 Task: Look for space in Ladwa, India from 10th July, 2023 to 15th July, 2023 for 7 adults in price range Rs.10000 to Rs.15000. Place can be entire place or shared room with 4 bedrooms having 7 beds and 4 bathrooms. Property type can be house, flat, guest house. Amenities needed are: wifi, TV, free parkinig on premises, gym, breakfast. Booking option can be shelf check-in. Required host language is English.
Action: Mouse pressed left at (543, 118)
Screenshot: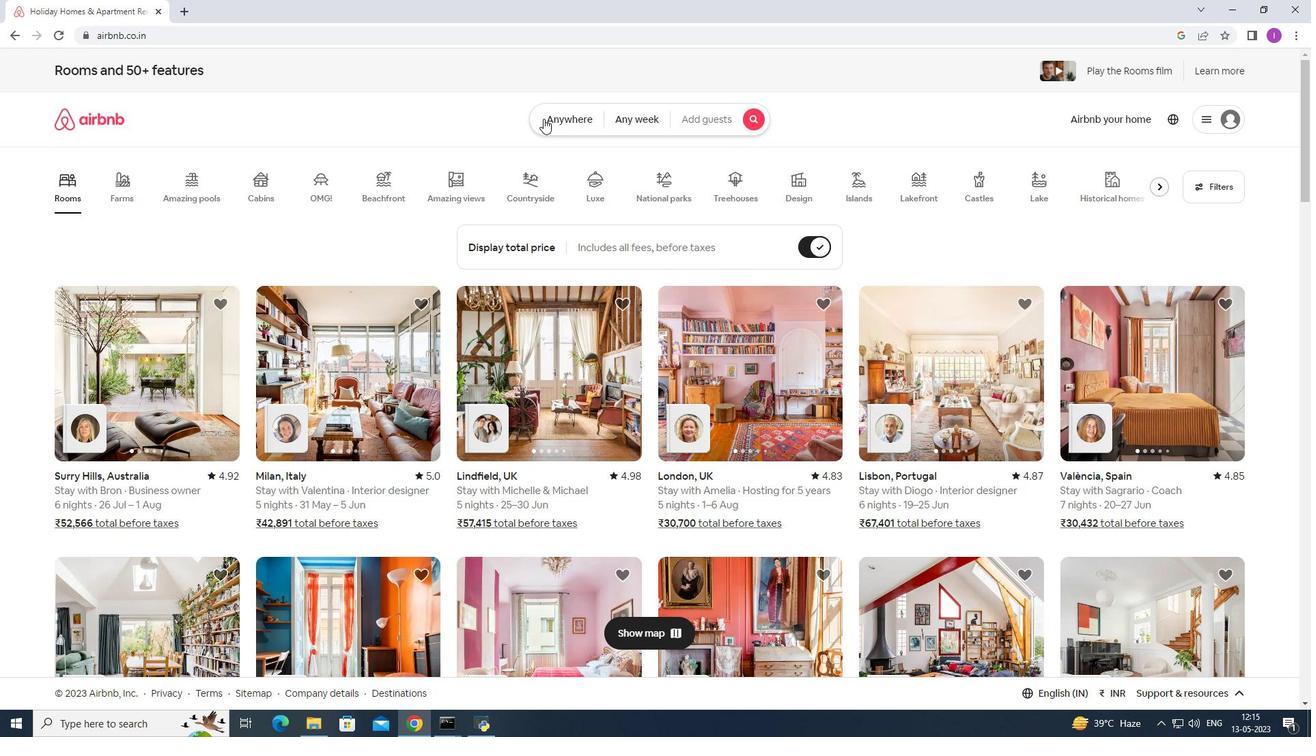 
Action: Mouse moved to (421, 174)
Screenshot: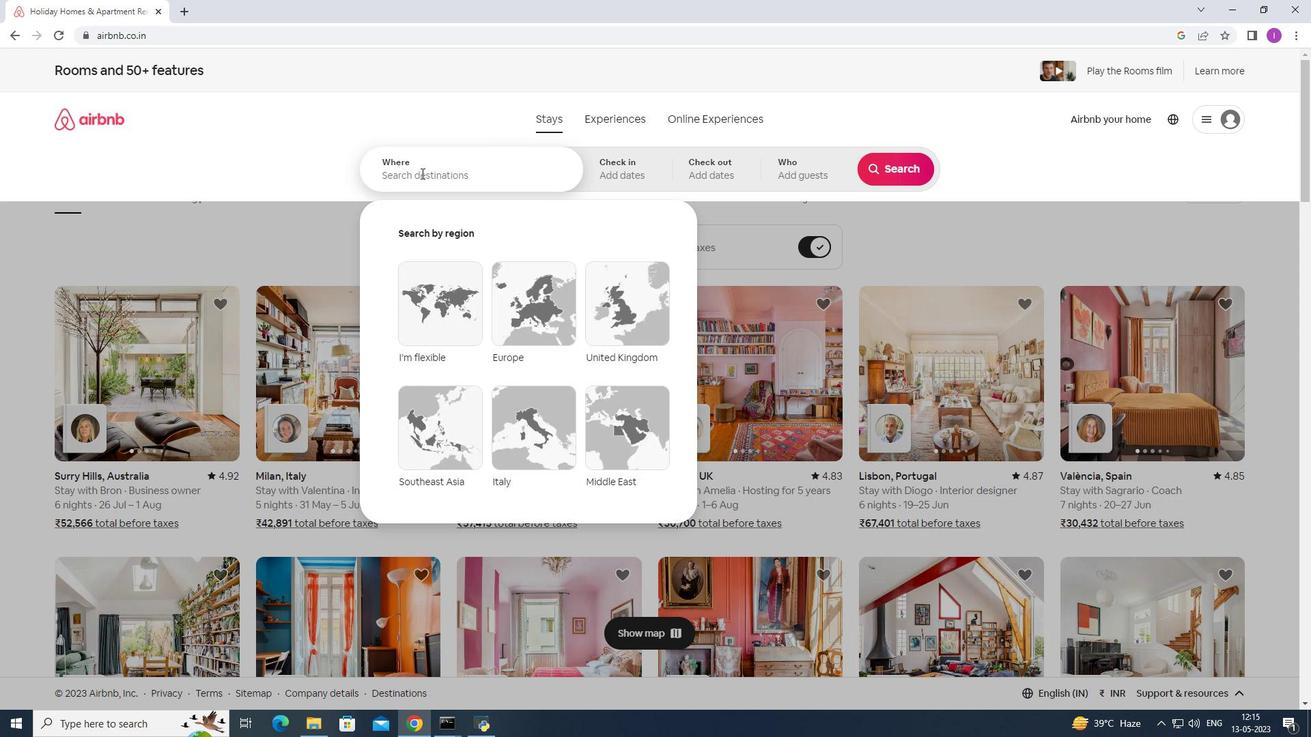 
Action: Mouse pressed left at (421, 174)
Screenshot: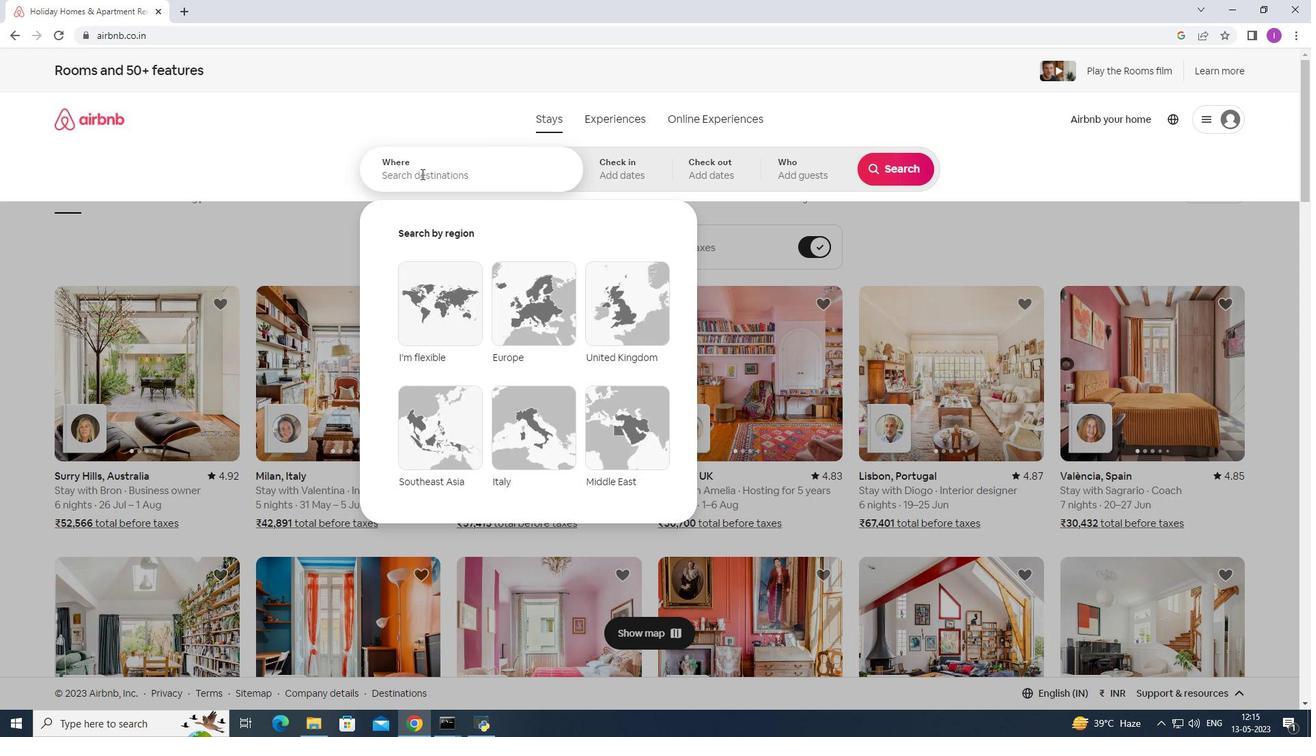 
Action: Mouse pressed left at (421, 174)
Screenshot: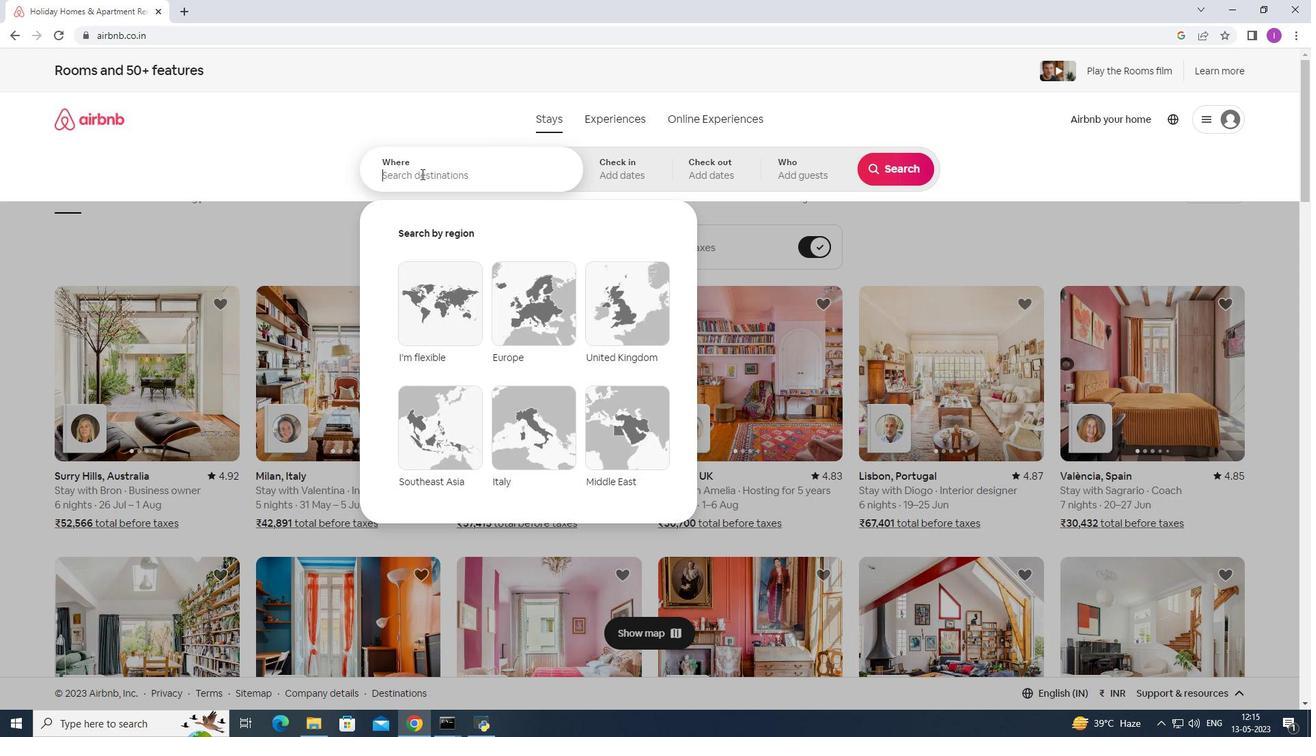 
Action: Key pressed <Key.shift>Ladwa,<Key.shift>India
Screenshot: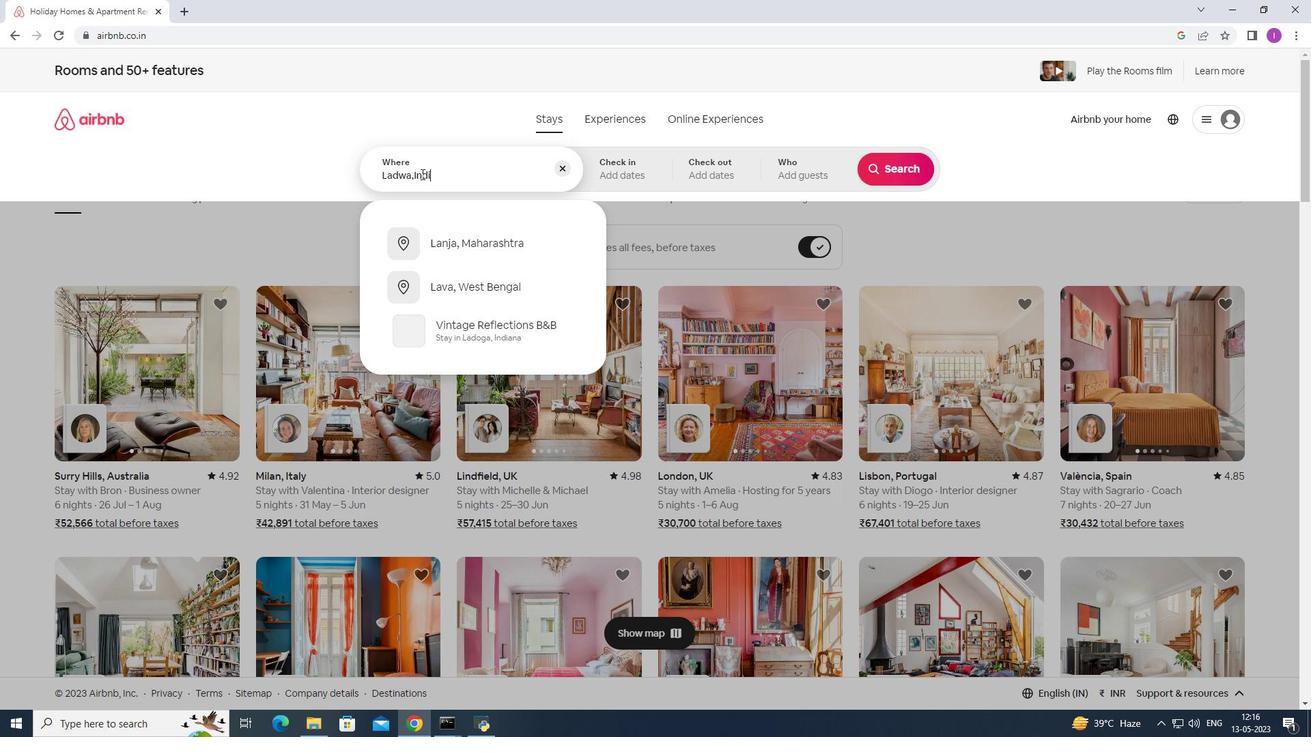 
Action: Mouse moved to (609, 170)
Screenshot: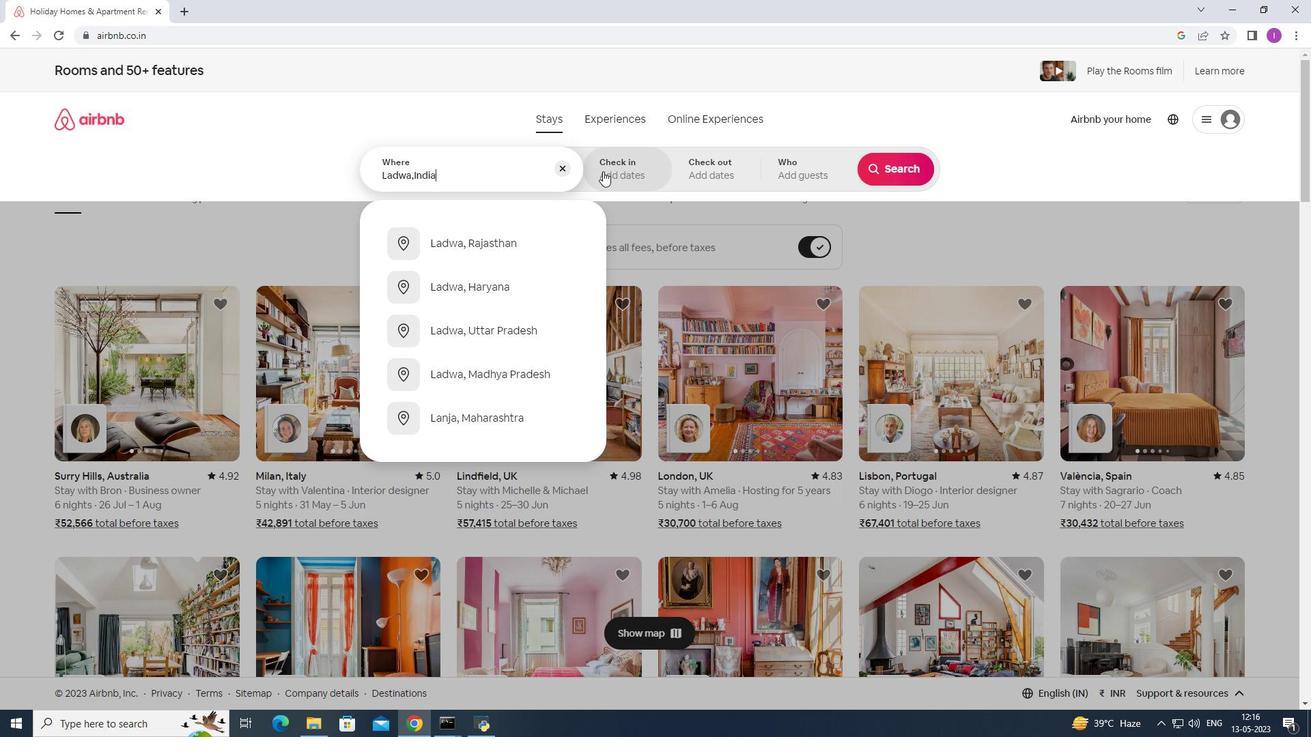 
Action: Mouse pressed left at (609, 170)
Screenshot: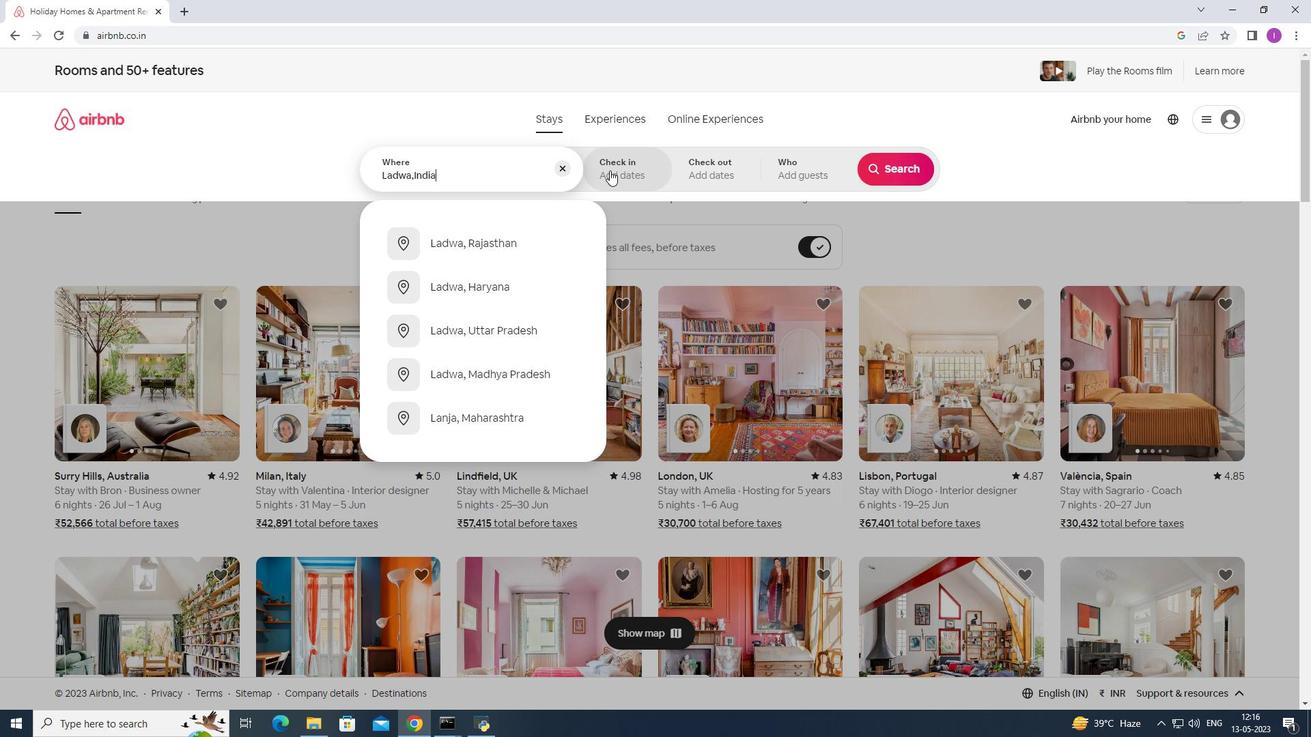 
Action: Mouse moved to (890, 280)
Screenshot: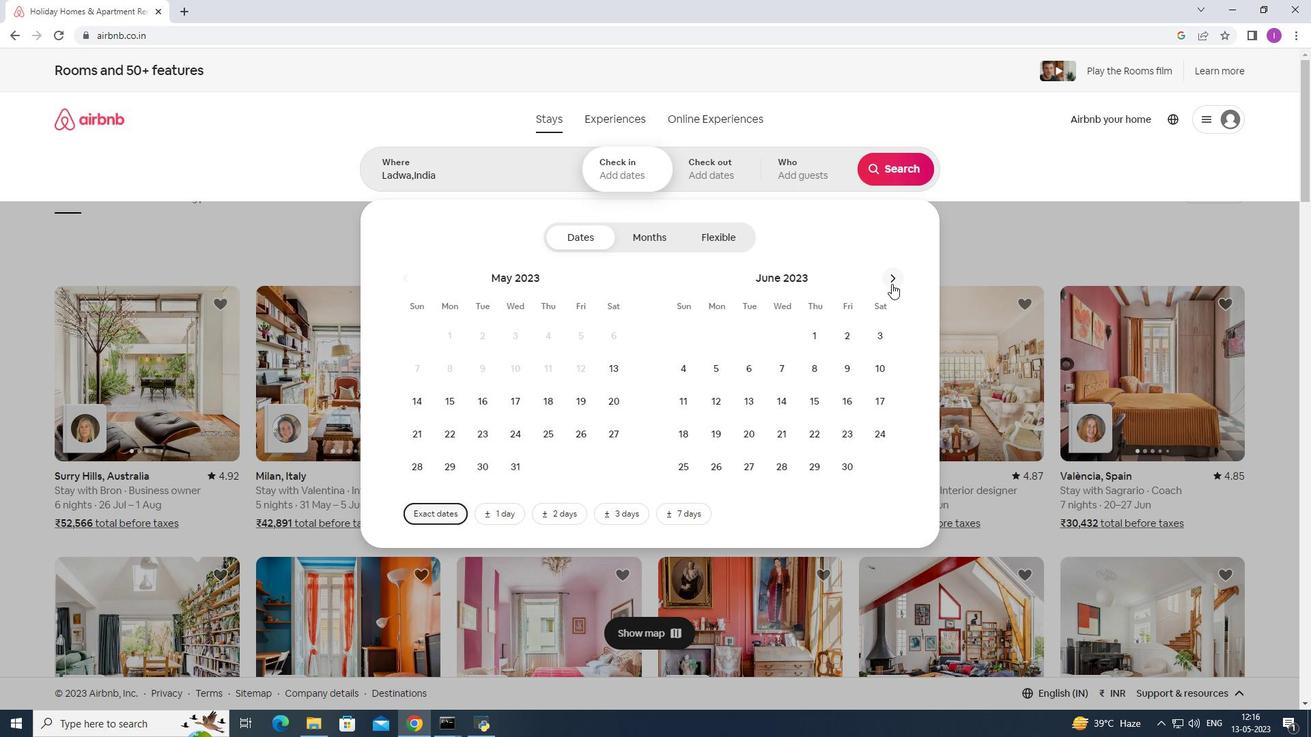 
Action: Mouse pressed left at (890, 280)
Screenshot: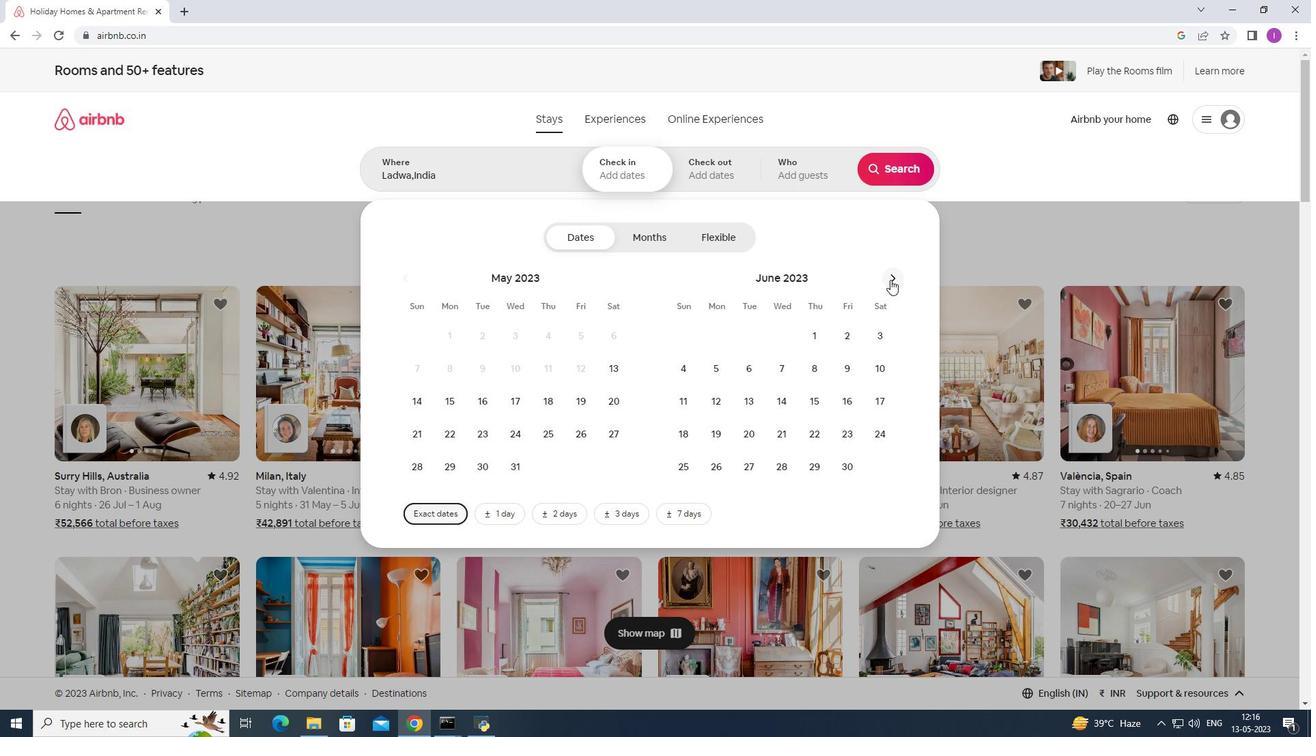 
Action: Mouse moved to (717, 402)
Screenshot: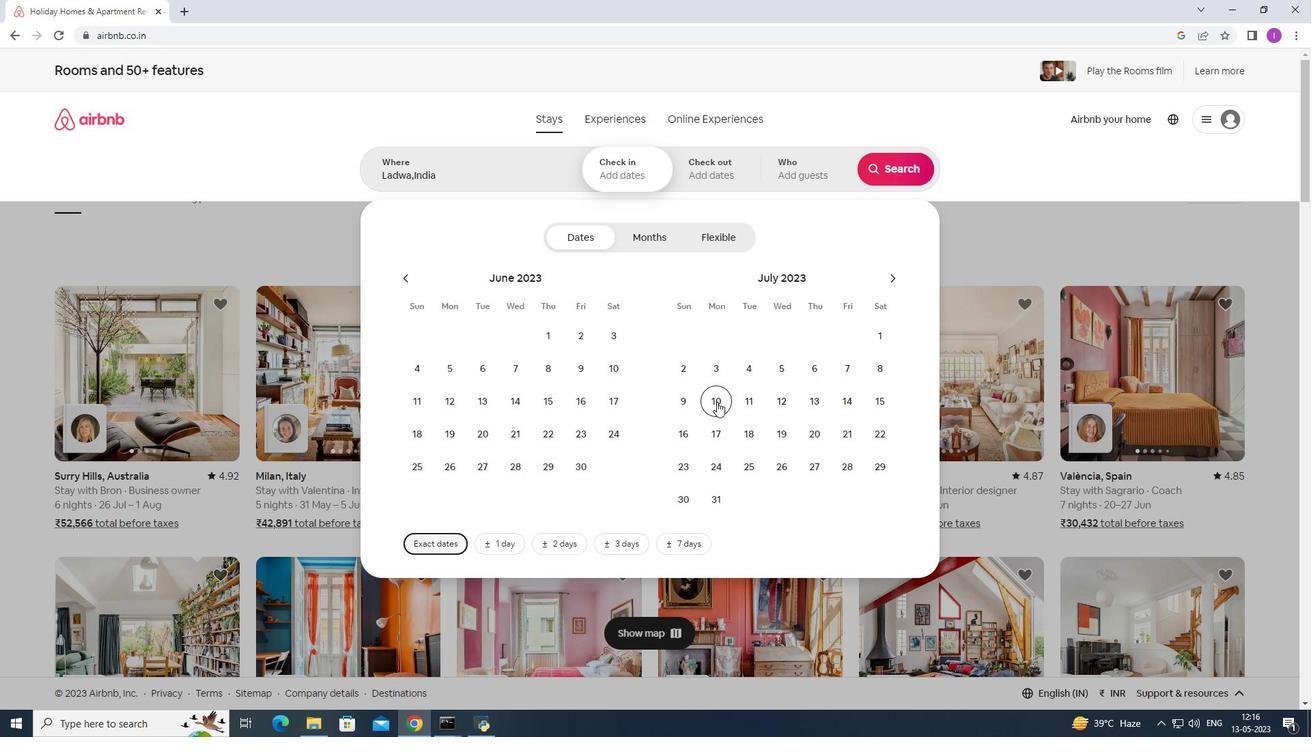 
Action: Mouse pressed left at (717, 402)
Screenshot: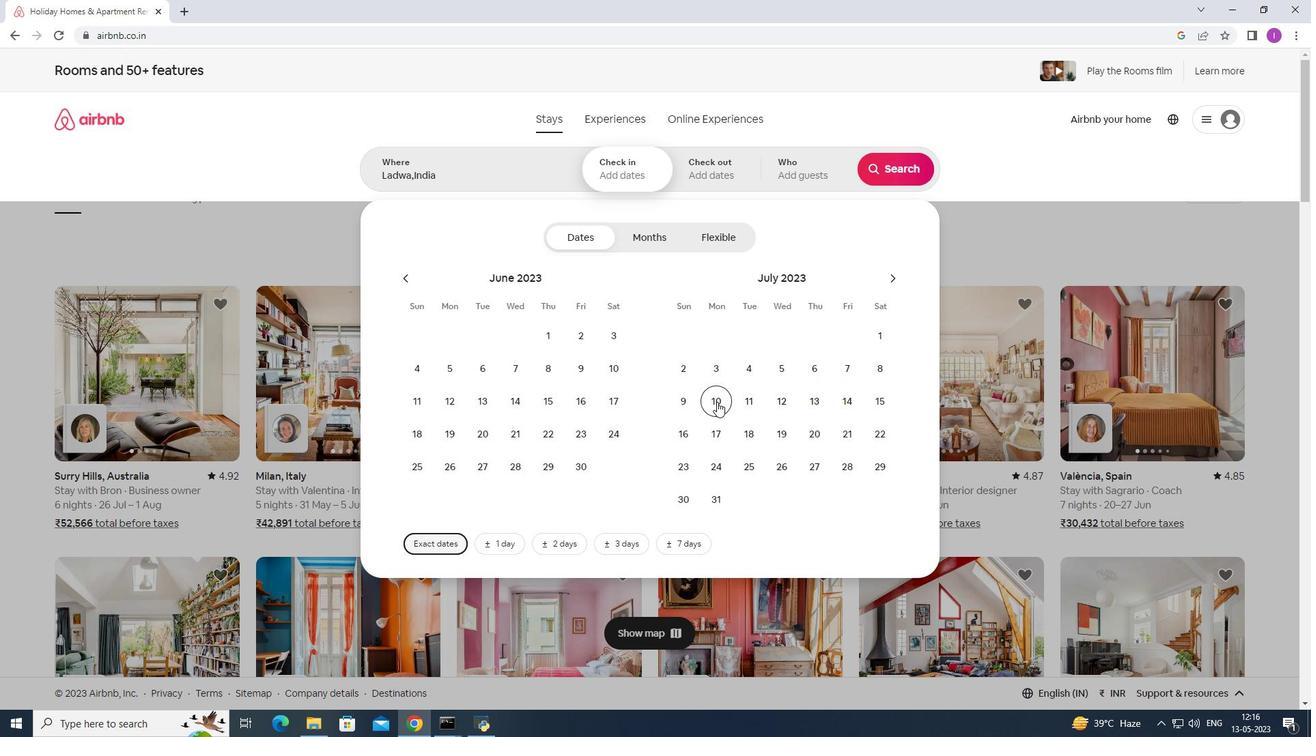 
Action: Mouse moved to (877, 394)
Screenshot: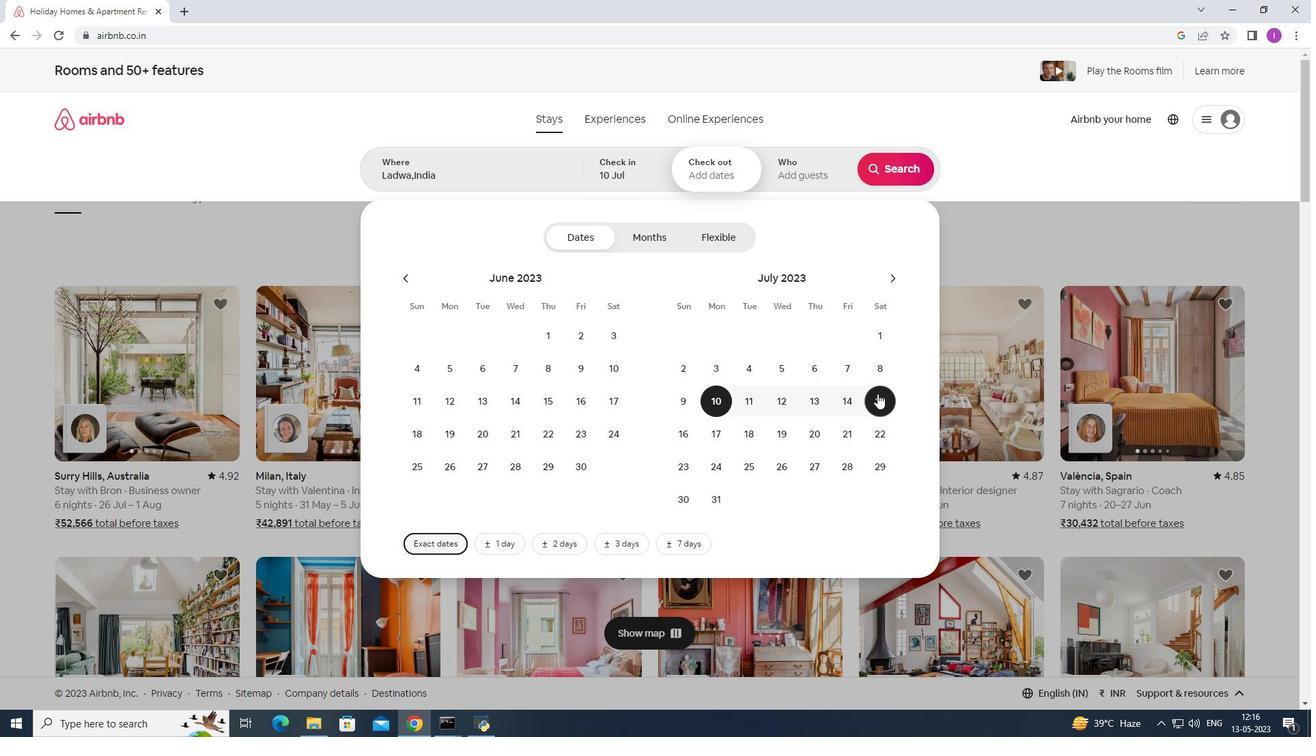 
Action: Mouse pressed left at (877, 394)
Screenshot: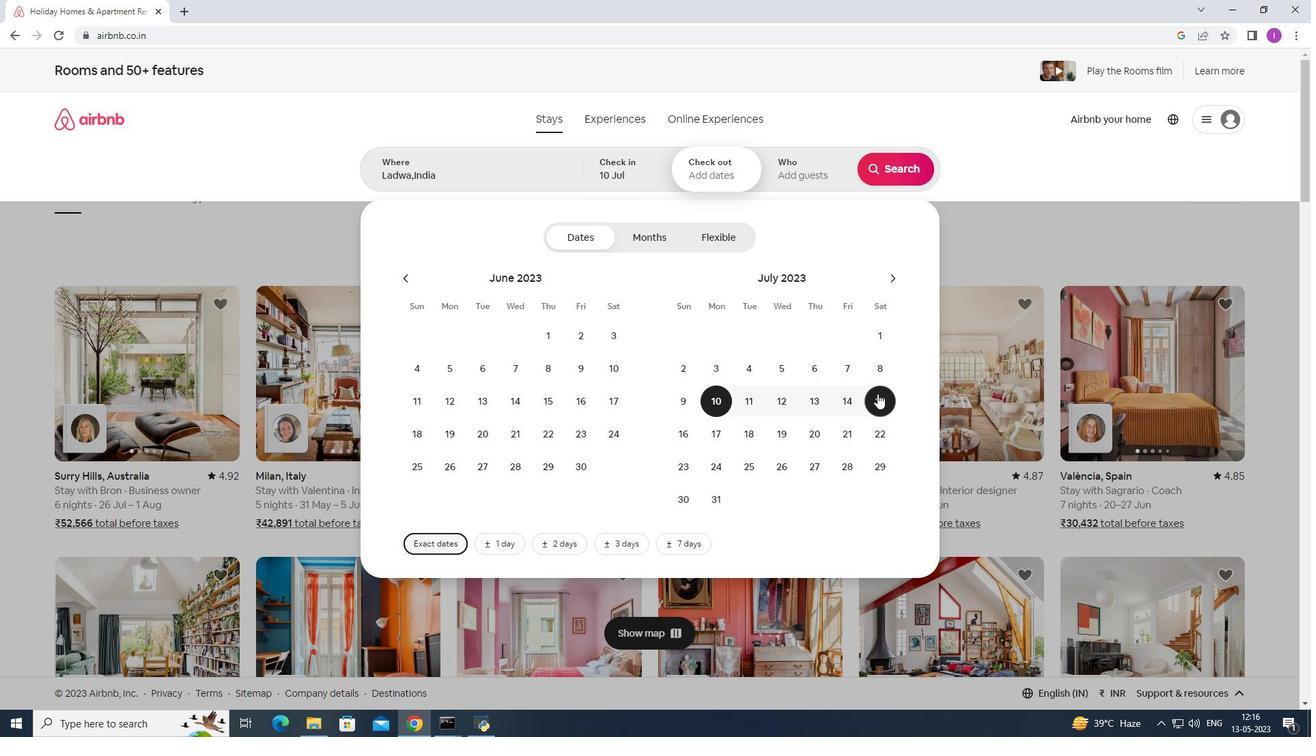 
Action: Mouse moved to (829, 172)
Screenshot: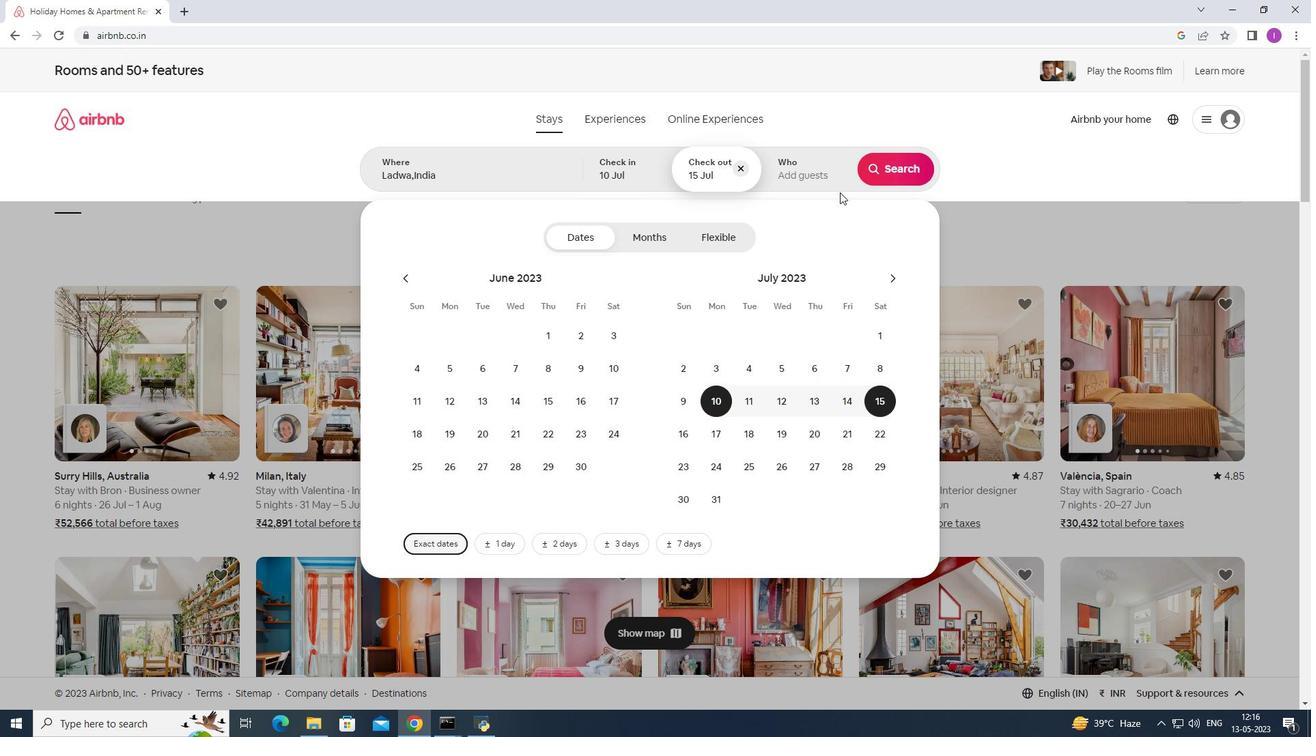 
Action: Mouse pressed left at (829, 172)
Screenshot: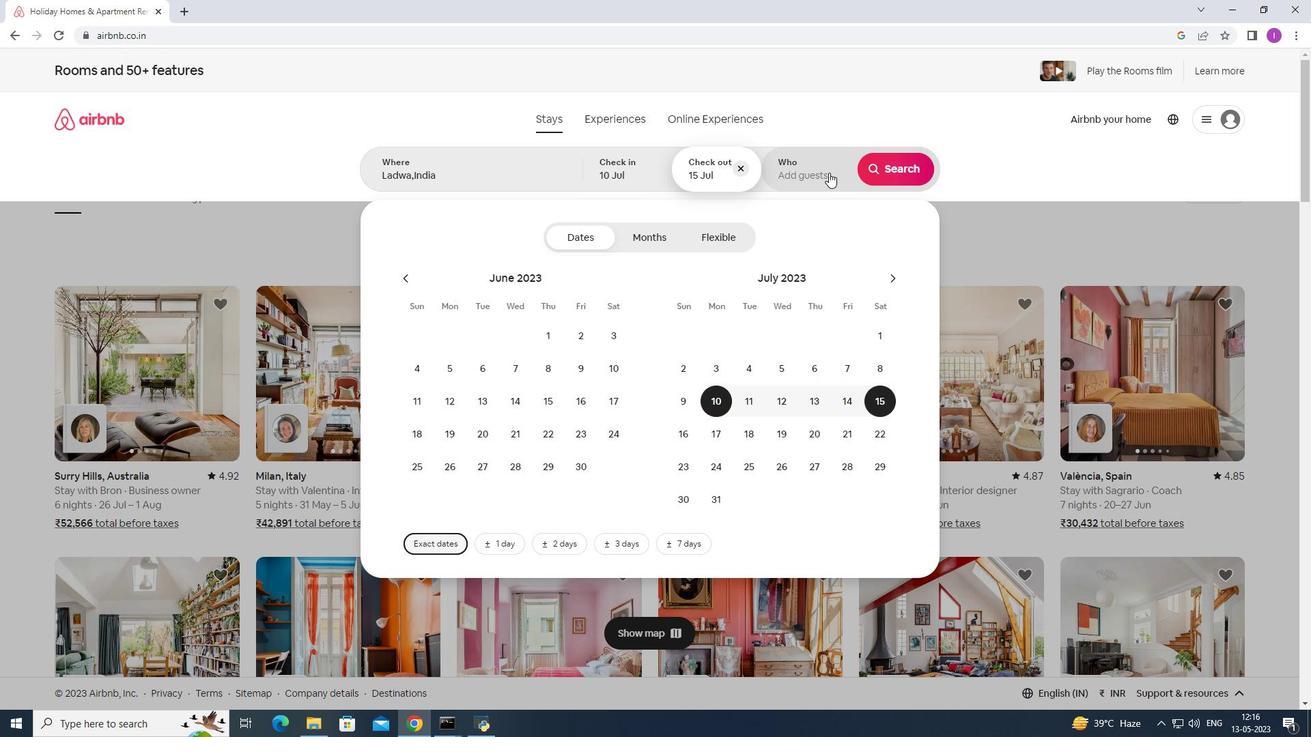 
Action: Mouse moved to (900, 243)
Screenshot: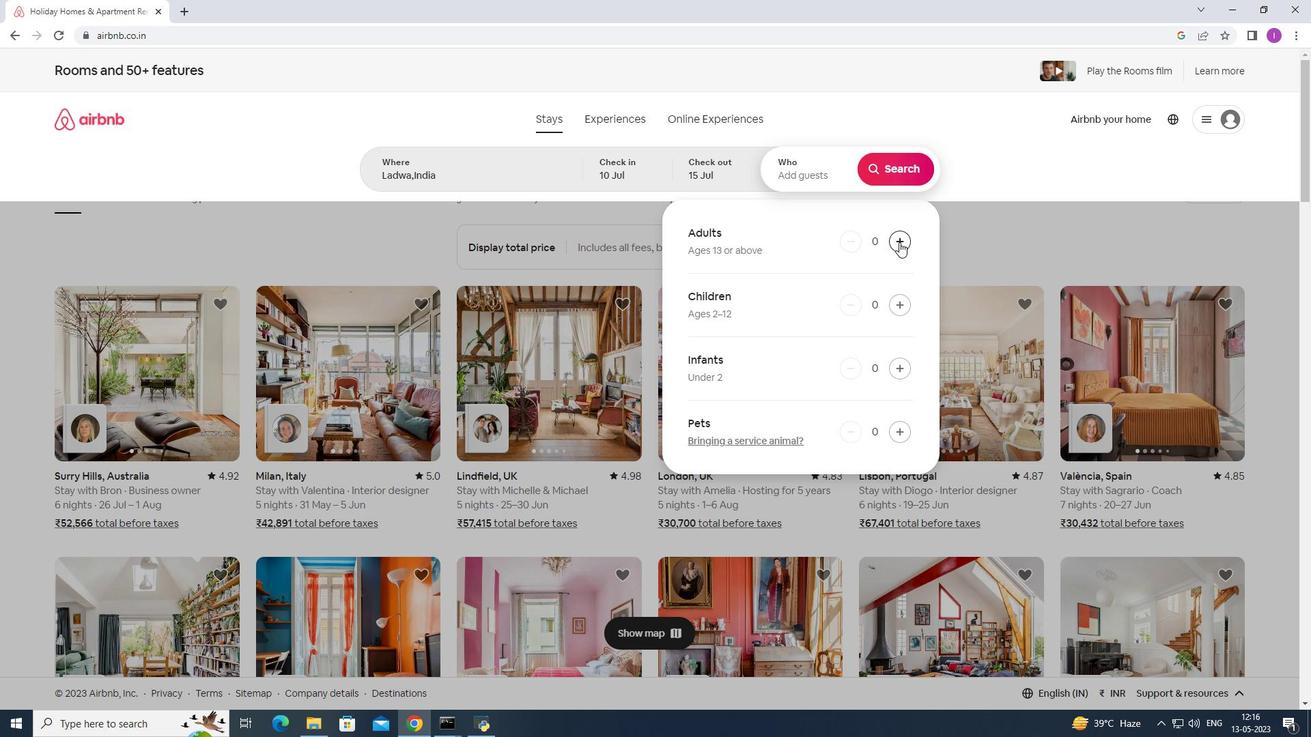 
Action: Mouse pressed left at (900, 243)
Screenshot: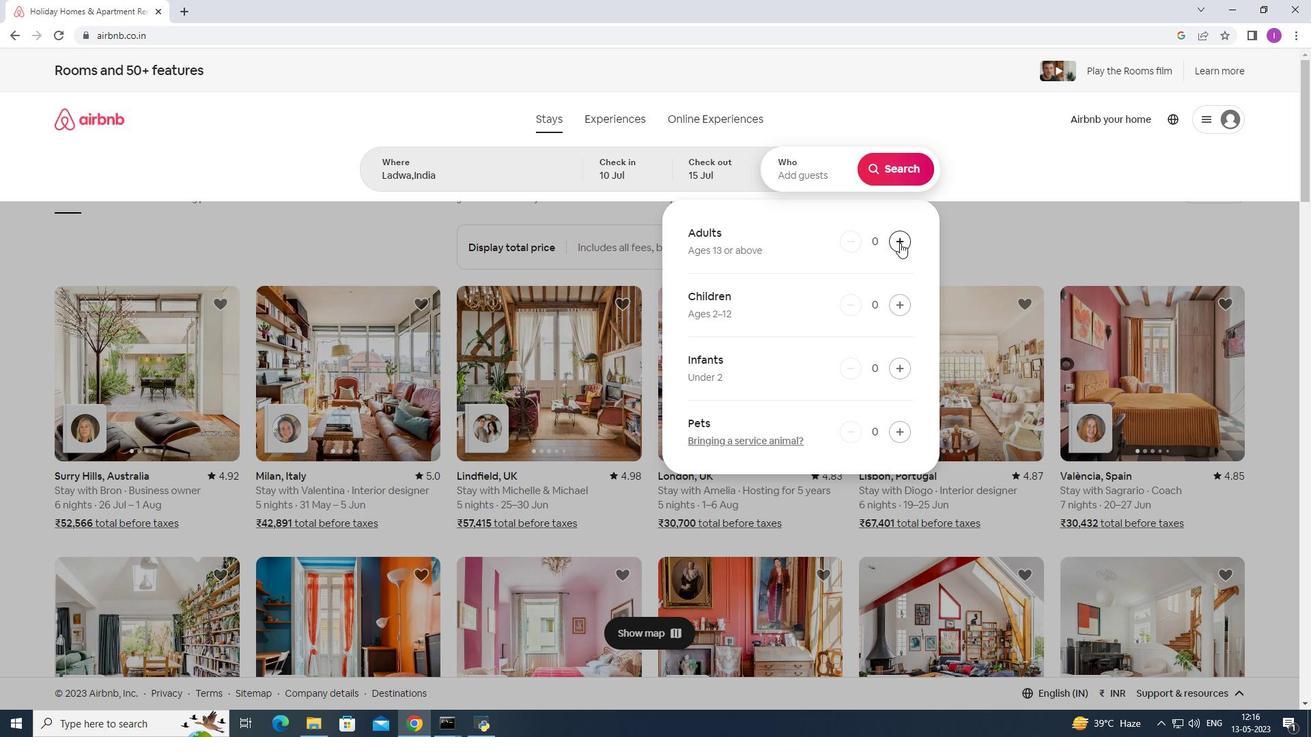 
Action: Mouse moved to (900, 243)
Screenshot: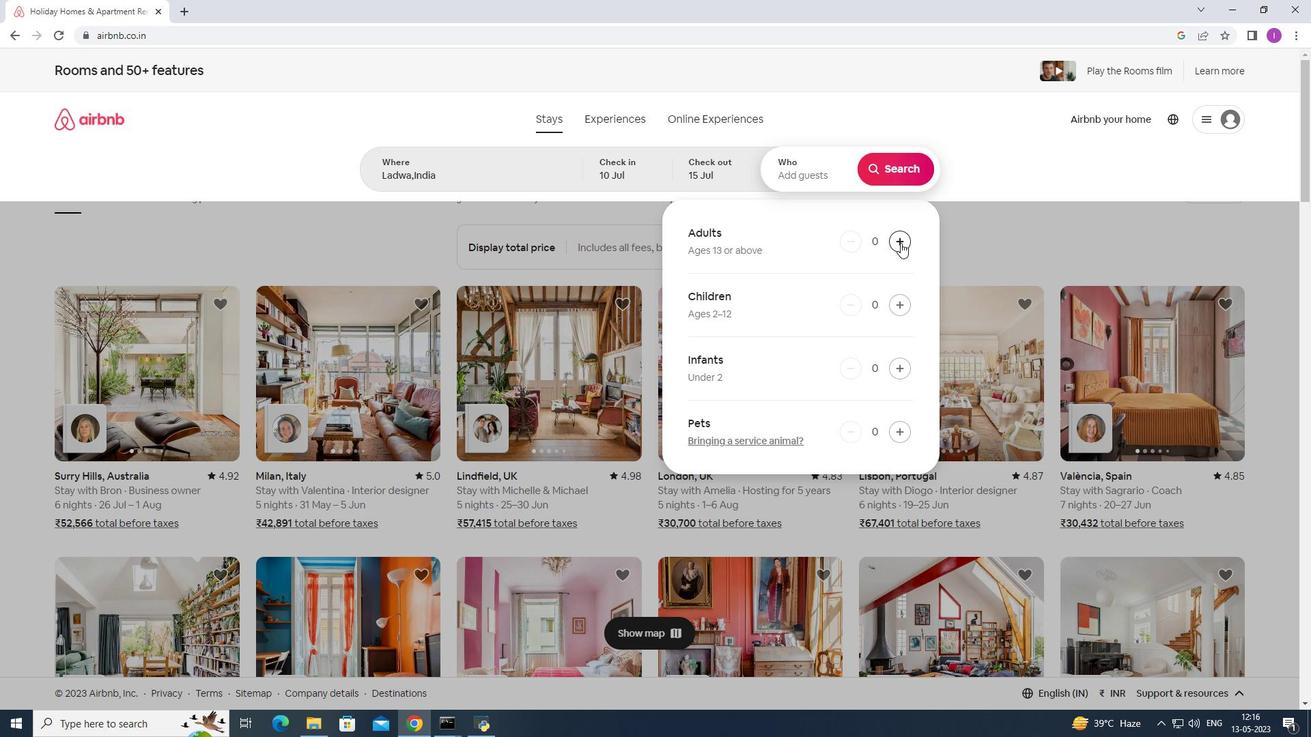 
Action: Mouse pressed left at (900, 243)
Screenshot: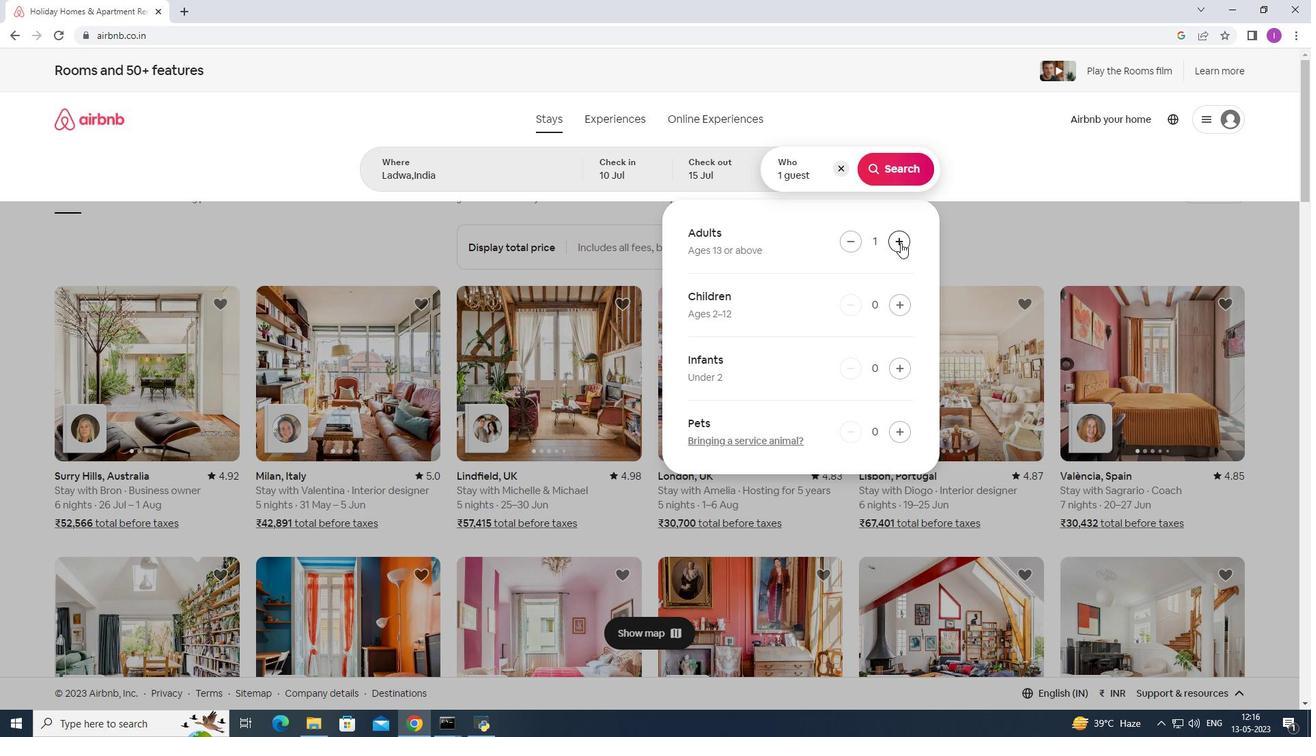 
Action: Mouse pressed left at (900, 243)
Screenshot: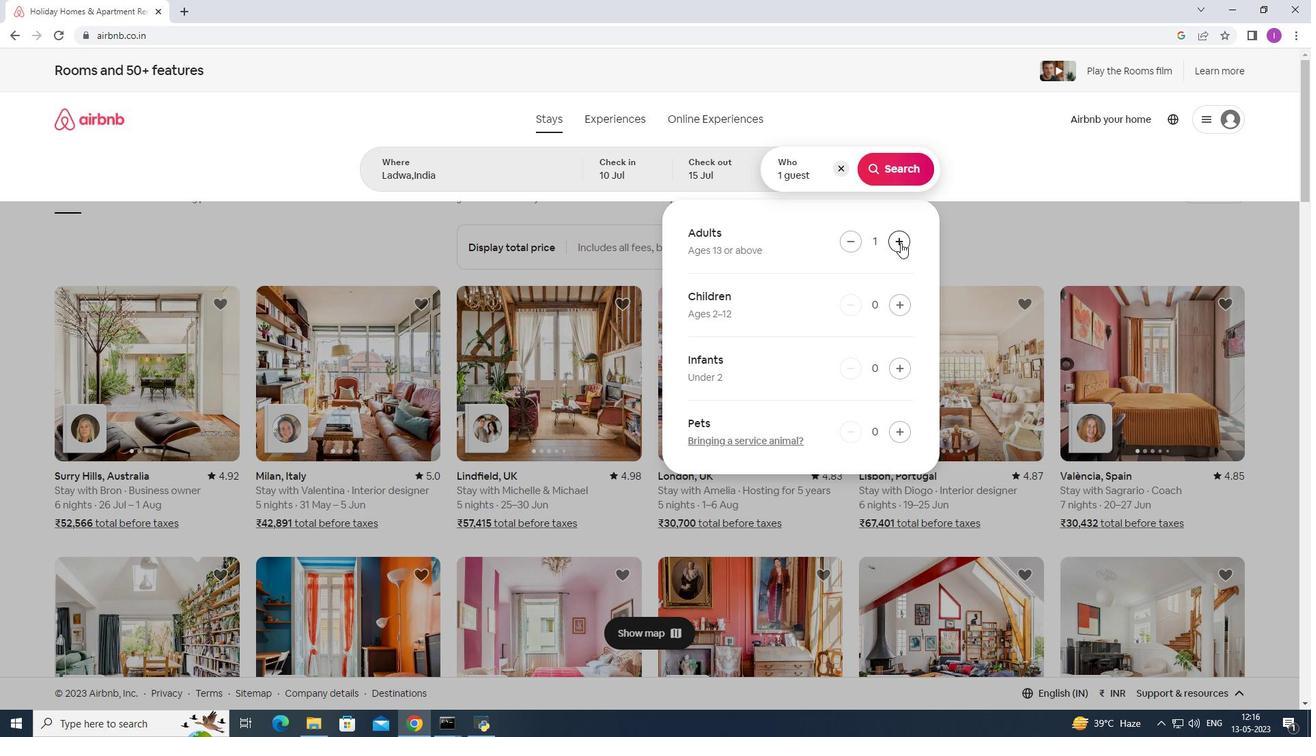 
Action: Mouse moved to (901, 243)
Screenshot: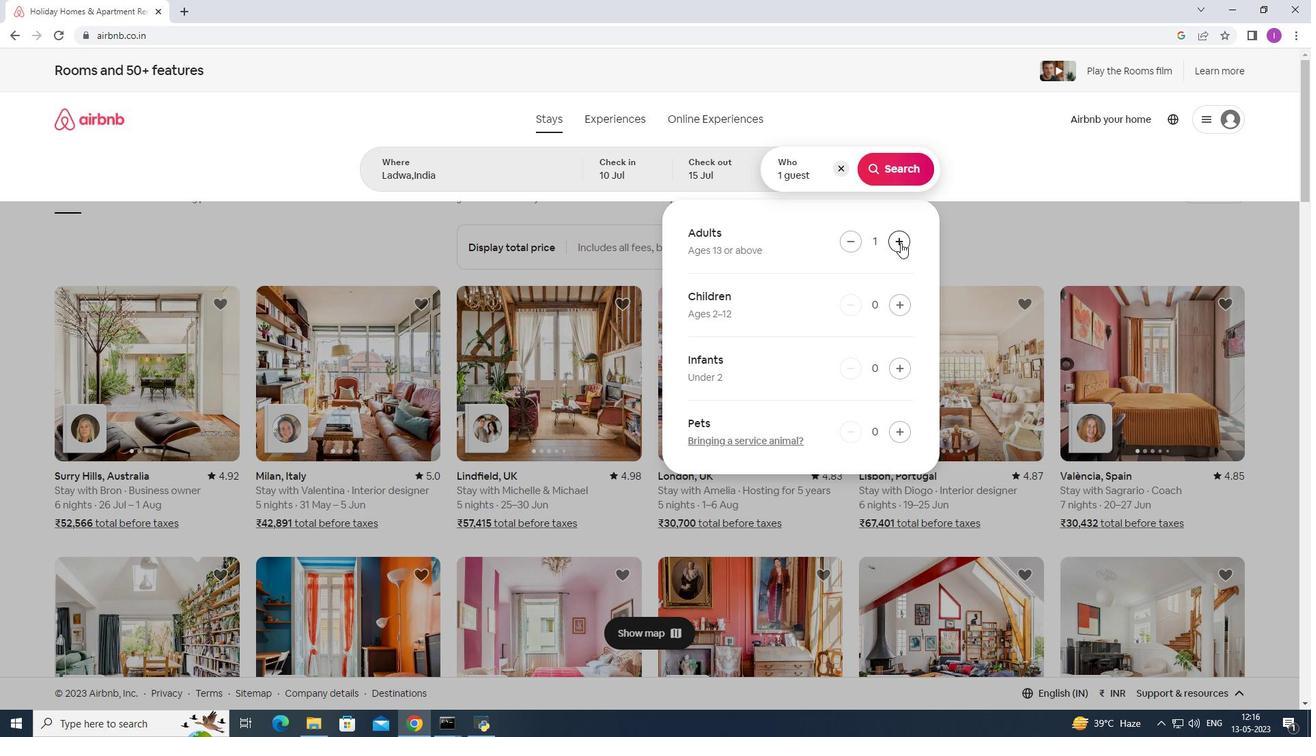 
Action: Mouse pressed left at (901, 243)
Screenshot: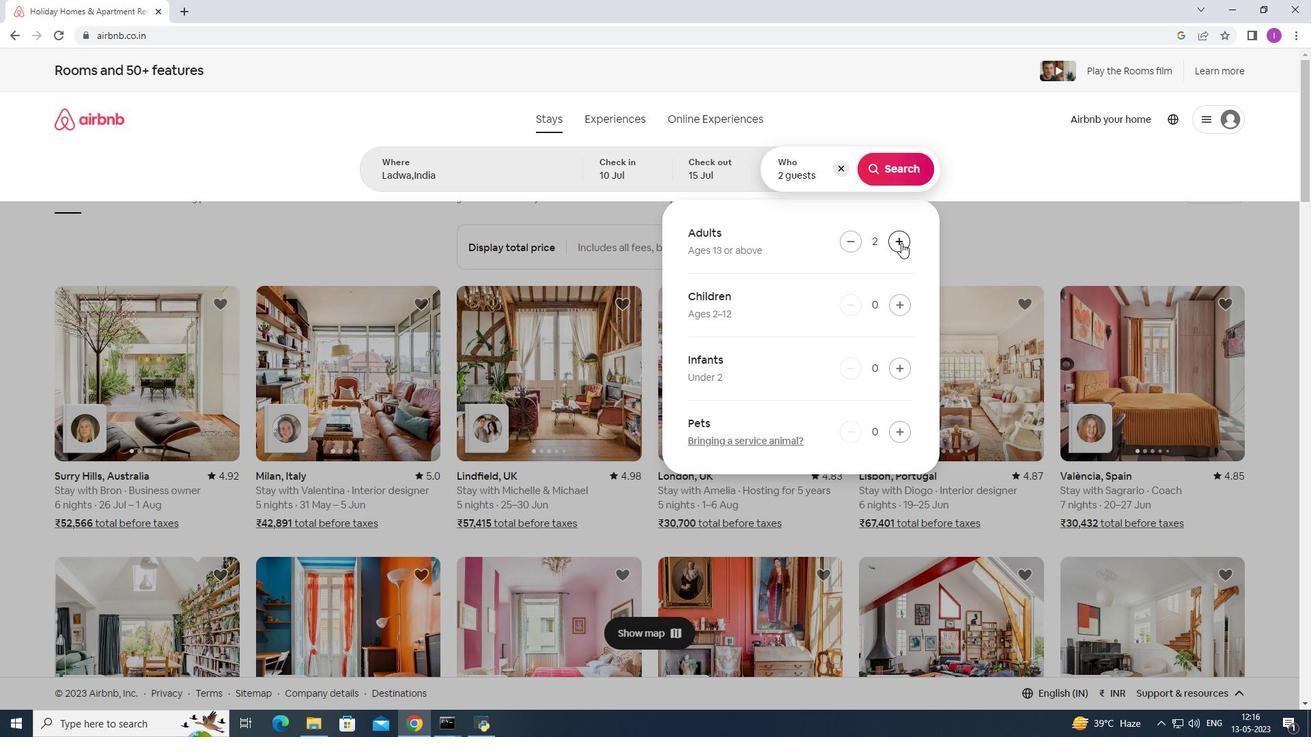 
Action: Mouse pressed left at (901, 243)
Screenshot: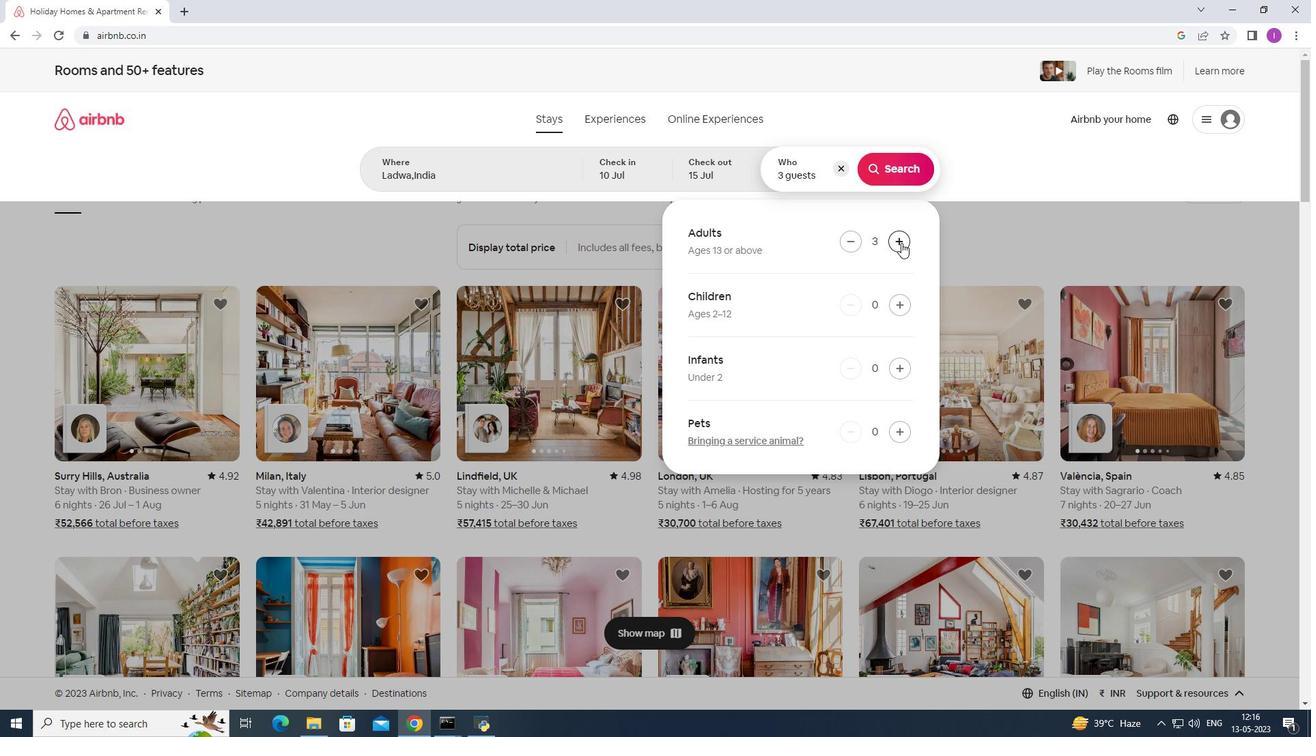 
Action: Mouse moved to (901, 243)
Screenshot: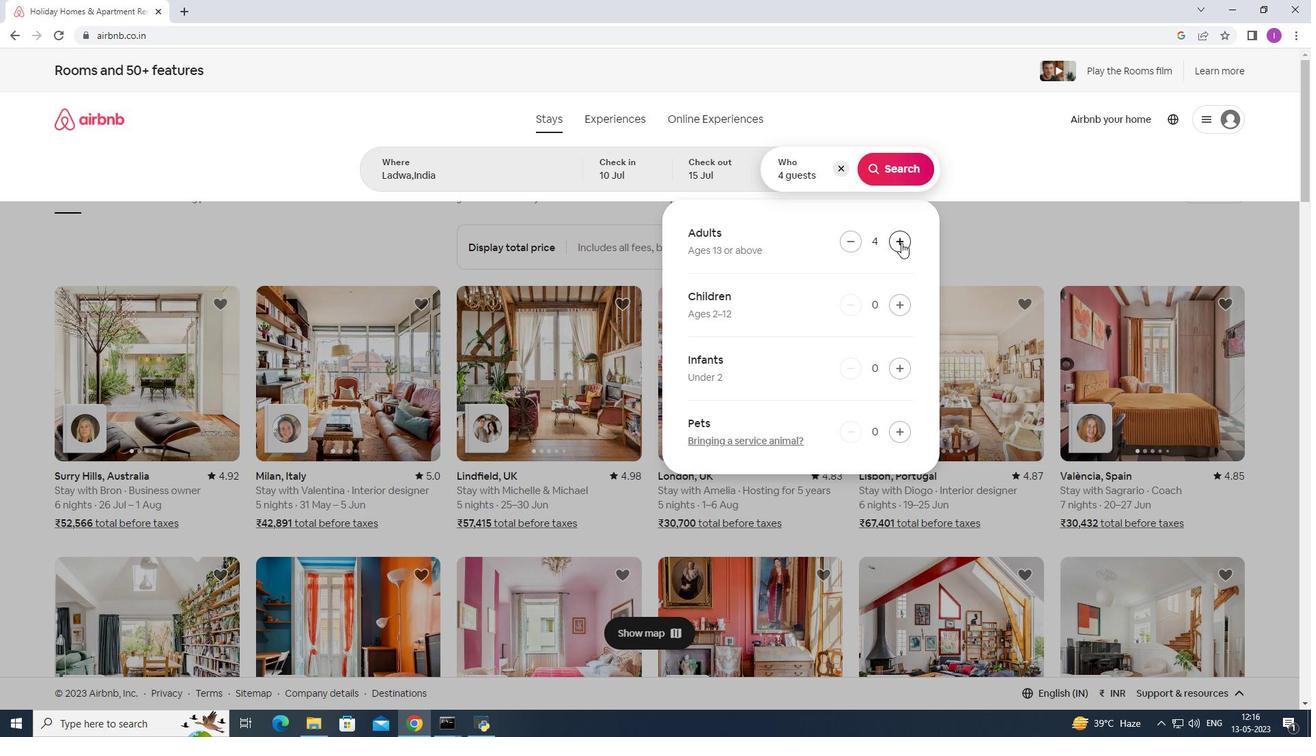 
Action: Mouse pressed left at (901, 243)
Screenshot: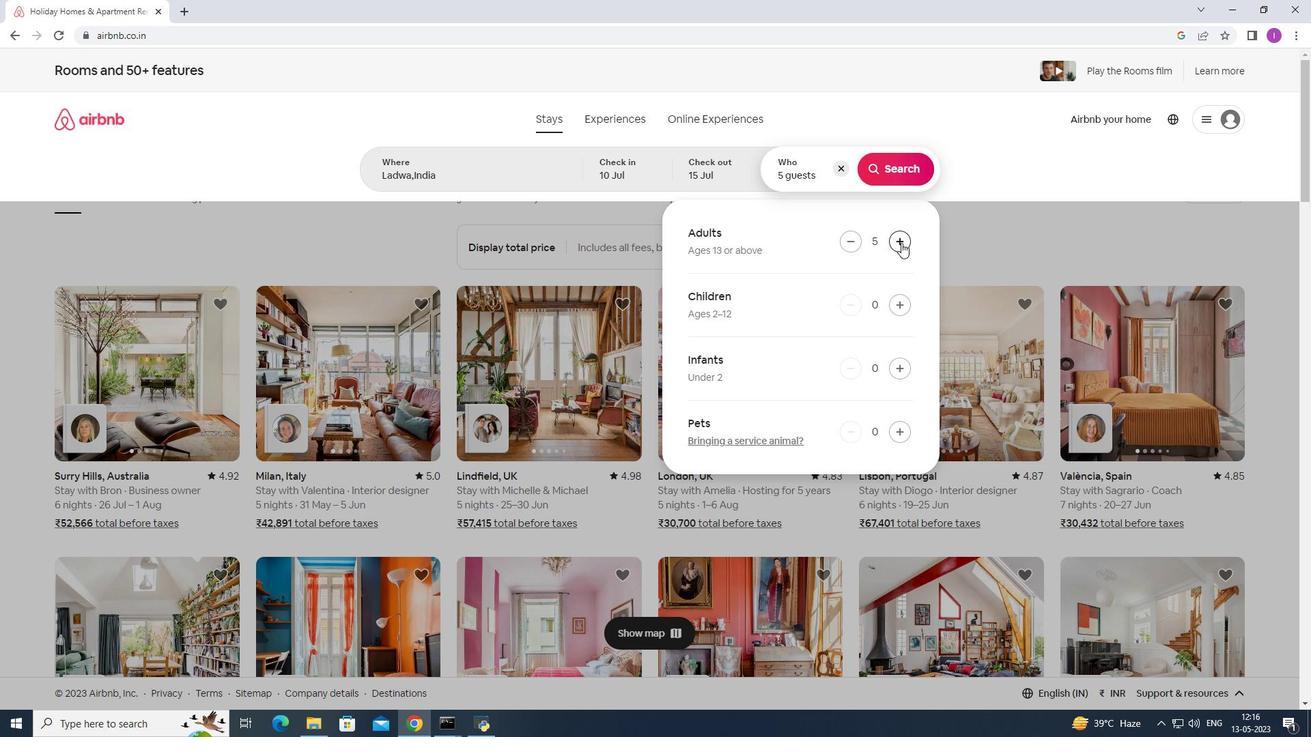 
Action: Mouse pressed left at (901, 243)
Screenshot: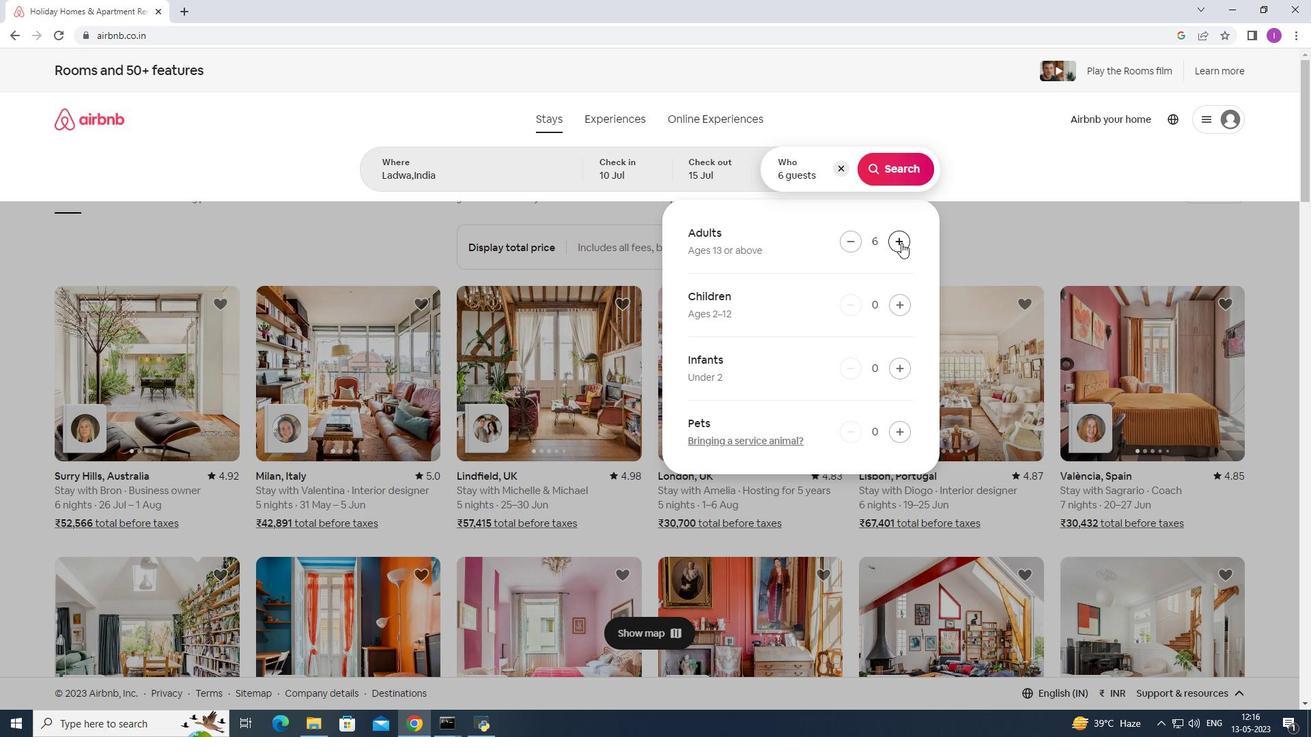 
Action: Mouse moved to (904, 160)
Screenshot: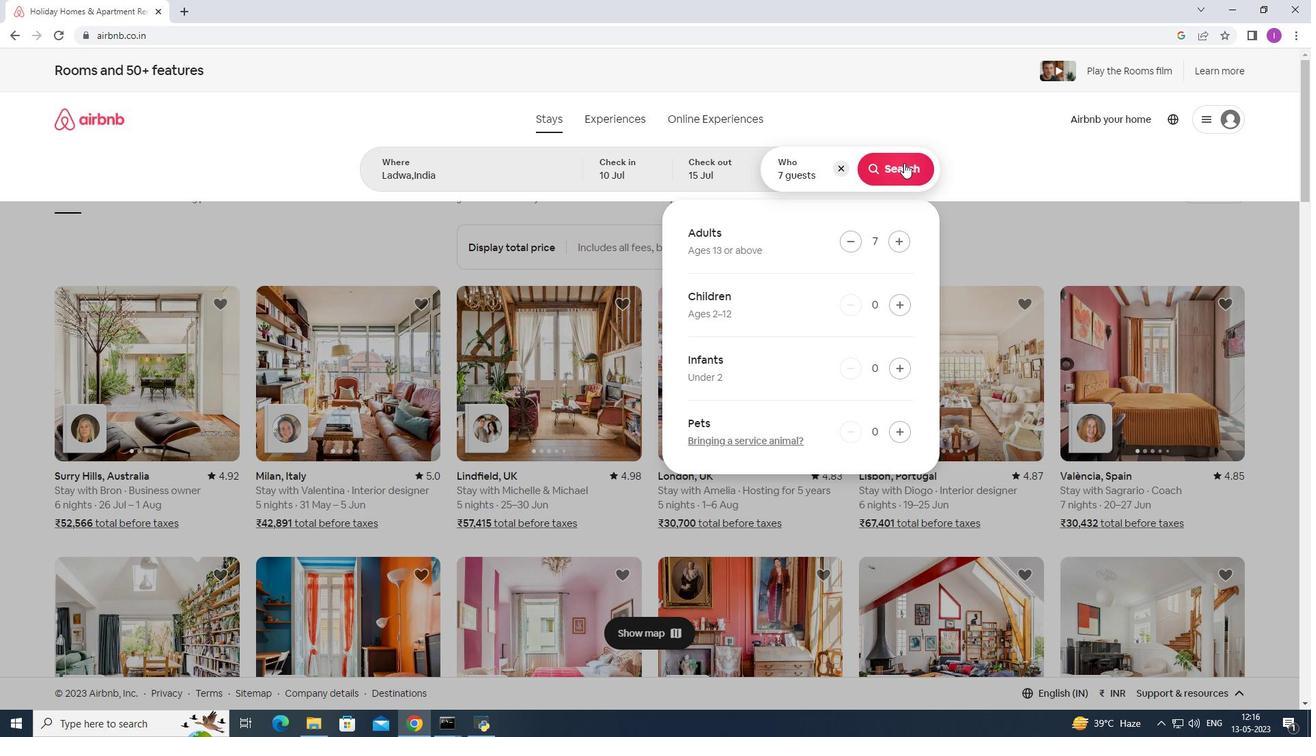 
Action: Mouse pressed left at (904, 160)
Screenshot: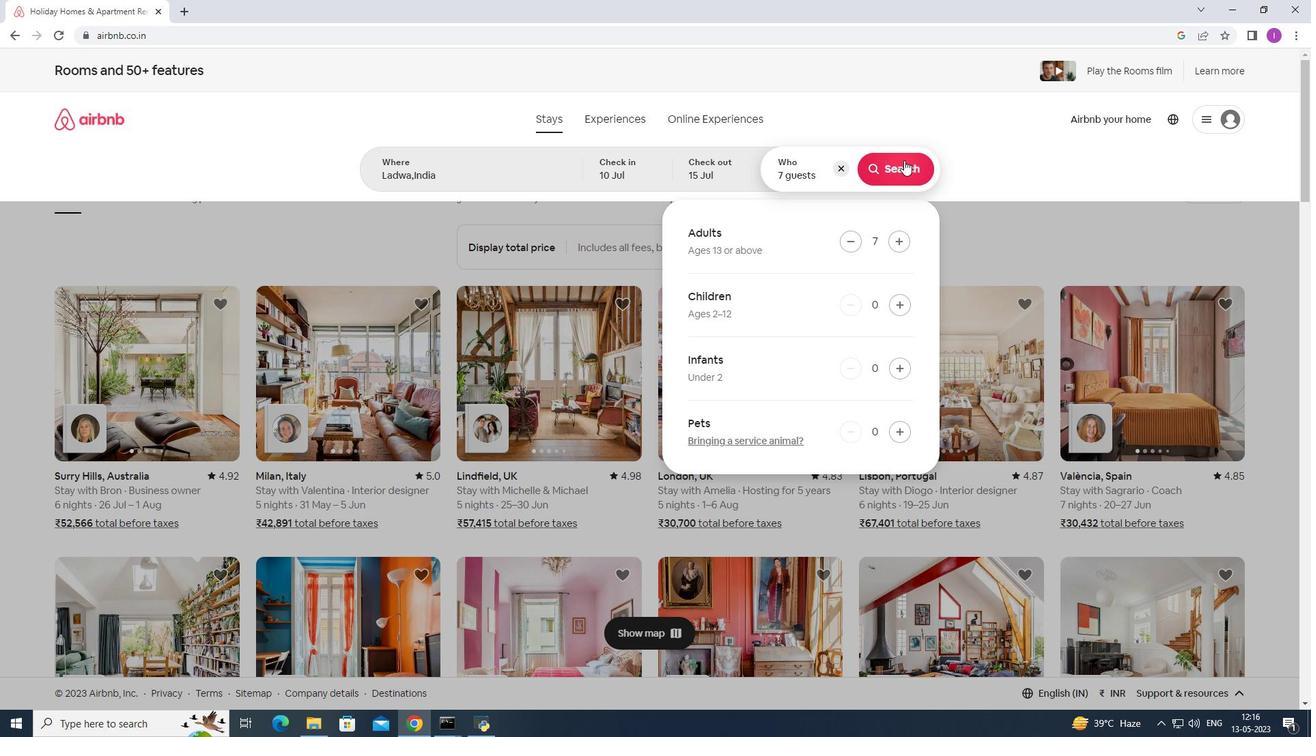 
Action: Mouse moved to (1269, 129)
Screenshot: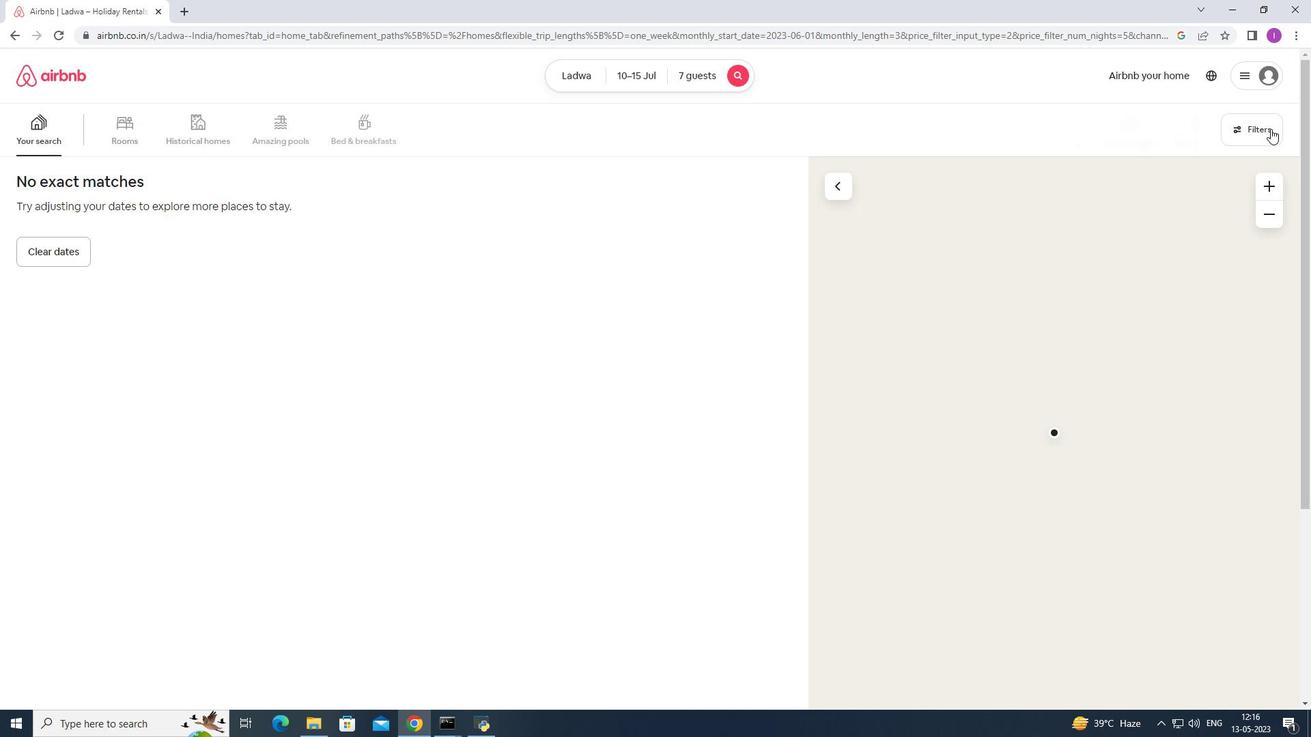 
Action: Mouse pressed left at (1269, 129)
Screenshot: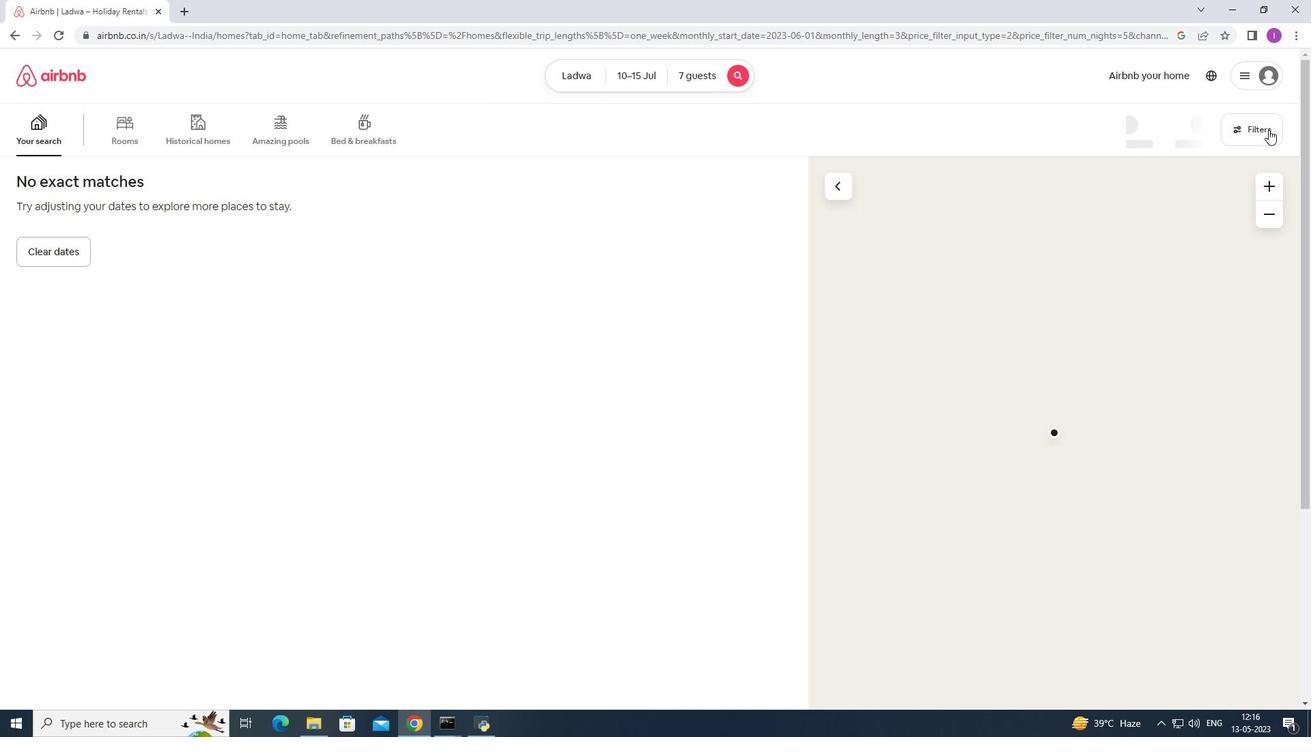 
Action: Mouse moved to (746, 466)
Screenshot: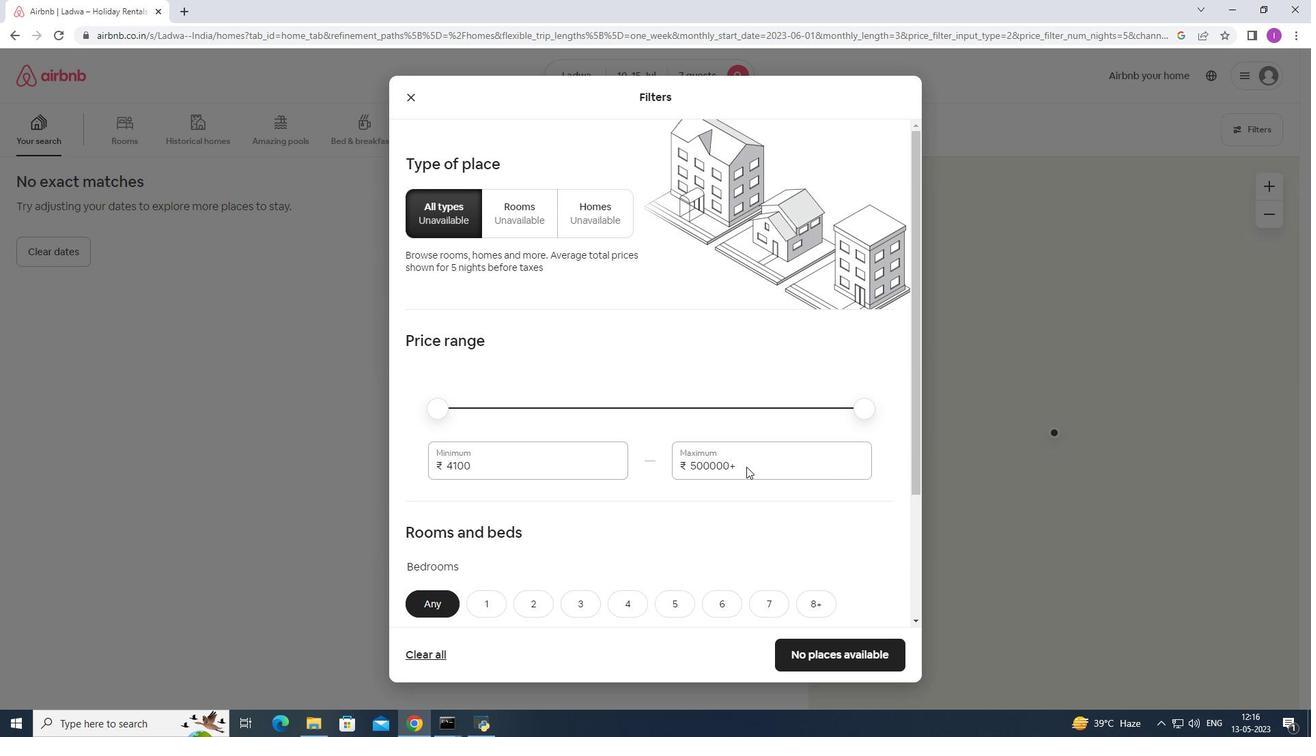 
Action: Mouse pressed left at (746, 466)
Screenshot: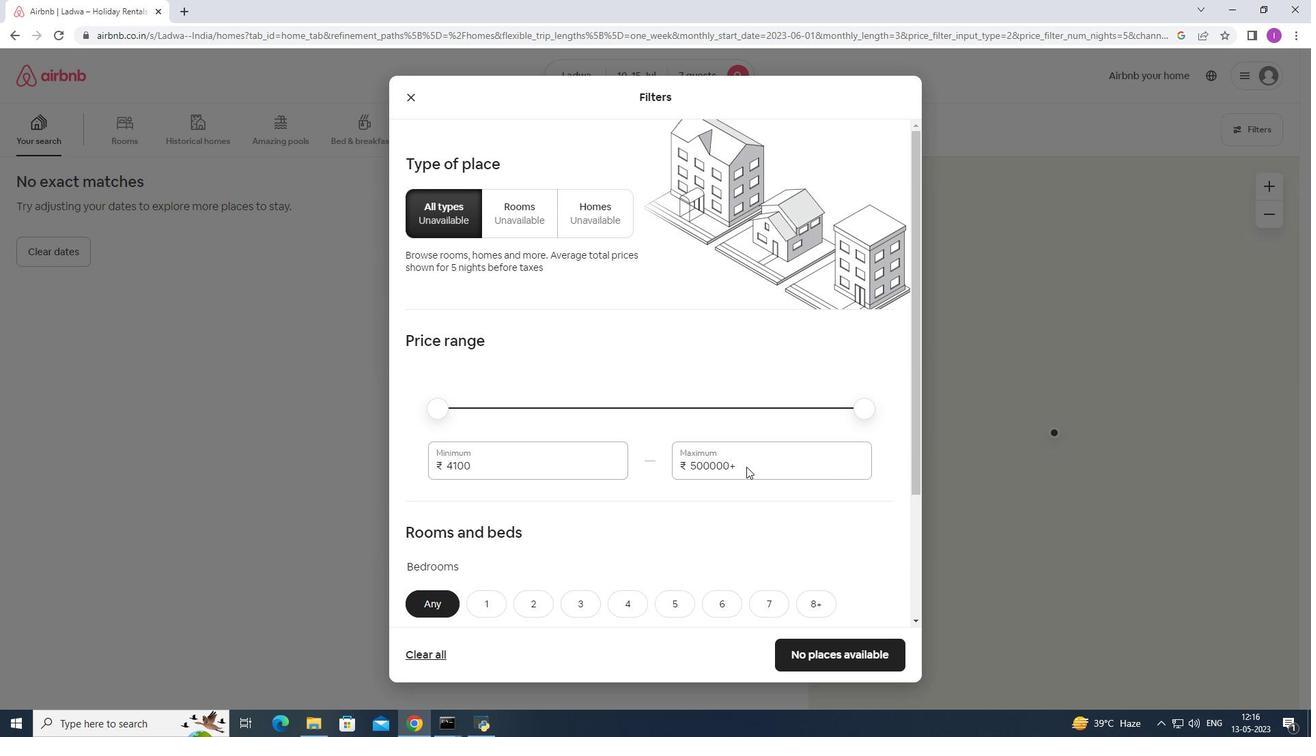 
Action: Mouse moved to (746, 465)
Screenshot: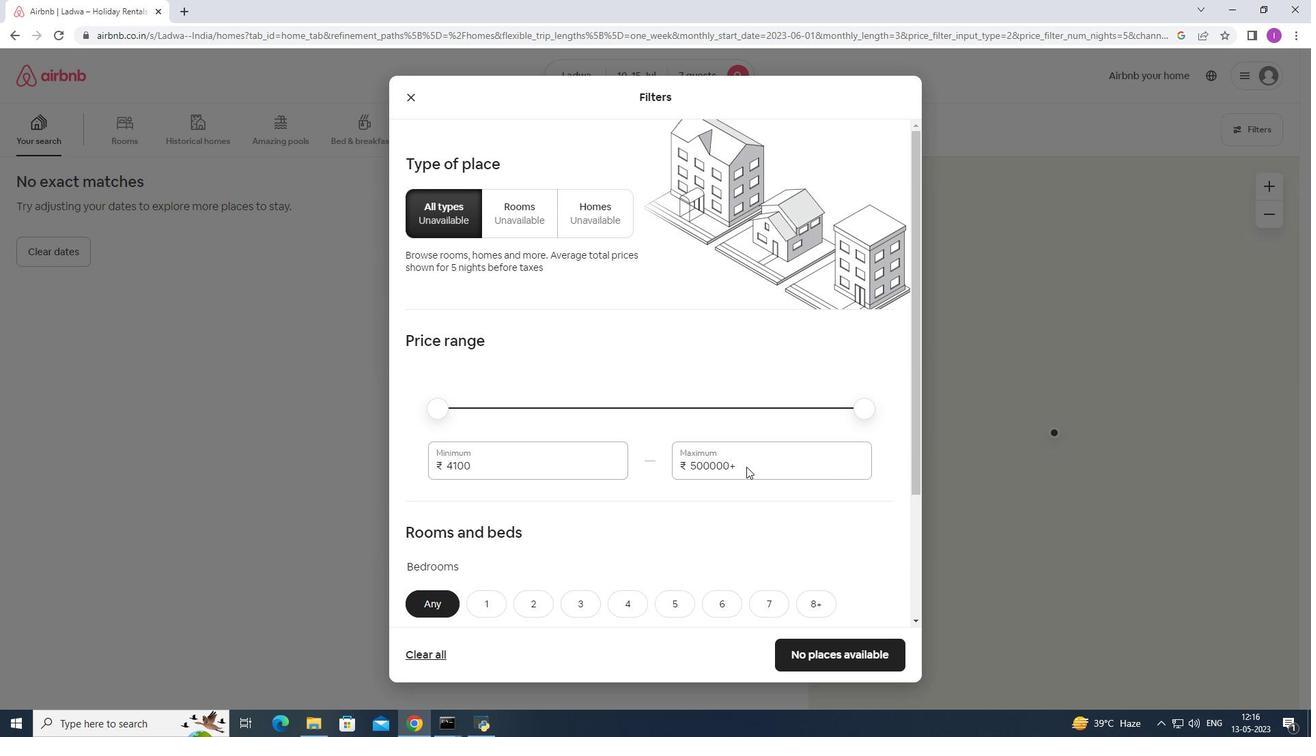 
Action: Mouse pressed left at (746, 465)
Screenshot: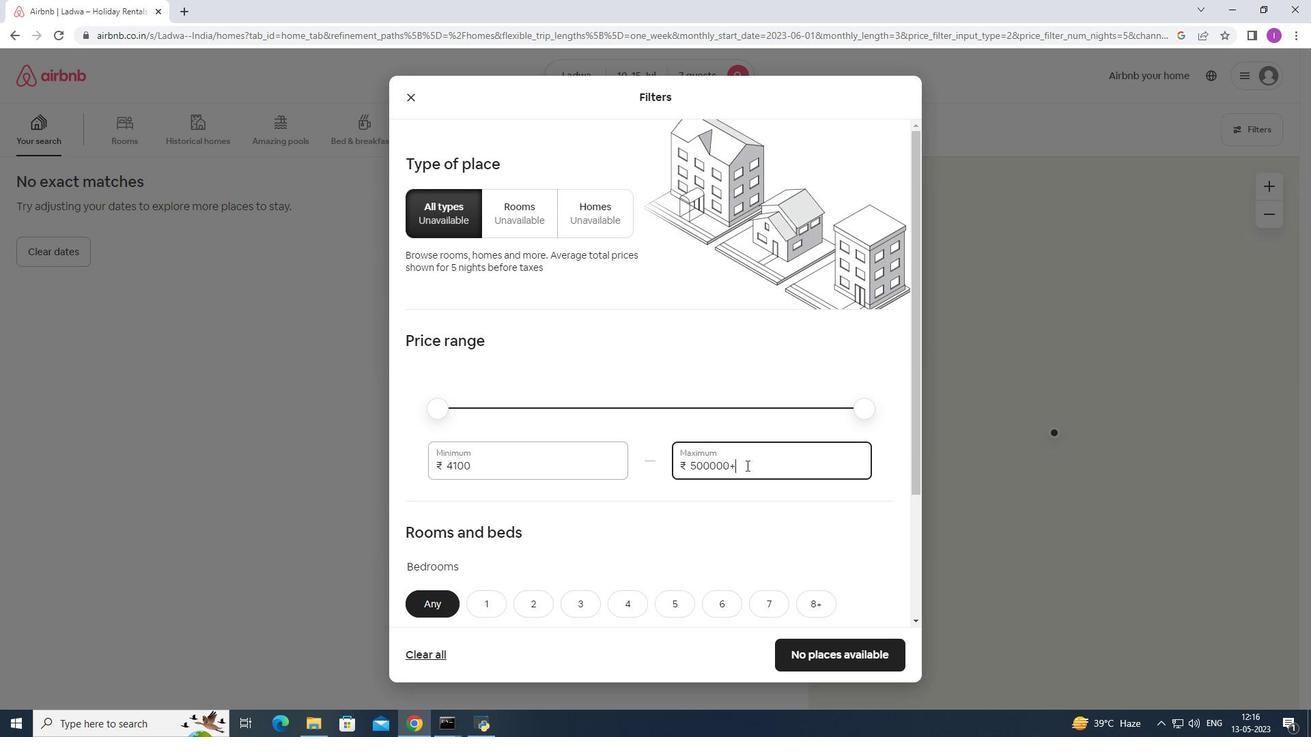 
Action: Mouse moved to (662, 478)
Screenshot: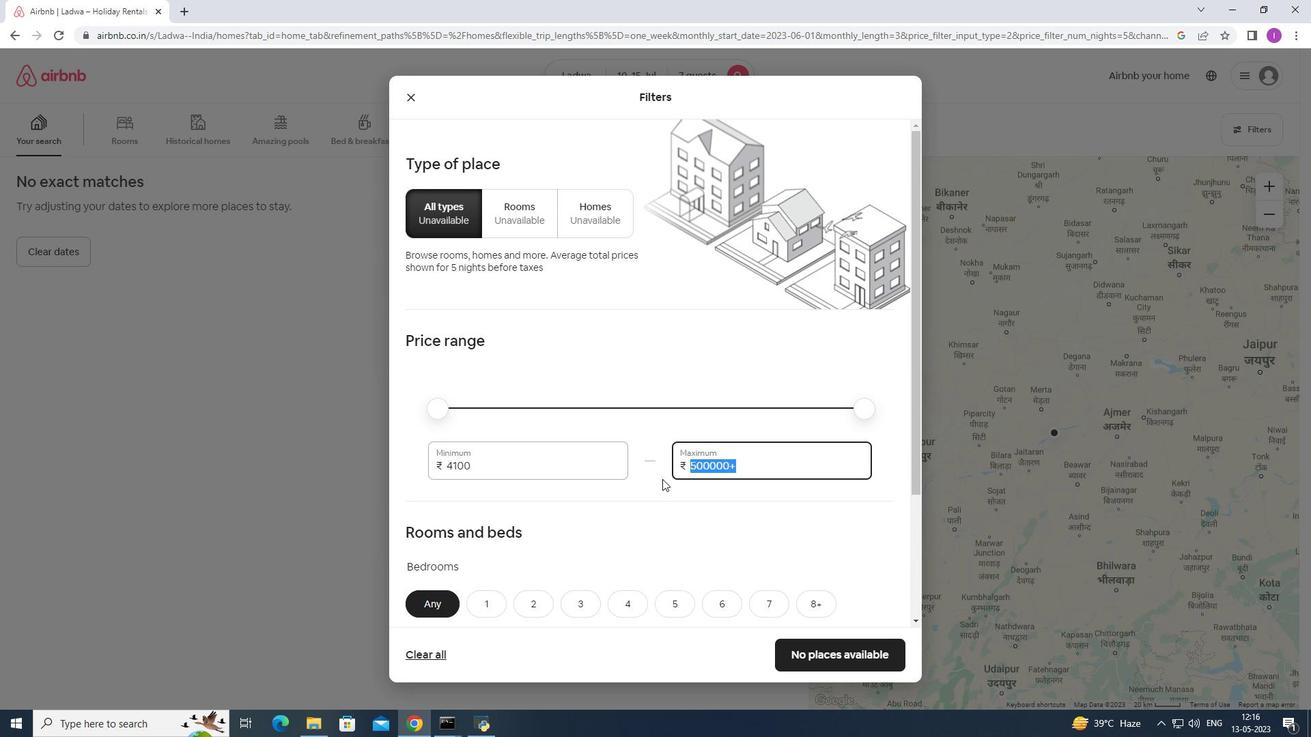 
Action: Key pressed 1
Screenshot: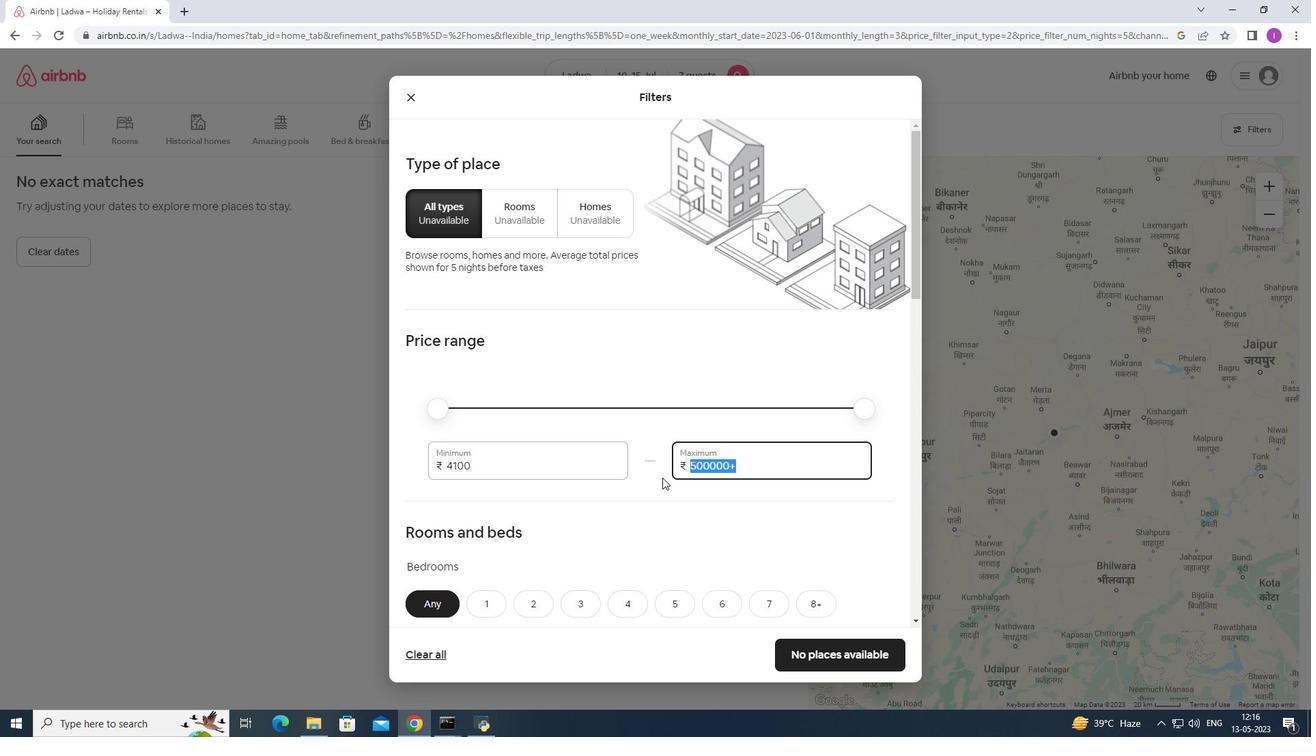 
Action: Mouse moved to (662, 476)
Screenshot: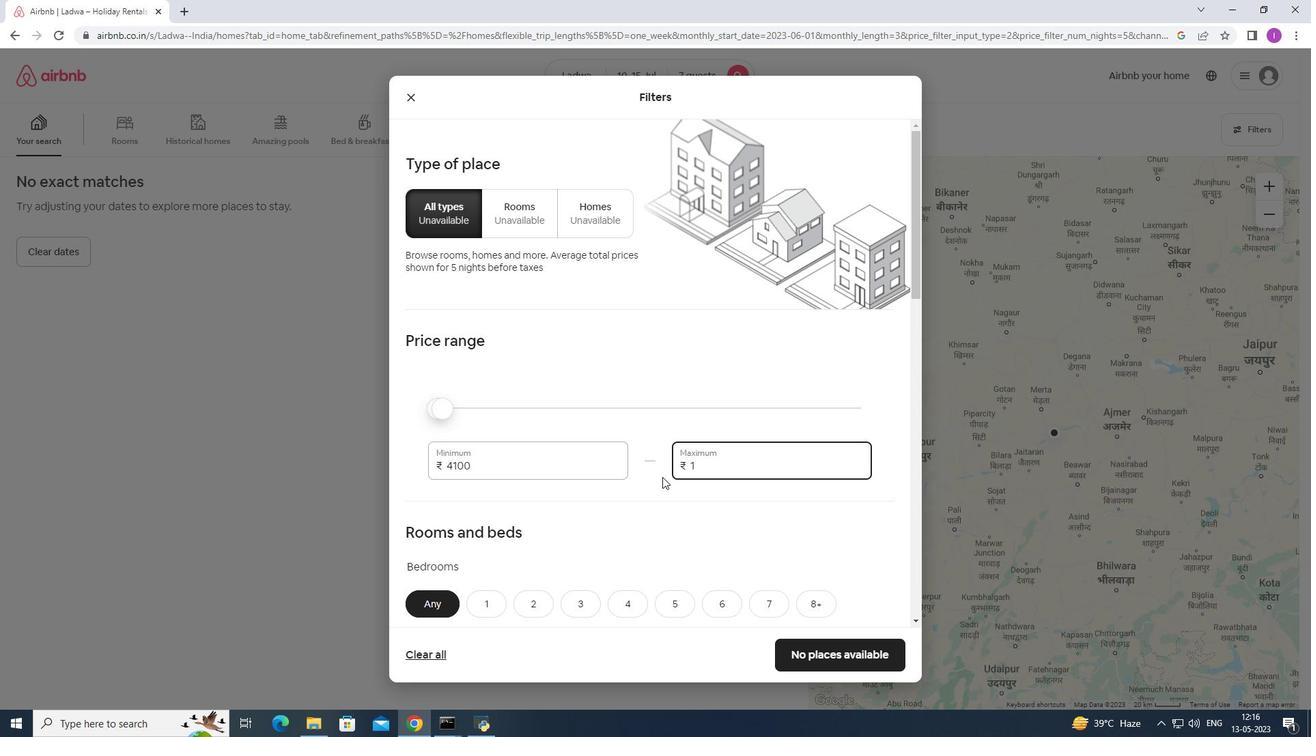 
Action: Key pressed 5000
Screenshot: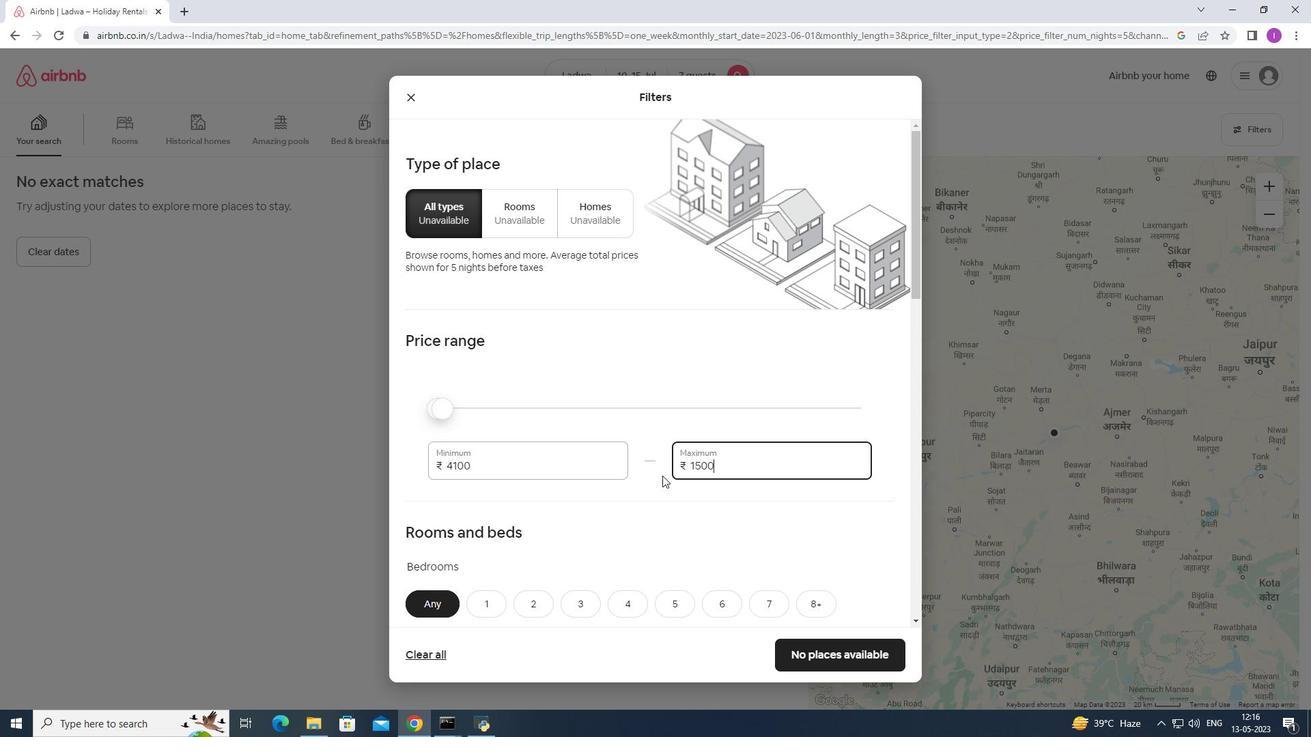 
Action: Mouse moved to (489, 472)
Screenshot: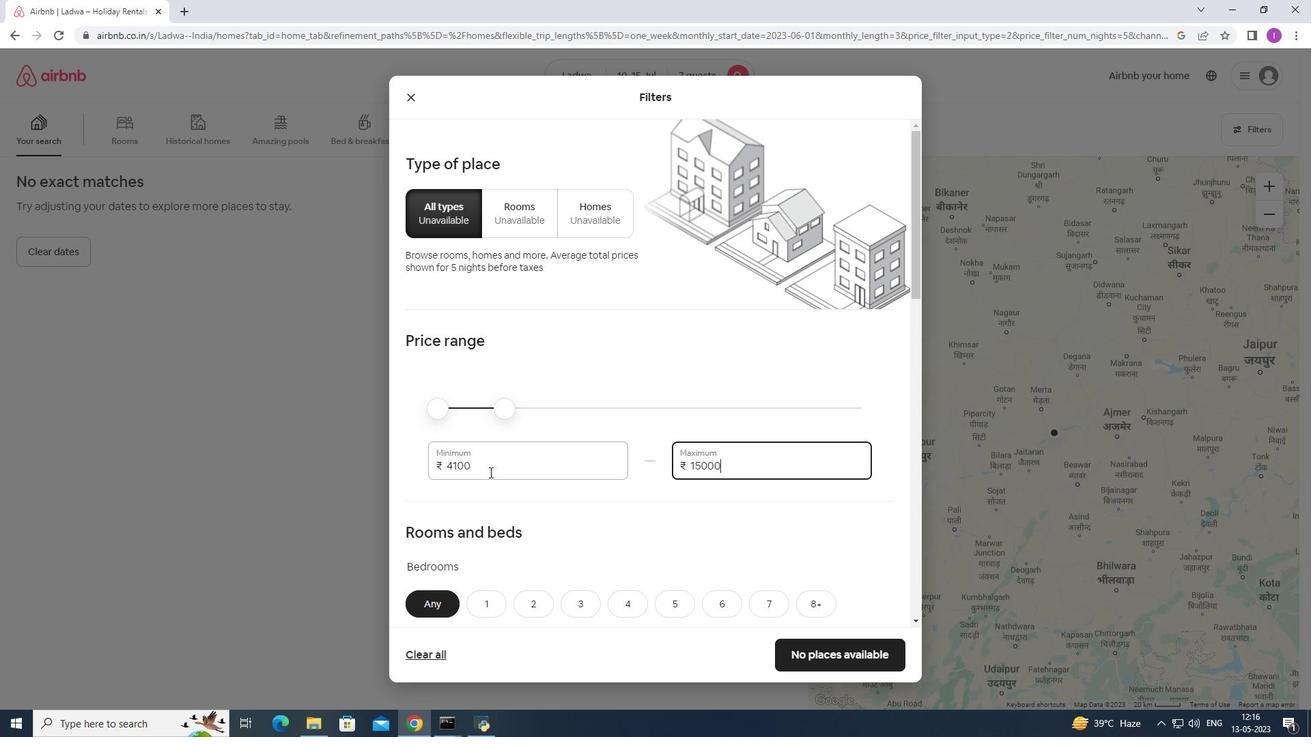 
Action: Mouse pressed left at (489, 472)
Screenshot: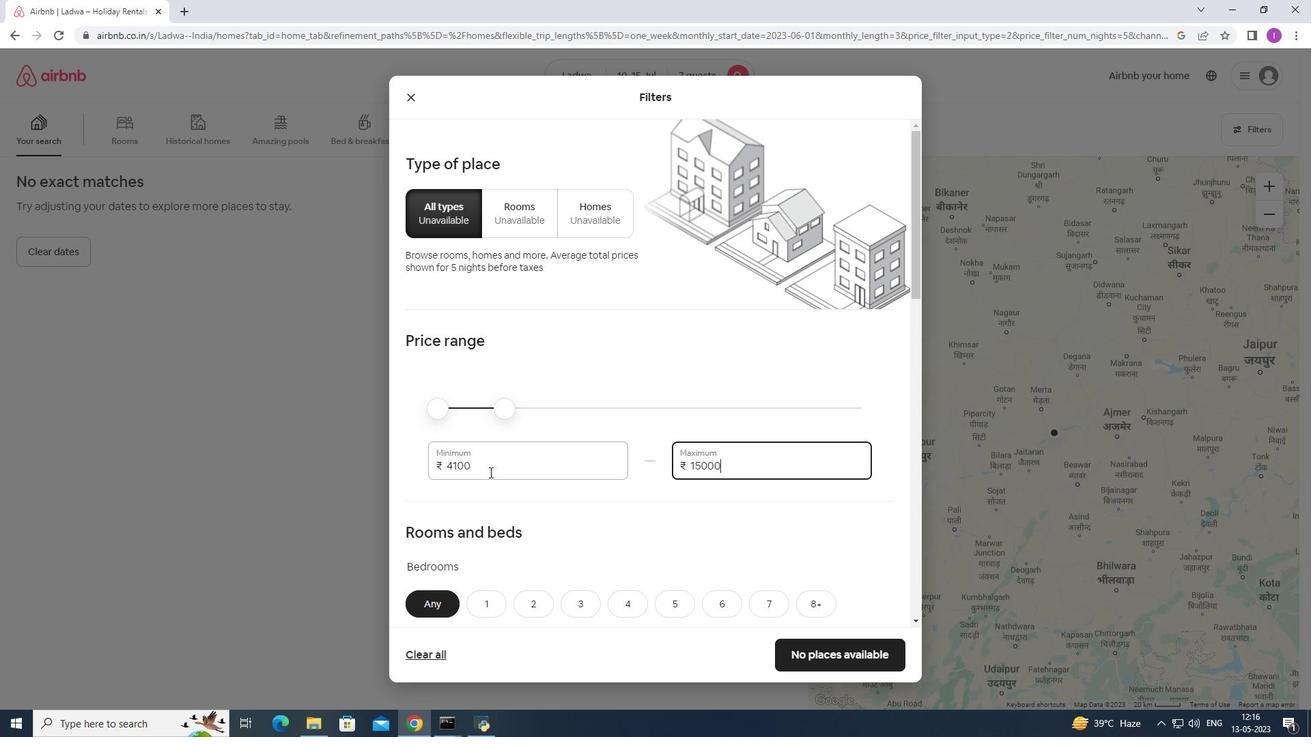 
Action: Mouse moved to (543, 452)
Screenshot: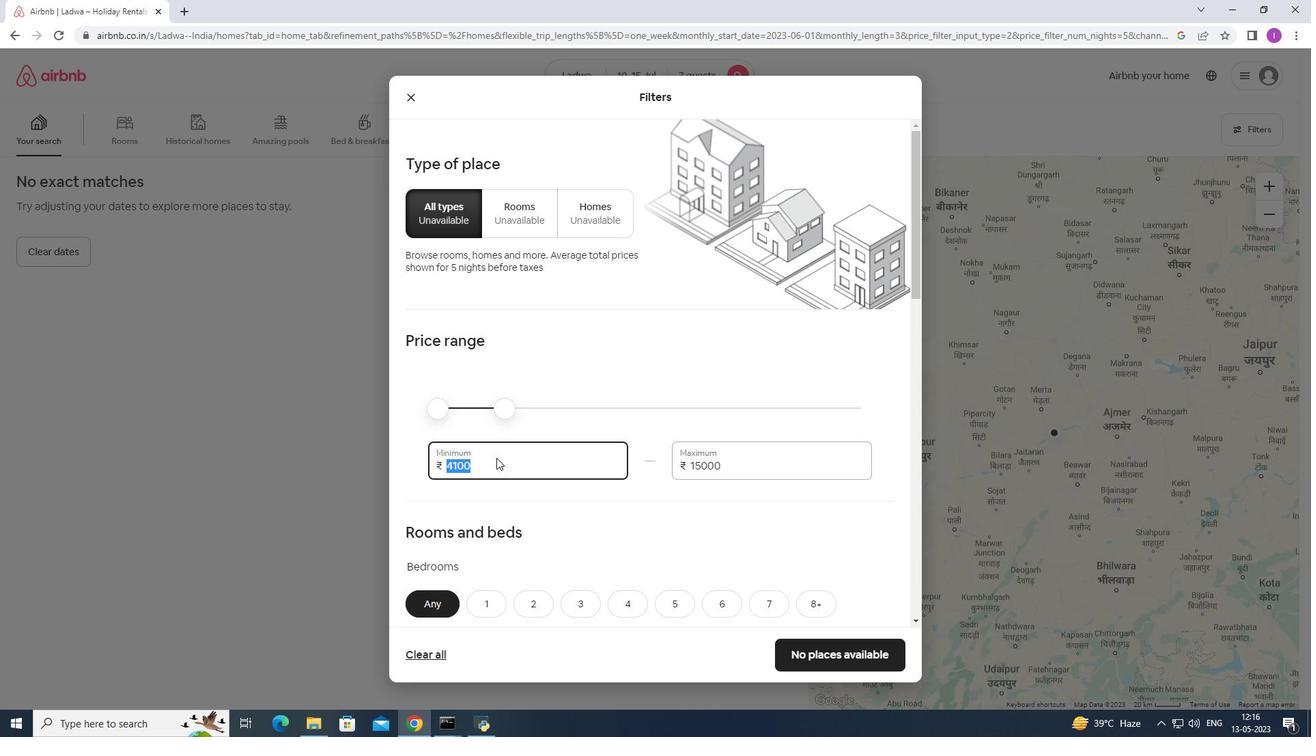 
Action: Key pressed 10
Screenshot: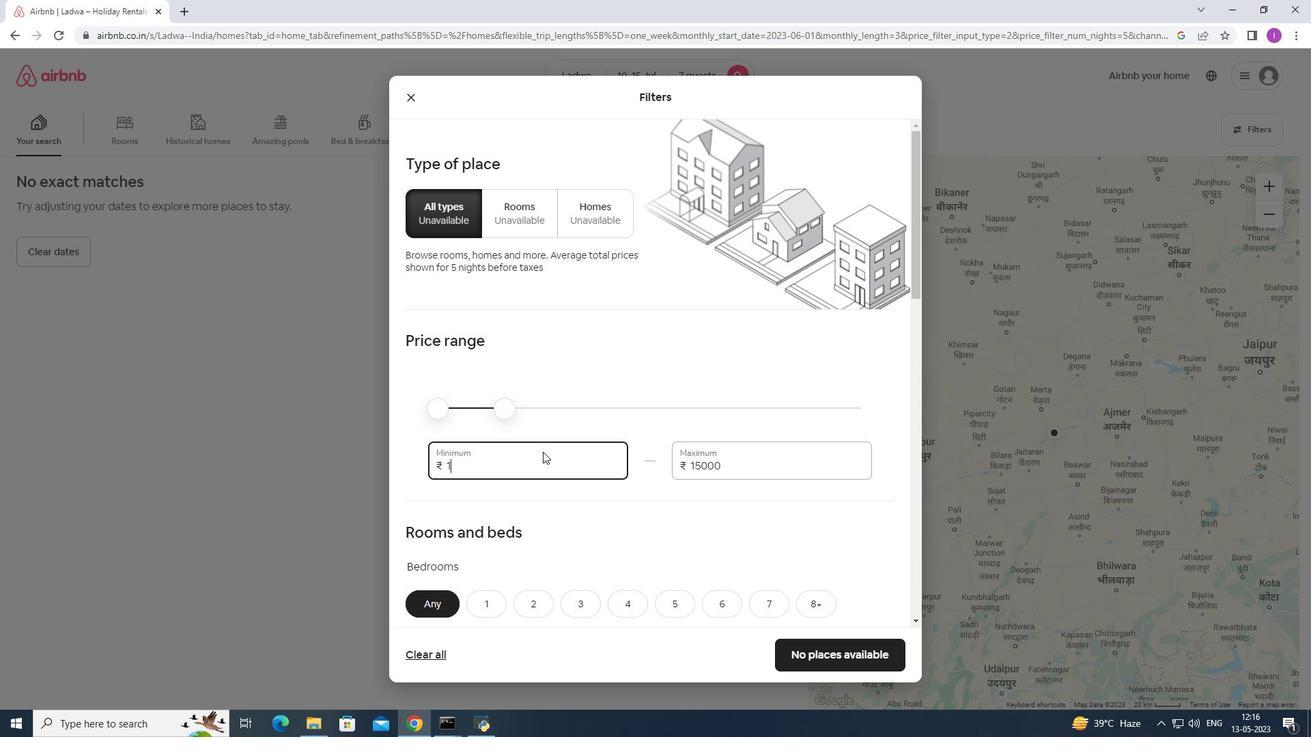 
Action: Mouse moved to (543, 451)
Screenshot: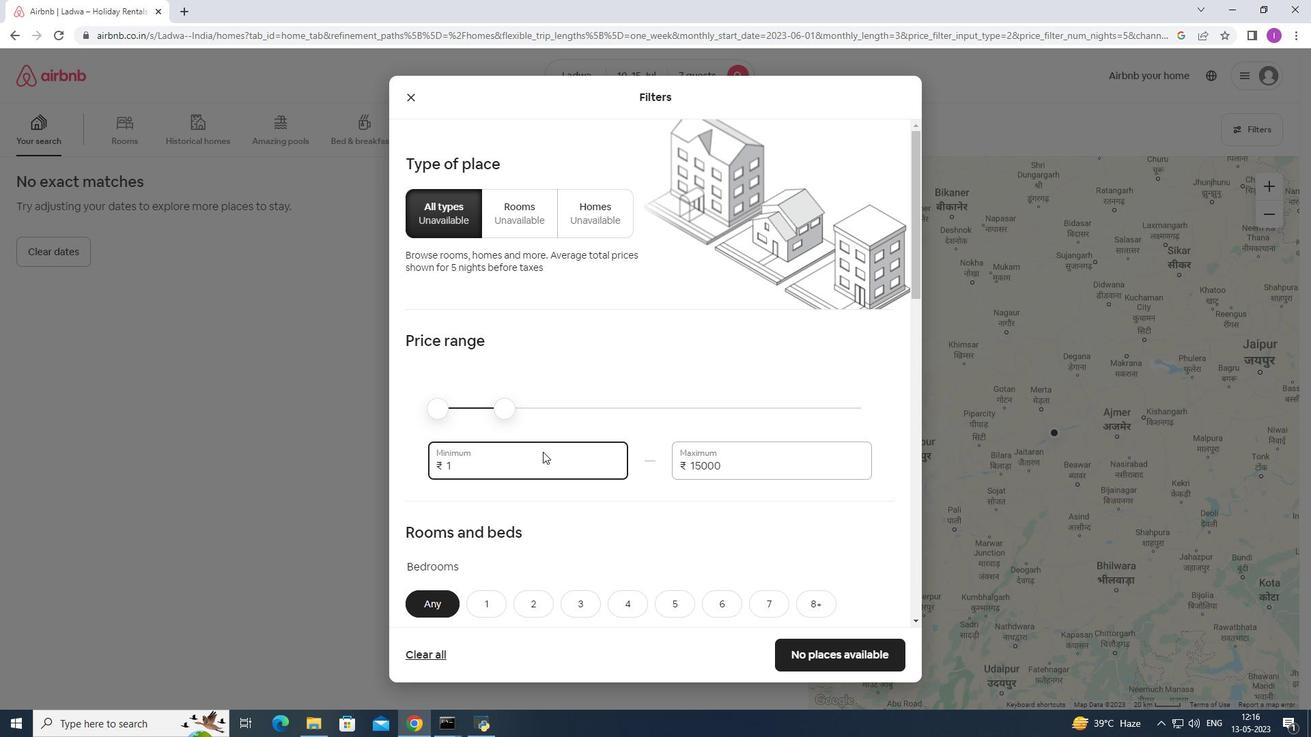 
Action: Key pressed 000
Screenshot: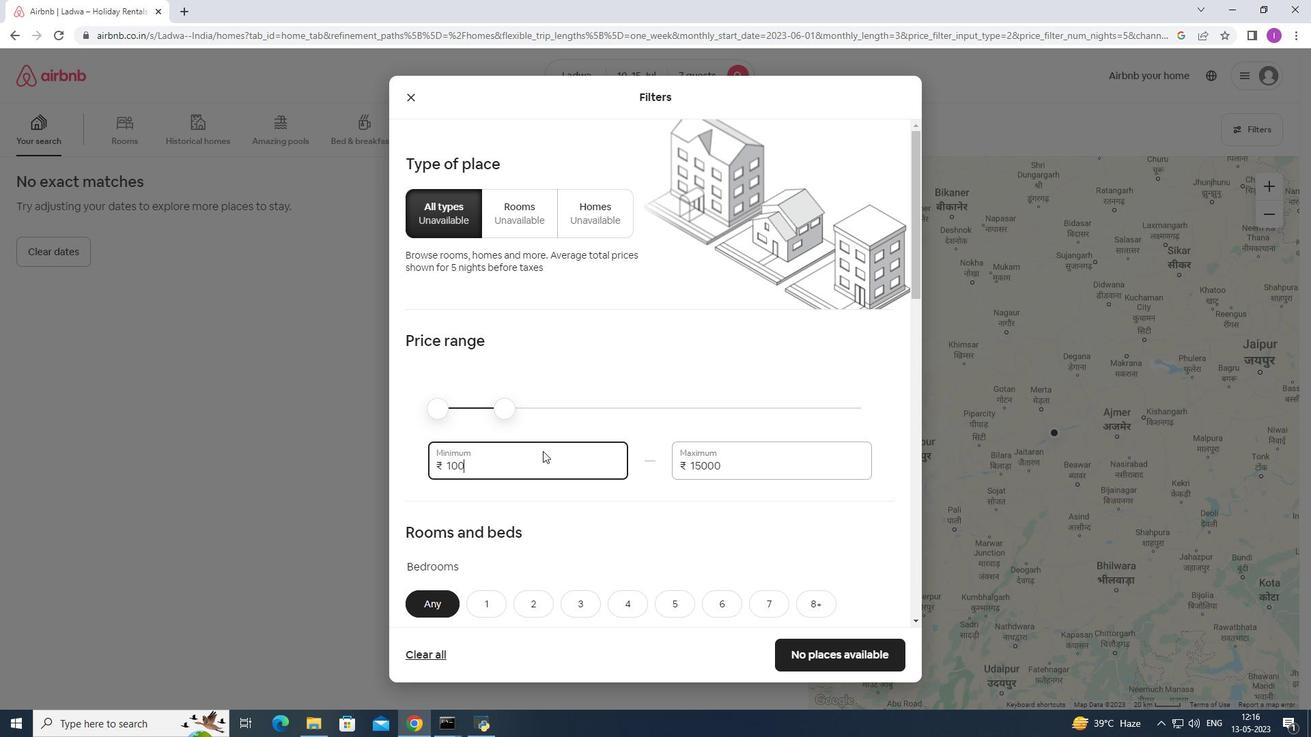 
Action: Mouse moved to (648, 451)
Screenshot: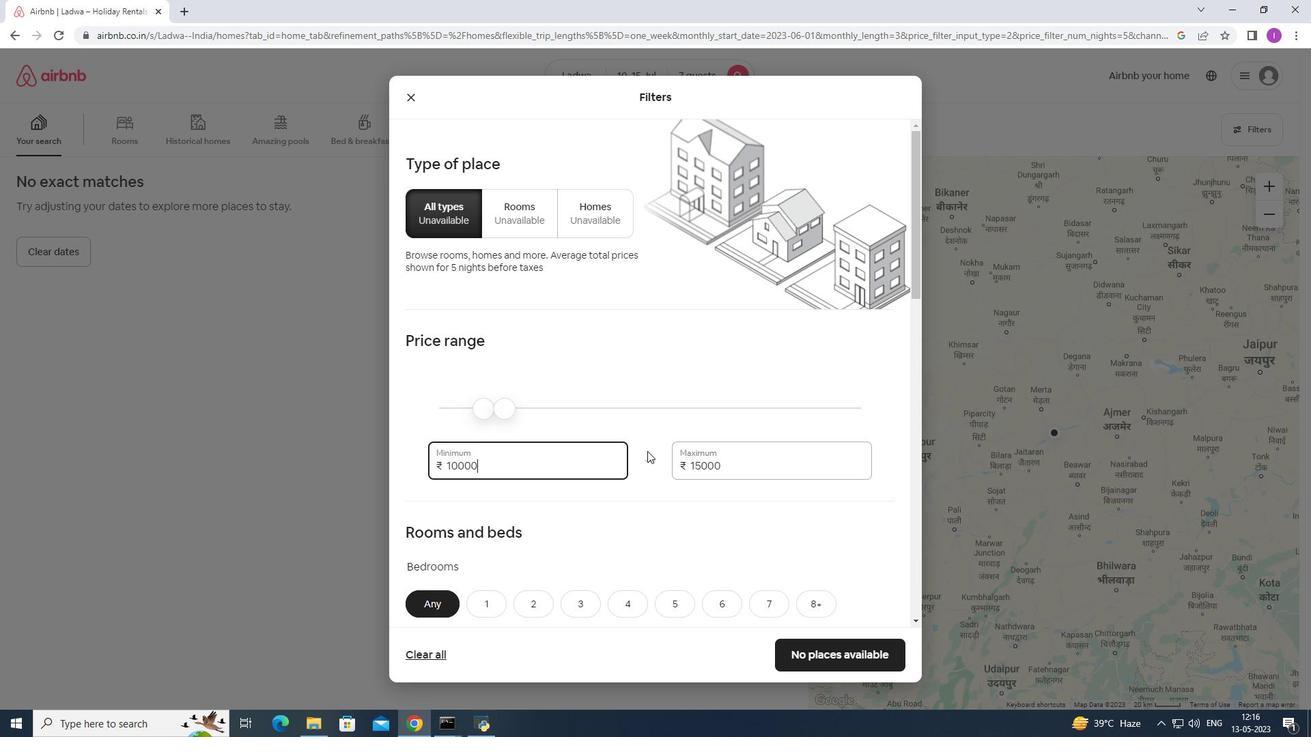 
Action: Mouse scrolled (648, 450) with delta (0, 0)
Screenshot: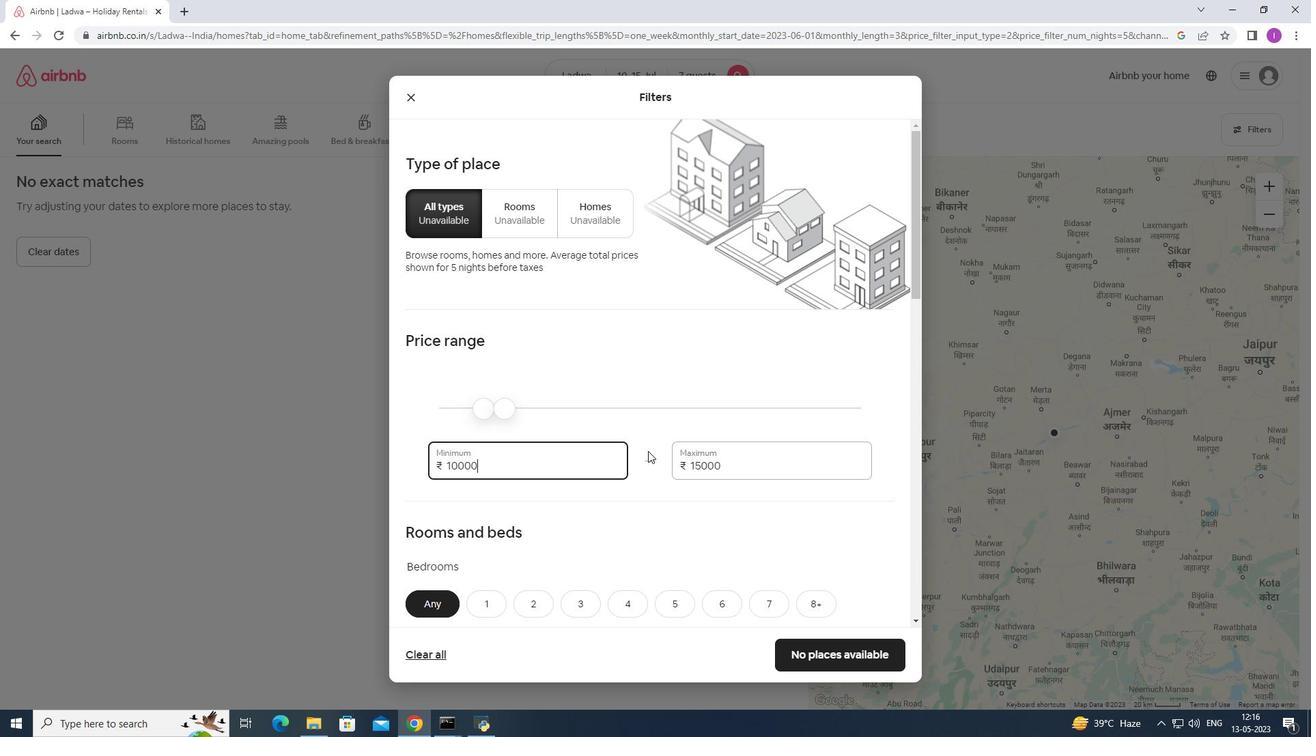 
Action: Mouse scrolled (648, 450) with delta (0, 0)
Screenshot: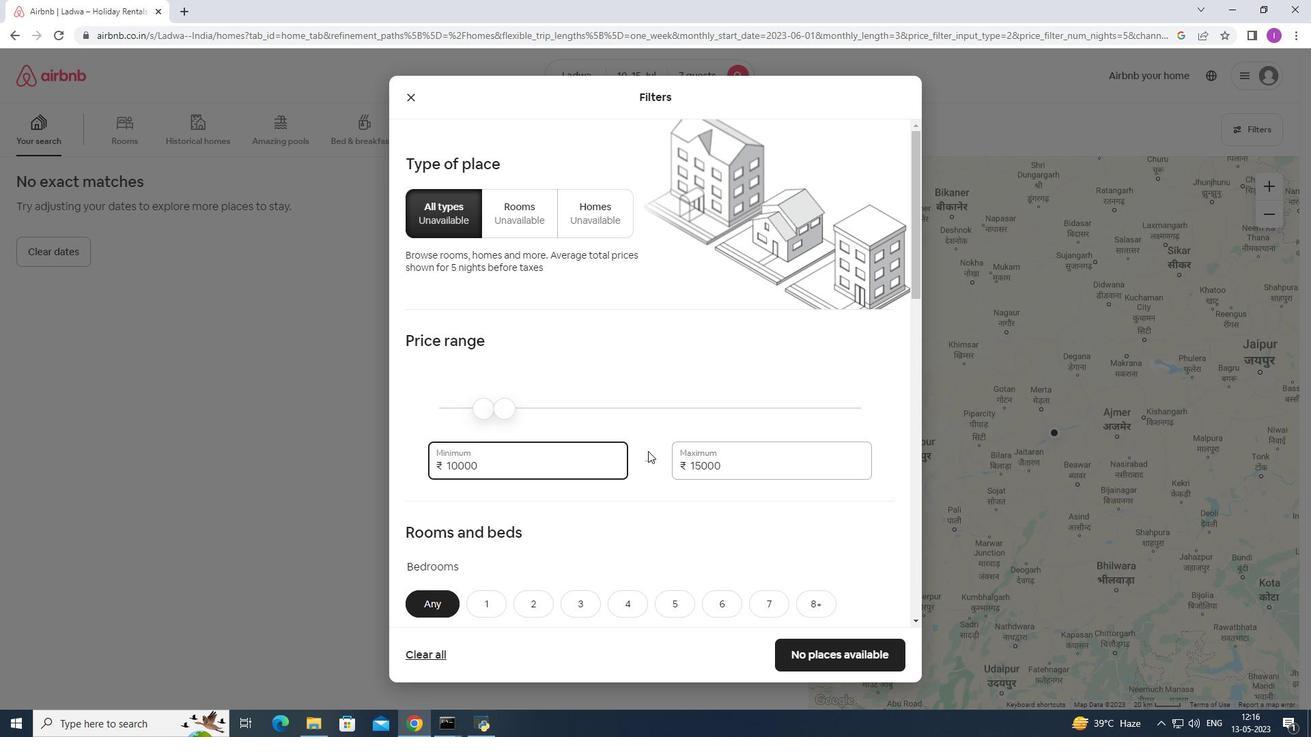 
Action: Mouse moved to (583, 471)
Screenshot: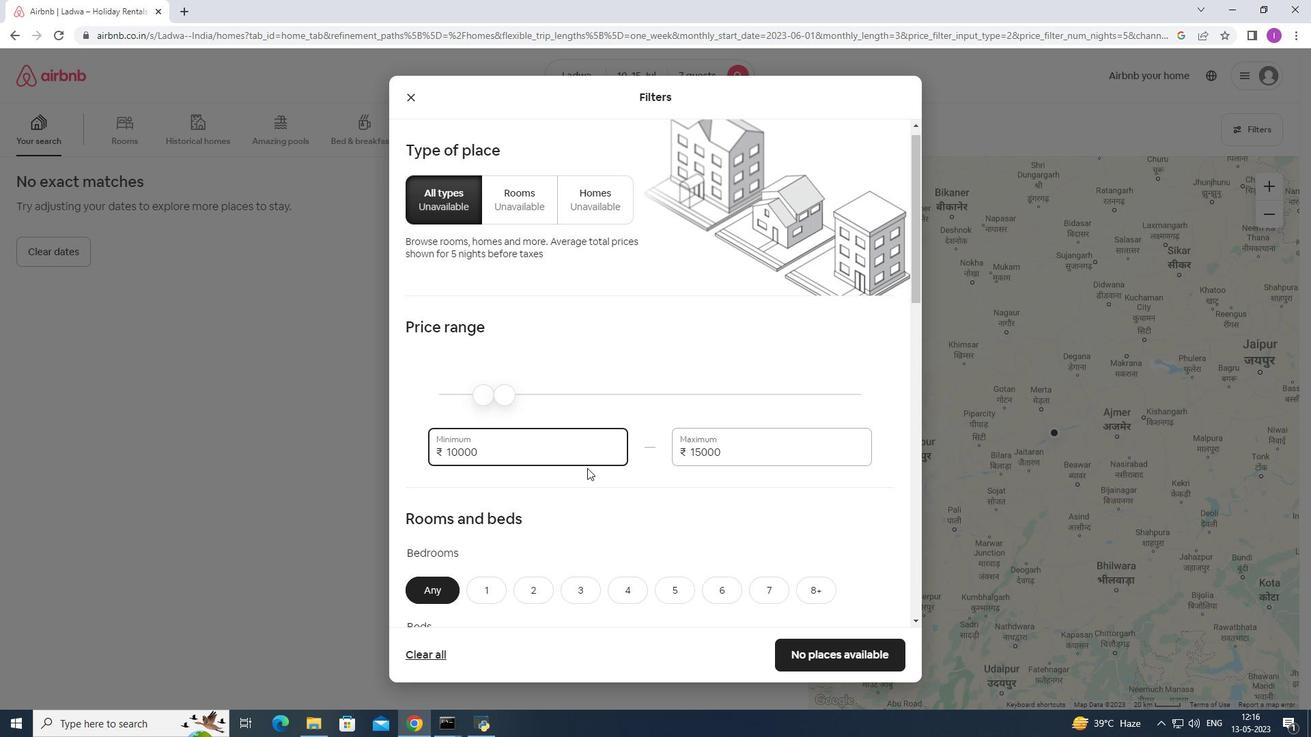 
Action: Mouse scrolled (583, 470) with delta (0, 0)
Screenshot: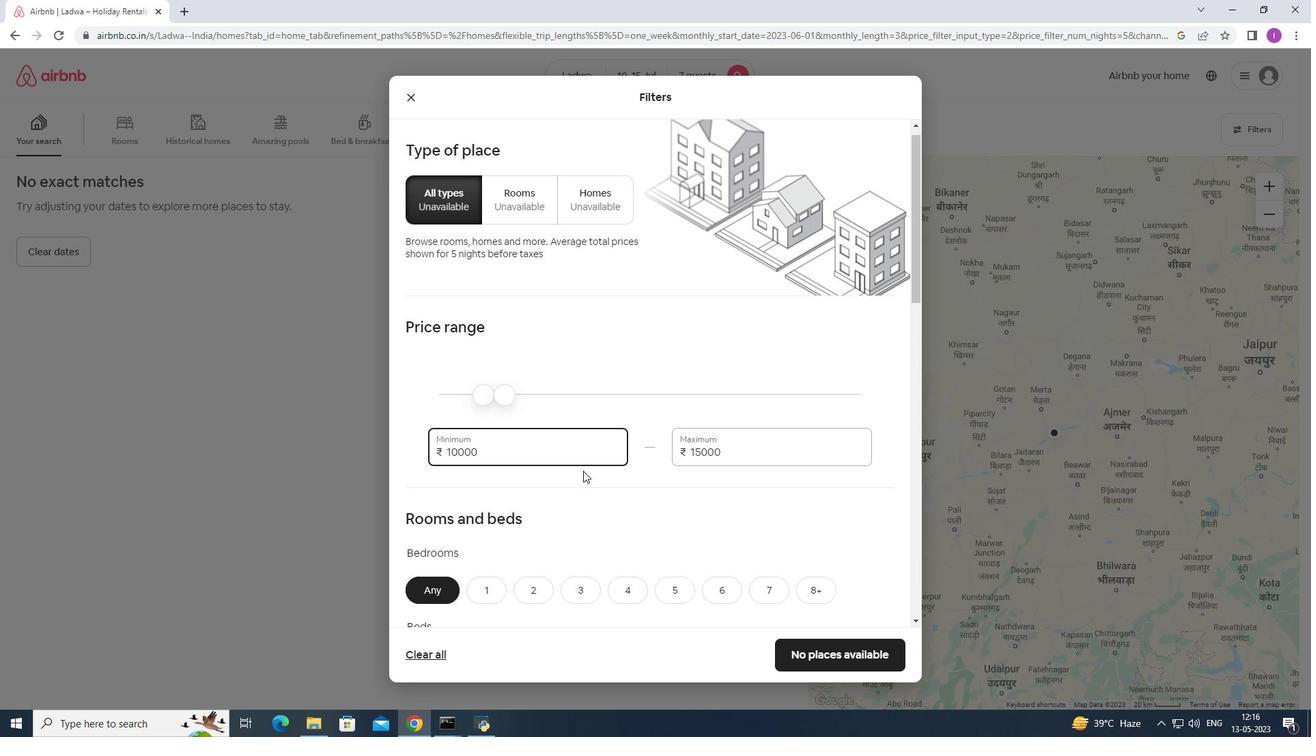 
Action: Mouse scrolled (583, 470) with delta (0, 0)
Screenshot: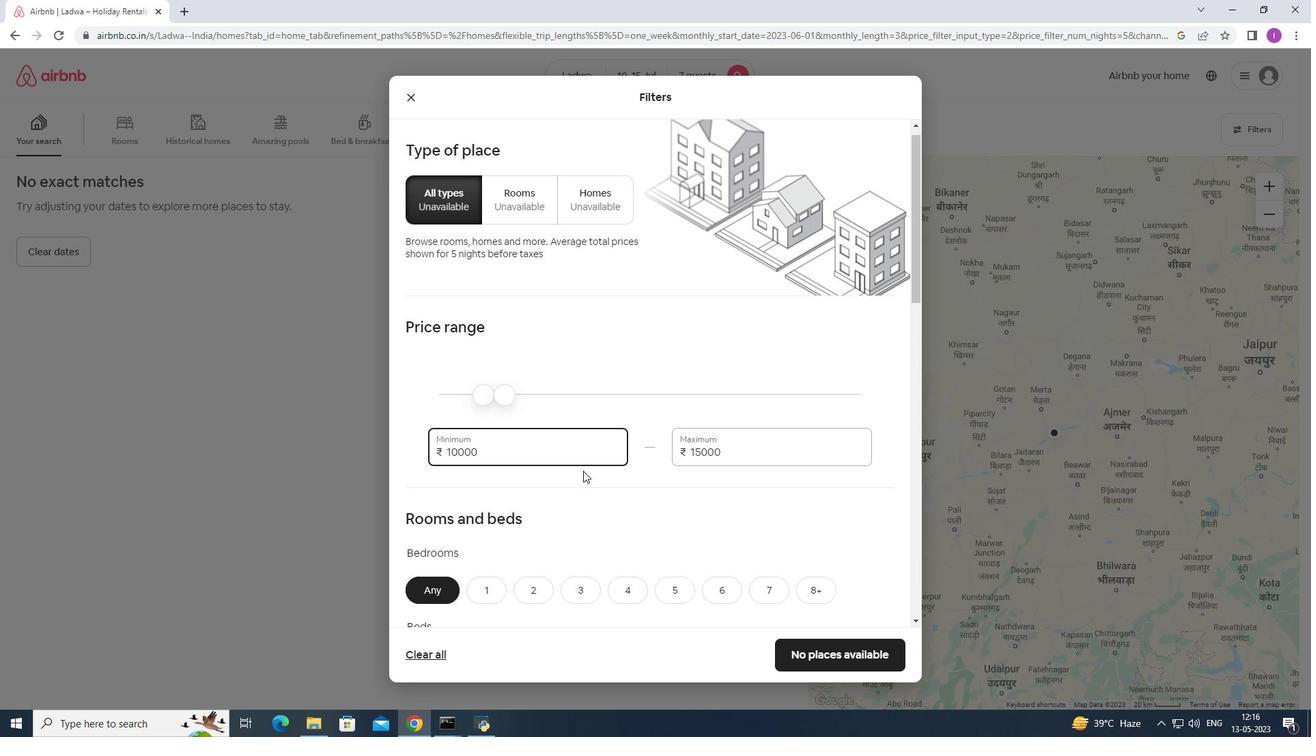 
Action: Mouse scrolled (583, 470) with delta (0, 0)
Screenshot: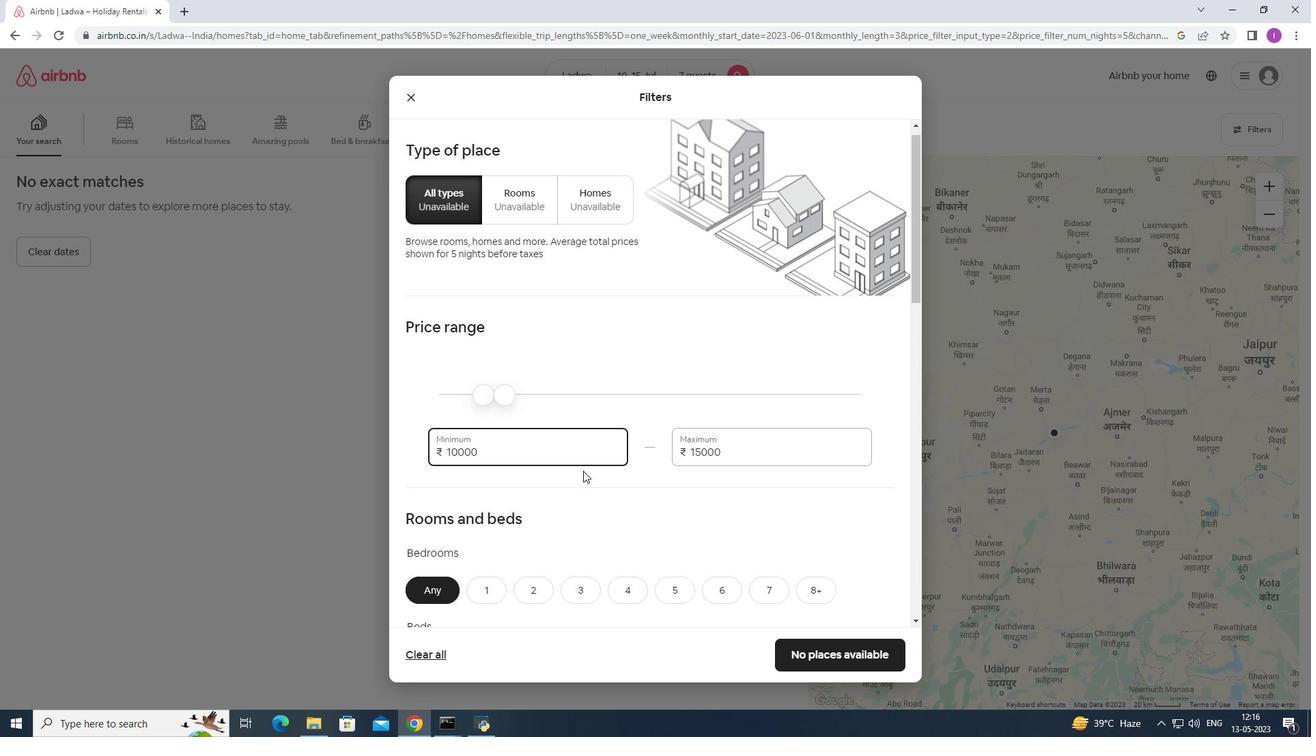 
Action: Mouse scrolled (583, 470) with delta (0, 0)
Screenshot: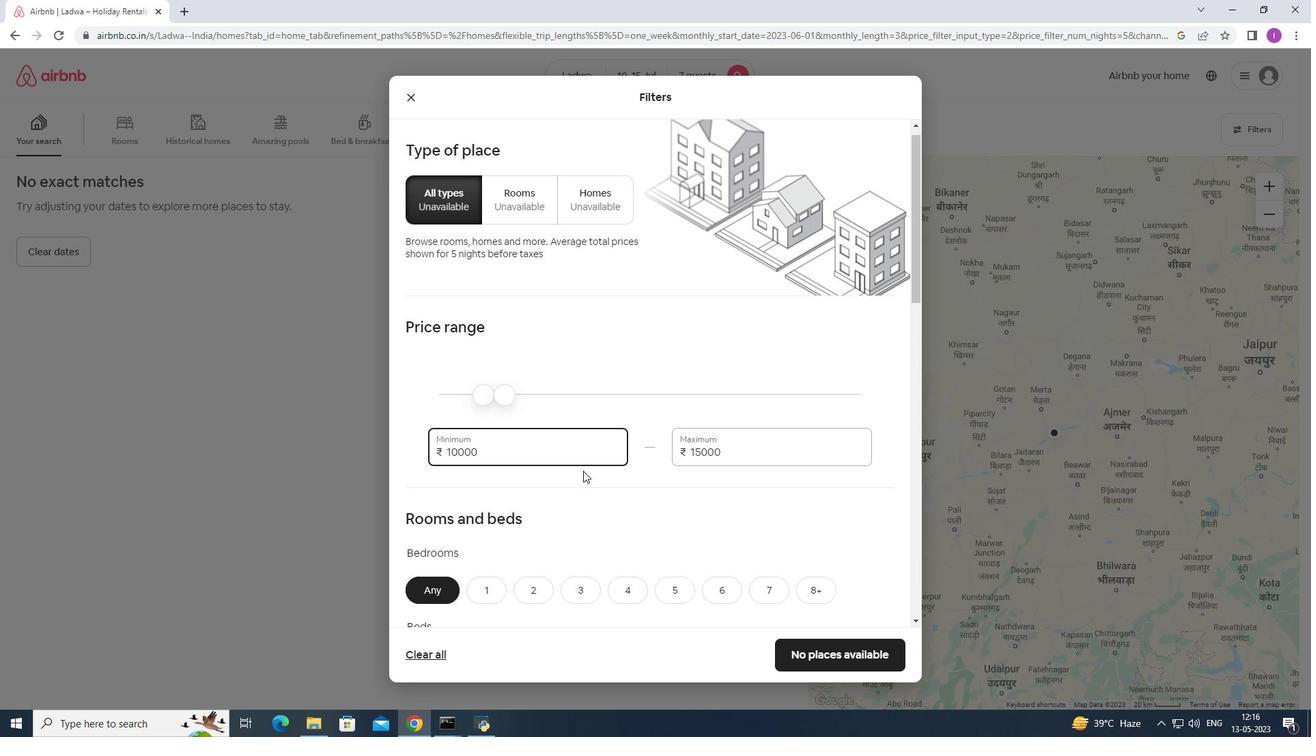
Action: Mouse scrolled (583, 470) with delta (0, 0)
Screenshot: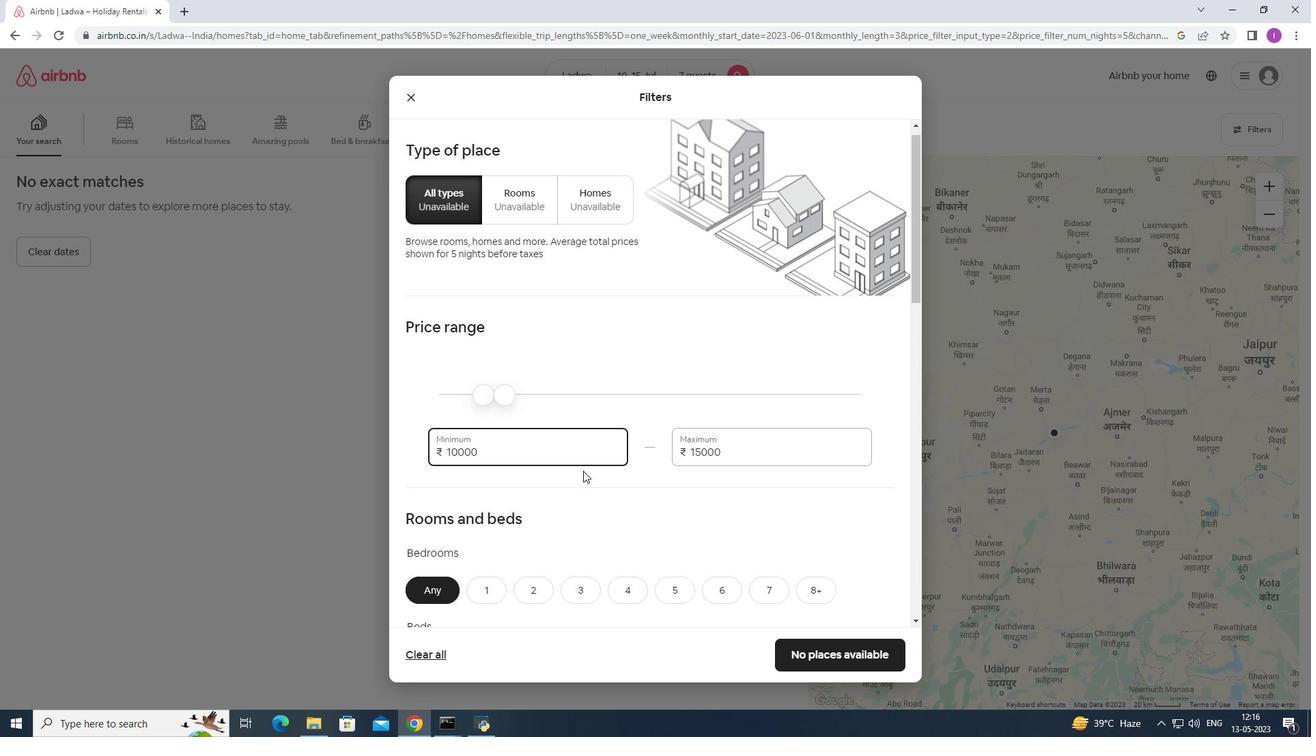 
Action: Mouse scrolled (583, 470) with delta (0, 0)
Screenshot: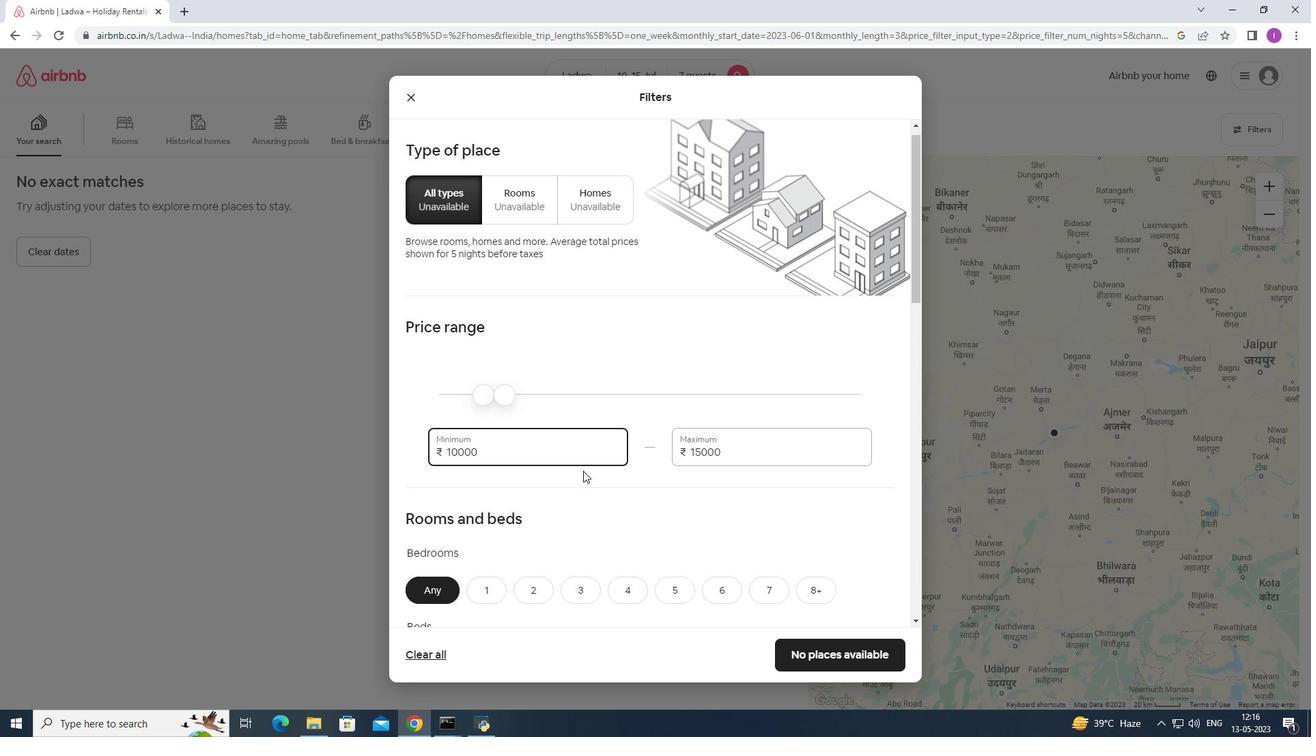 
Action: Mouse moved to (616, 467)
Screenshot: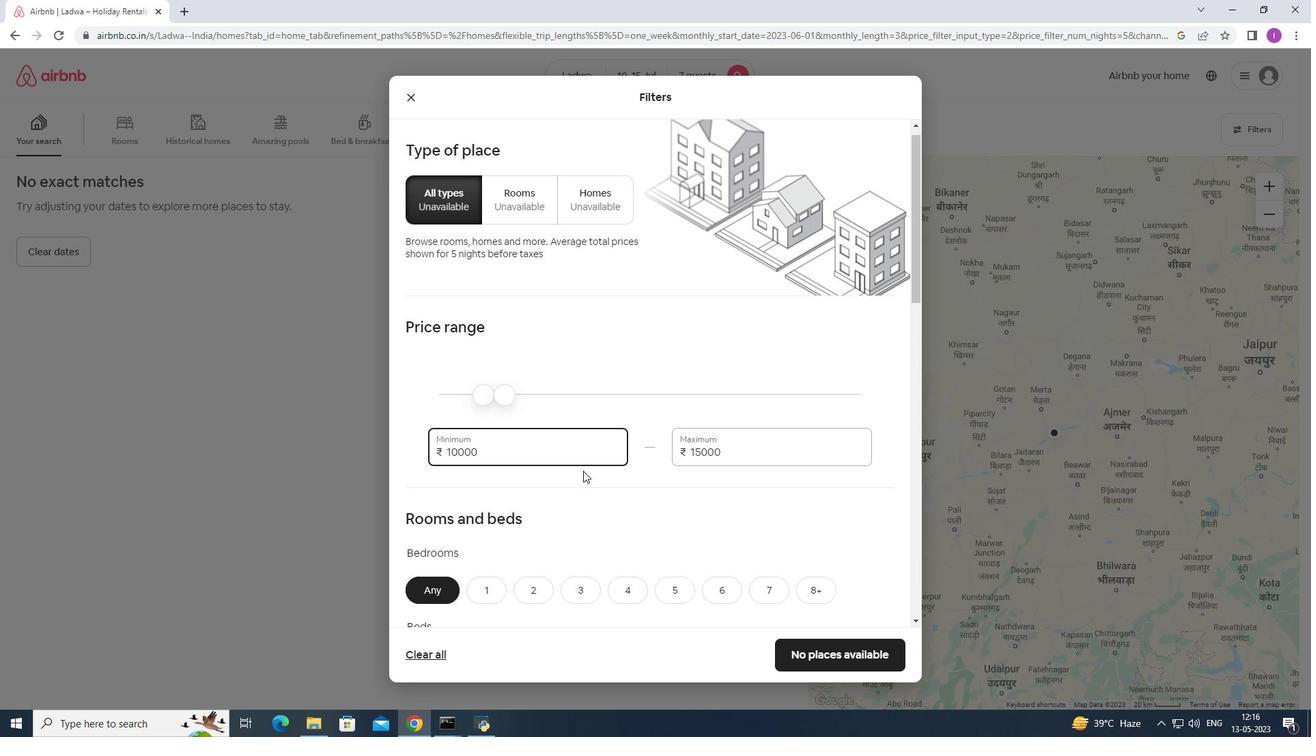 
Action: Mouse scrolled (616, 467) with delta (0, 0)
Screenshot: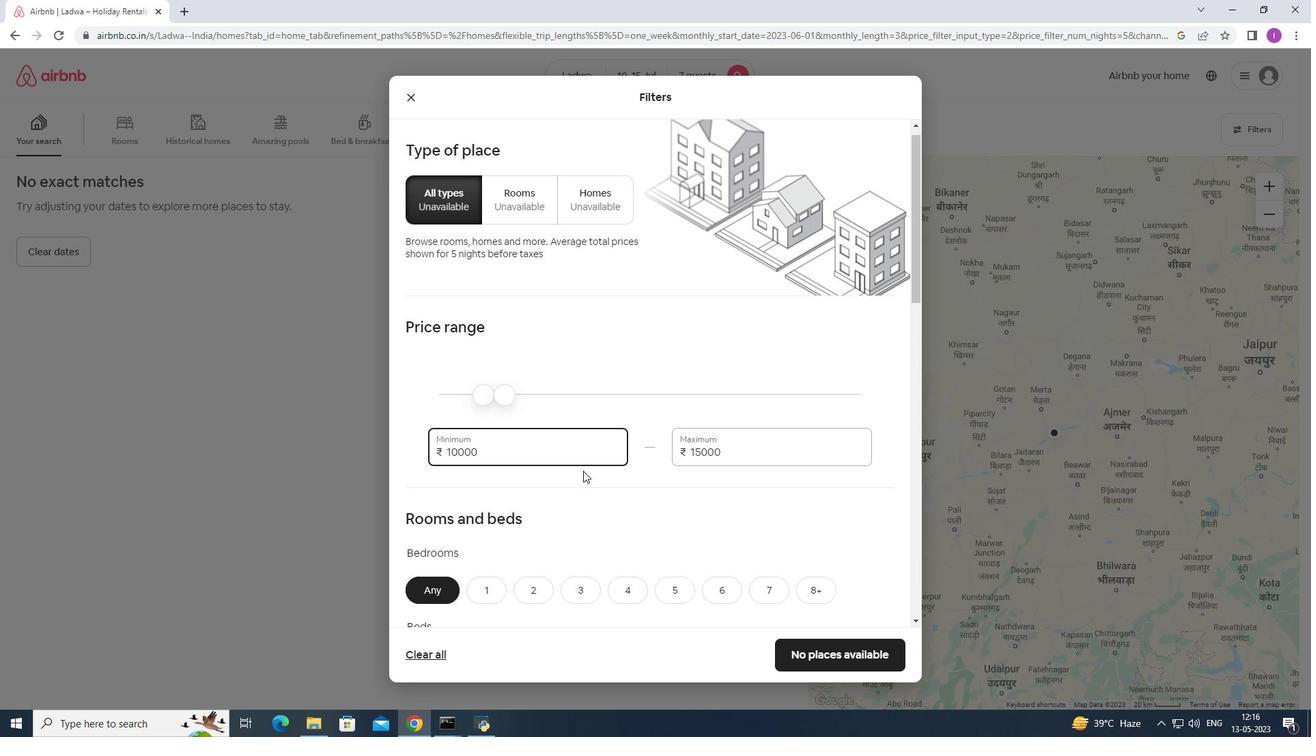 
Action: Mouse moved to (700, 384)
Screenshot: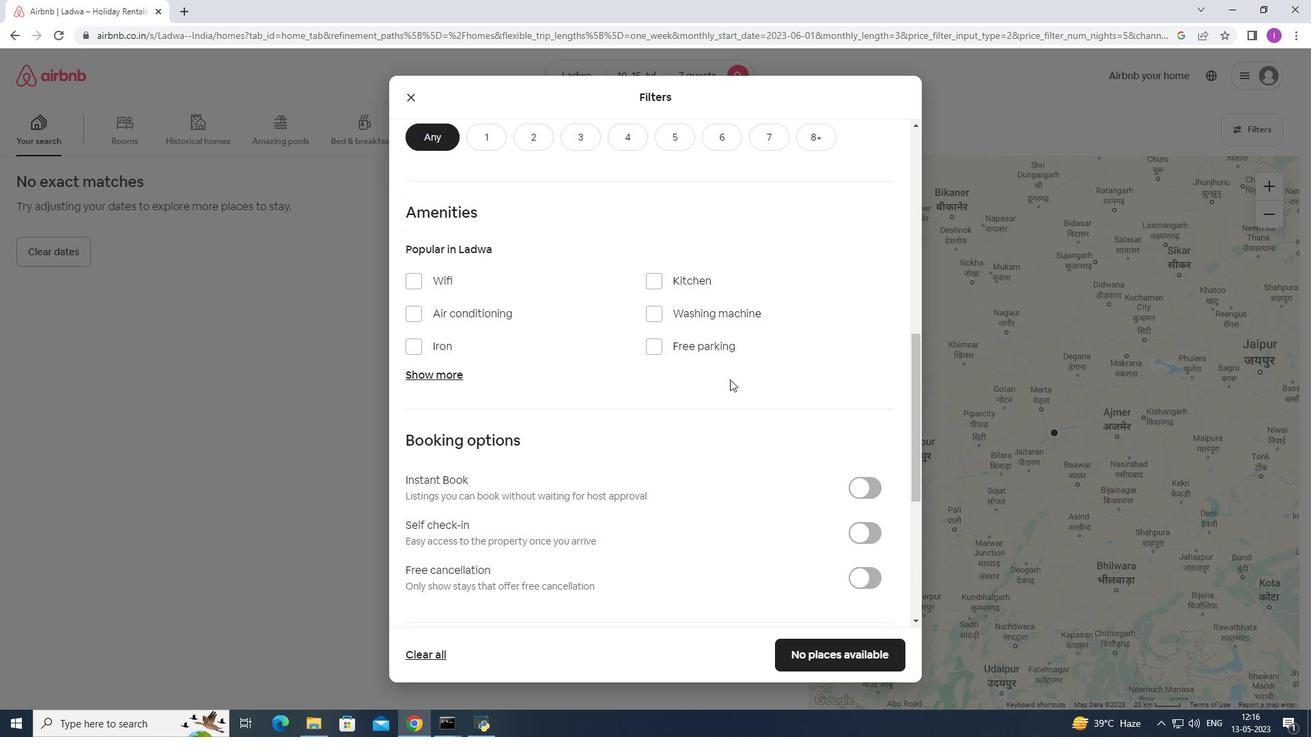 
Action: Mouse scrolled (700, 385) with delta (0, 0)
Screenshot: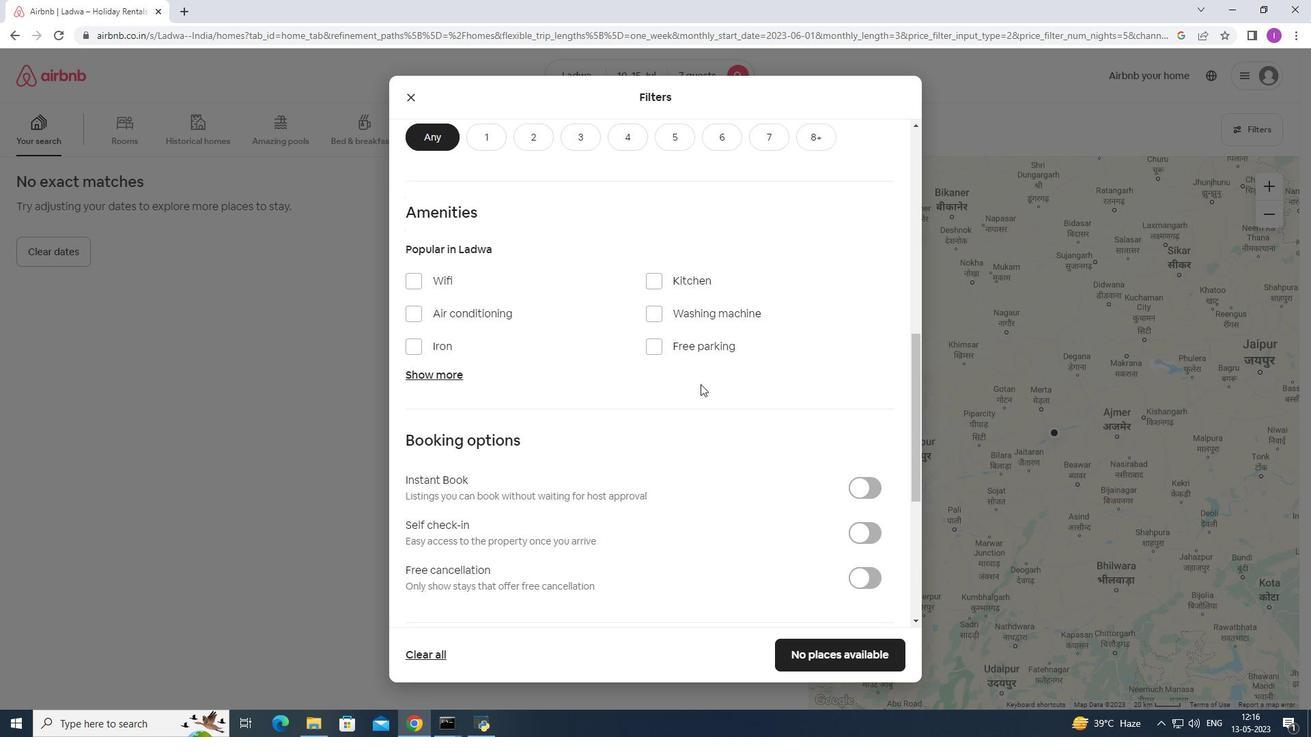 
Action: Mouse scrolled (700, 385) with delta (0, 0)
Screenshot: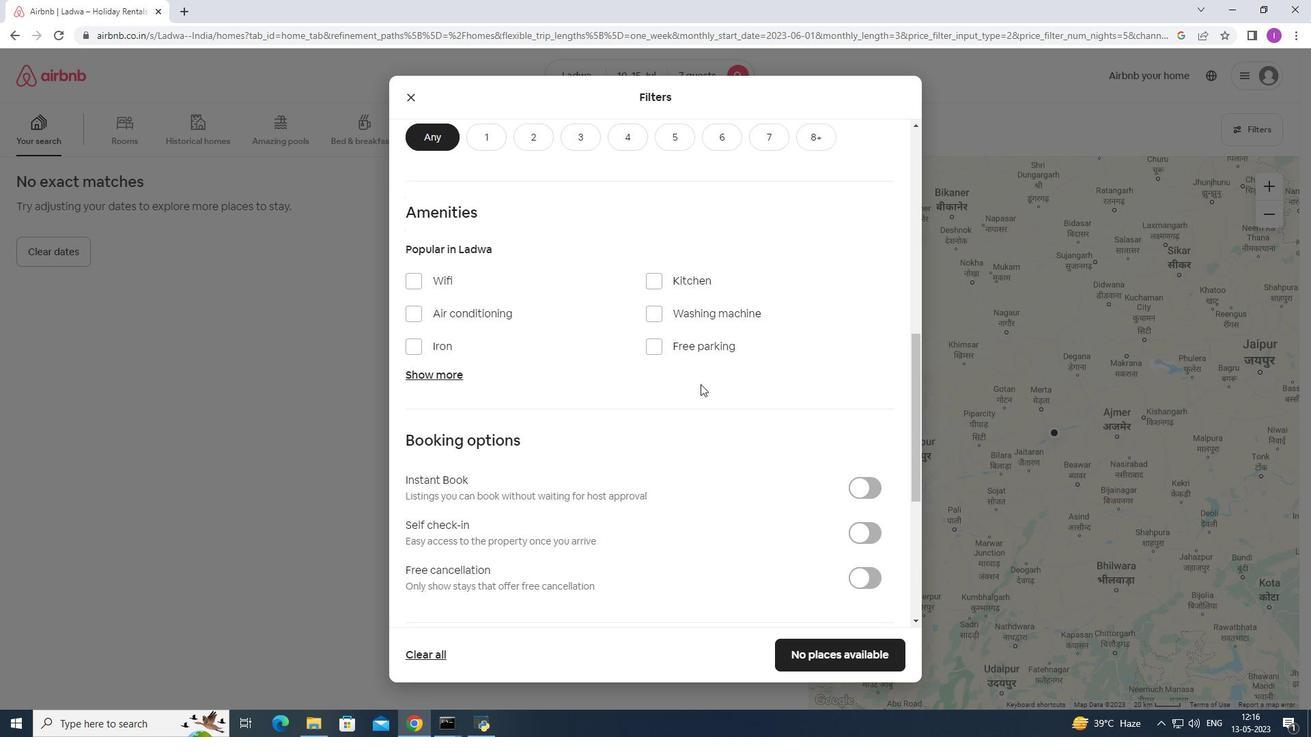 
Action: Mouse scrolled (700, 385) with delta (0, 0)
Screenshot: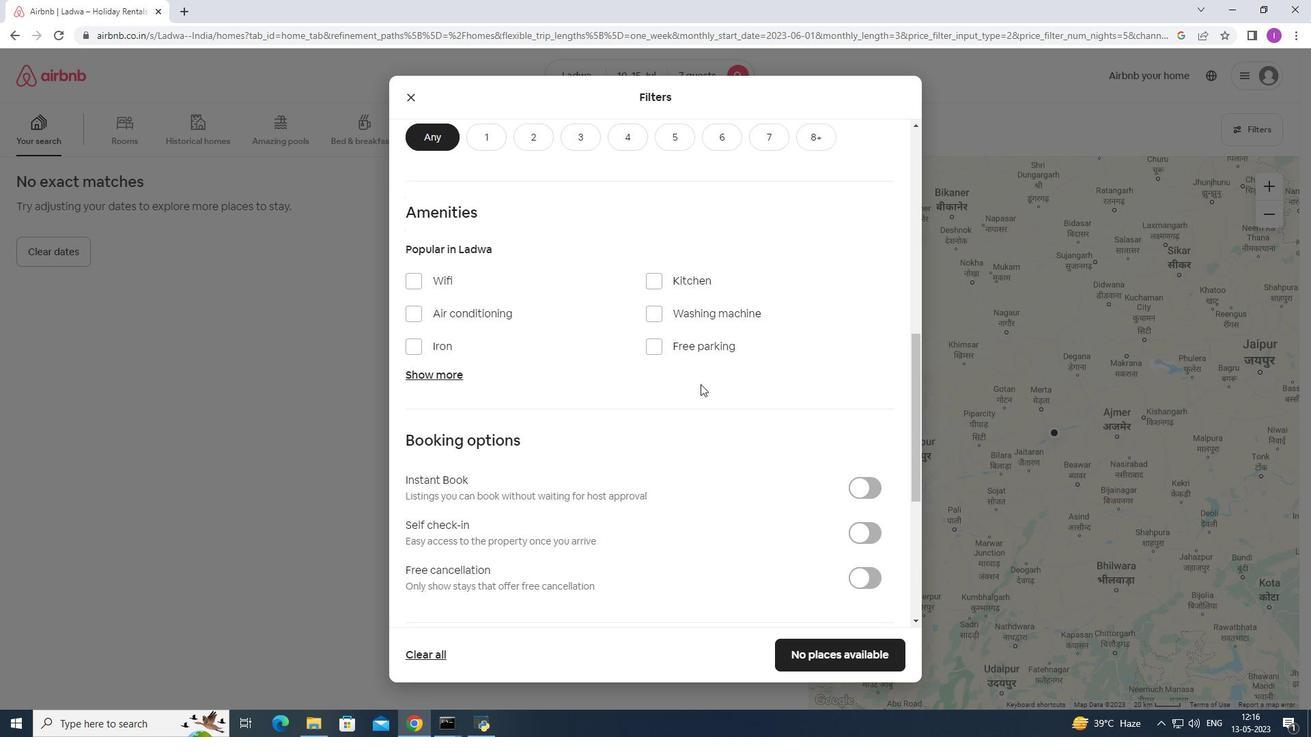 
Action: Mouse moved to (637, 204)
Screenshot: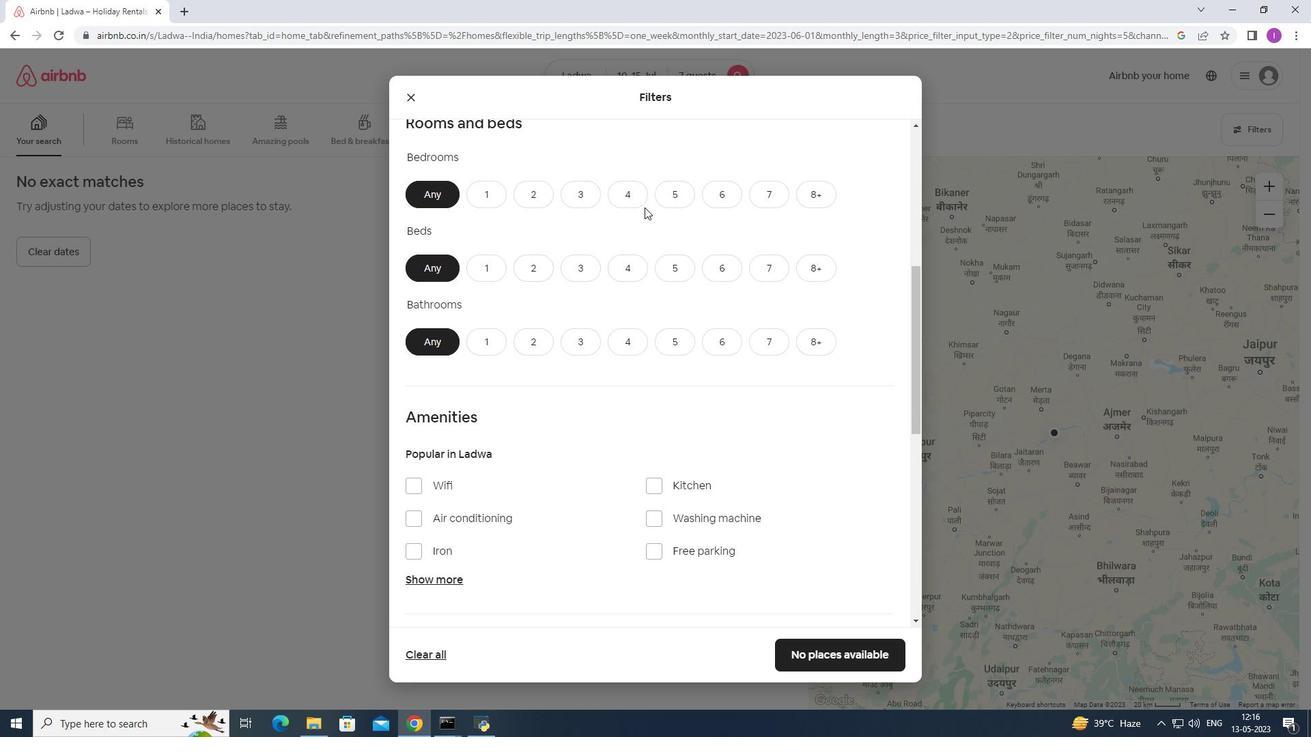 
Action: Mouse pressed left at (637, 204)
Screenshot: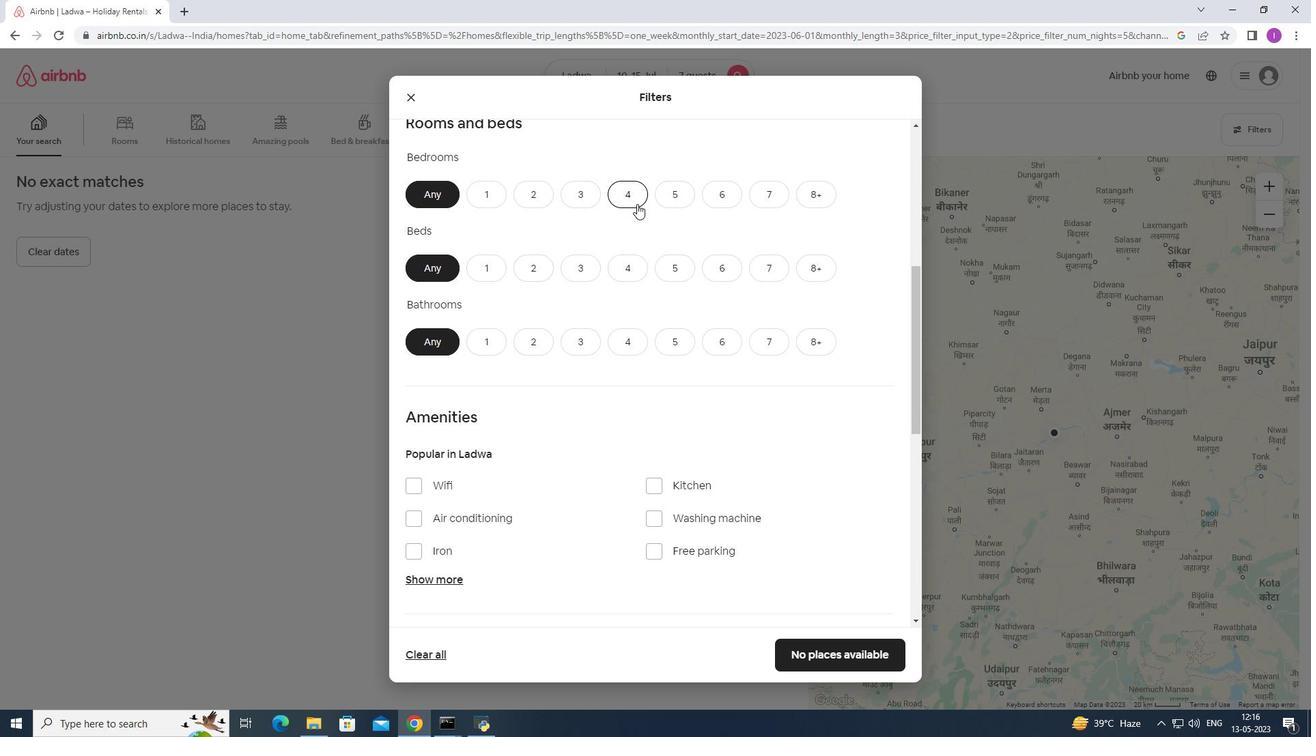 
Action: Mouse moved to (783, 272)
Screenshot: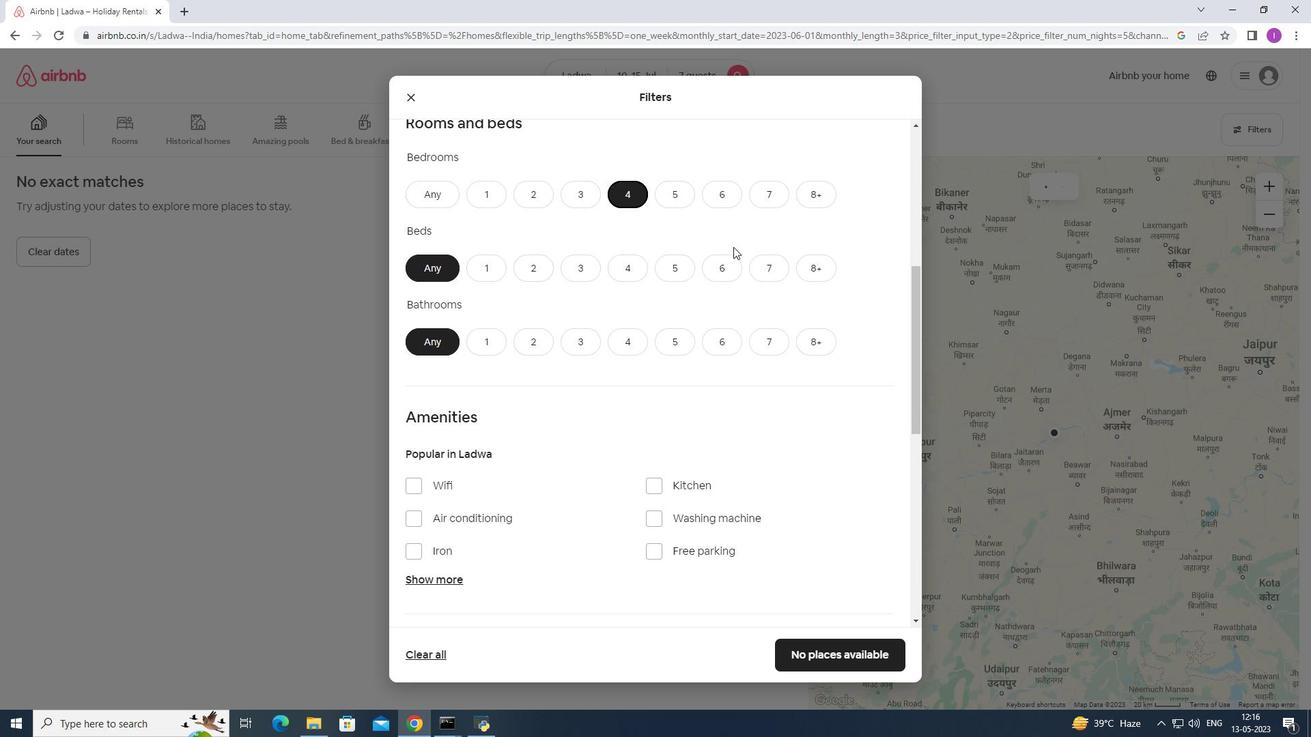 
Action: Mouse pressed left at (783, 272)
Screenshot: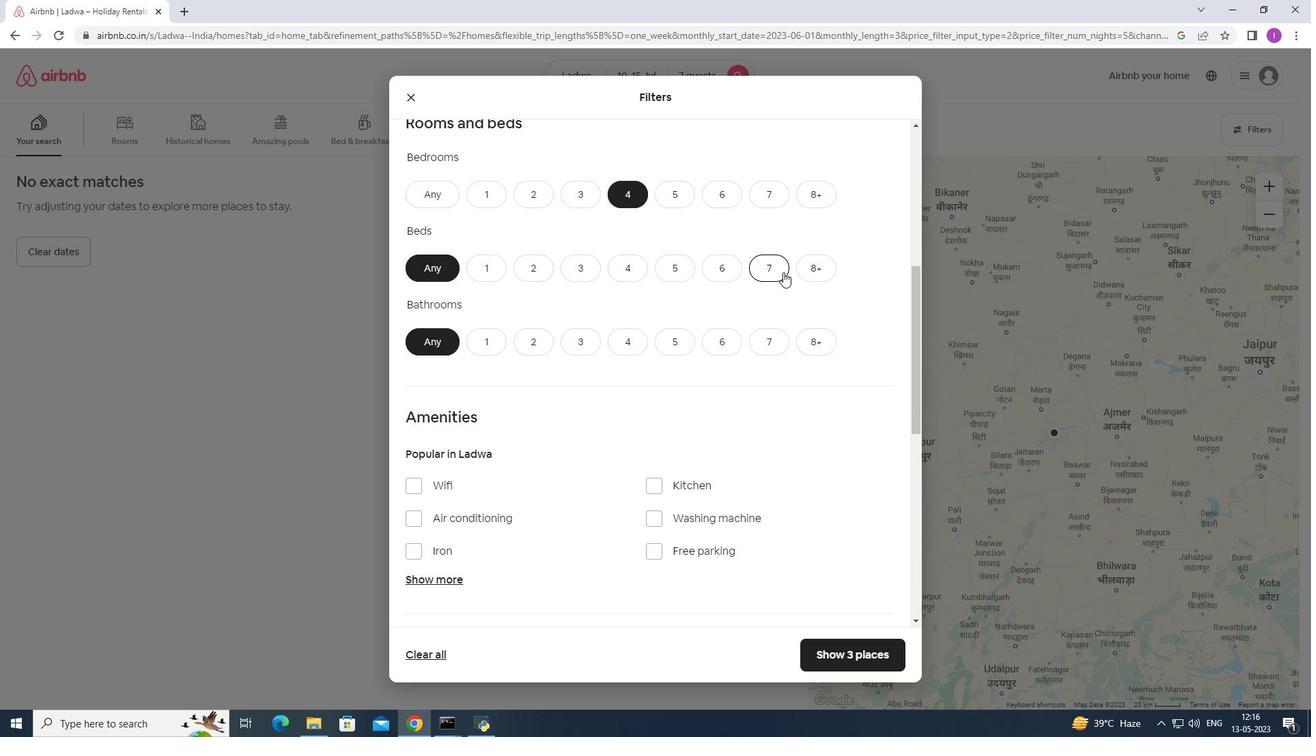 
Action: Mouse moved to (630, 337)
Screenshot: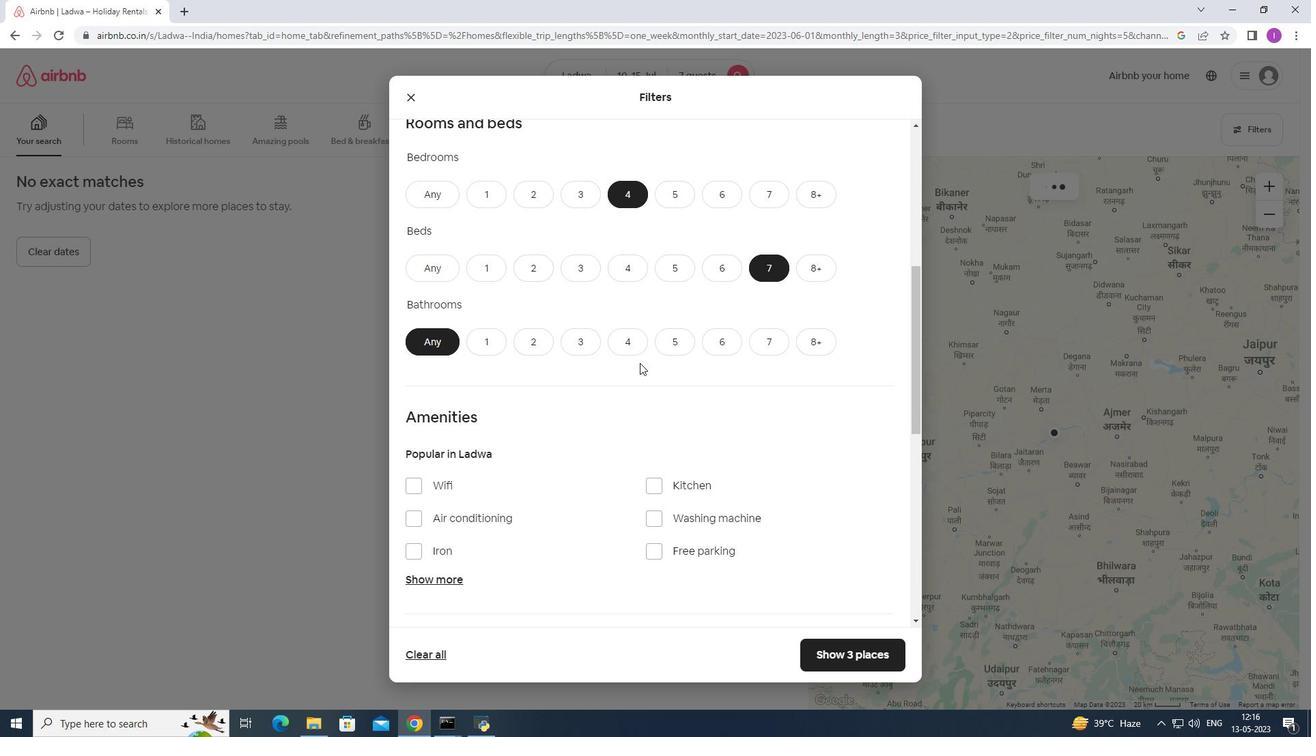 
Action: Mouse pressed left at (630, 337)
Screenshot: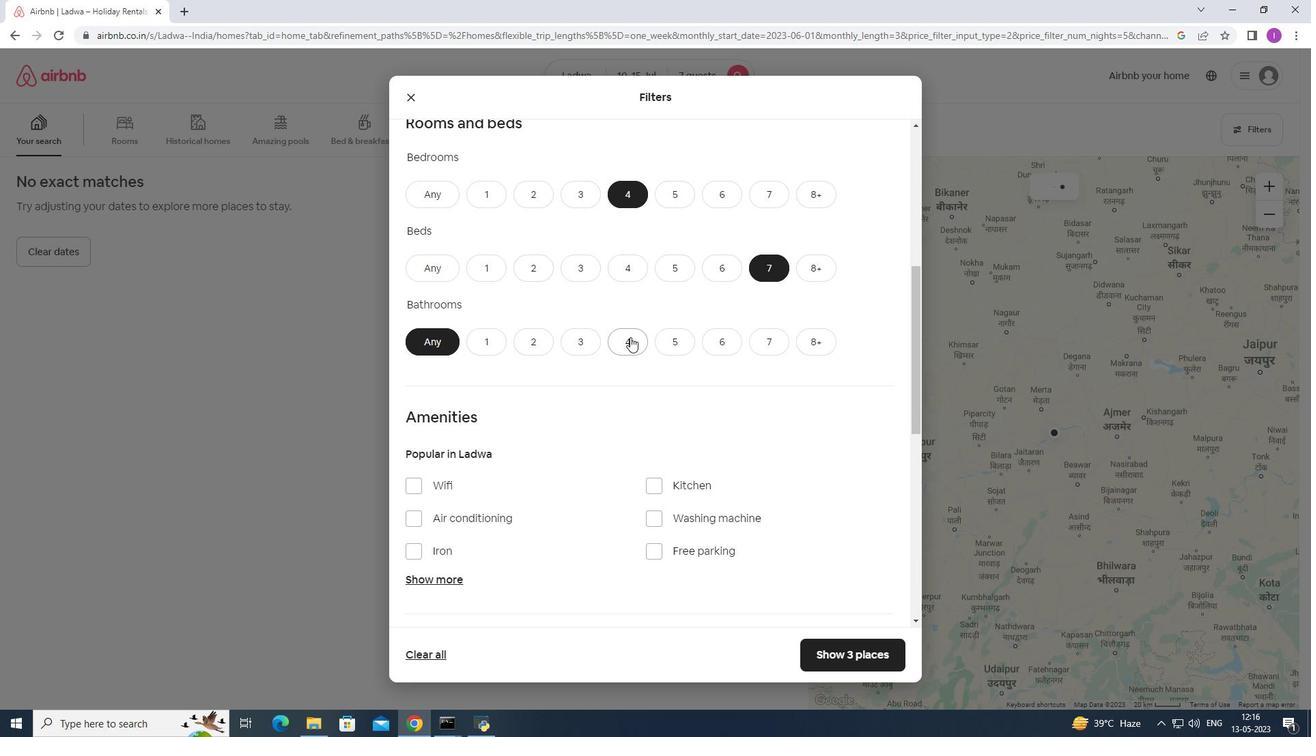 
Action: Mouse scrolled (630, 336) with delta (0, 0)
Screenshot: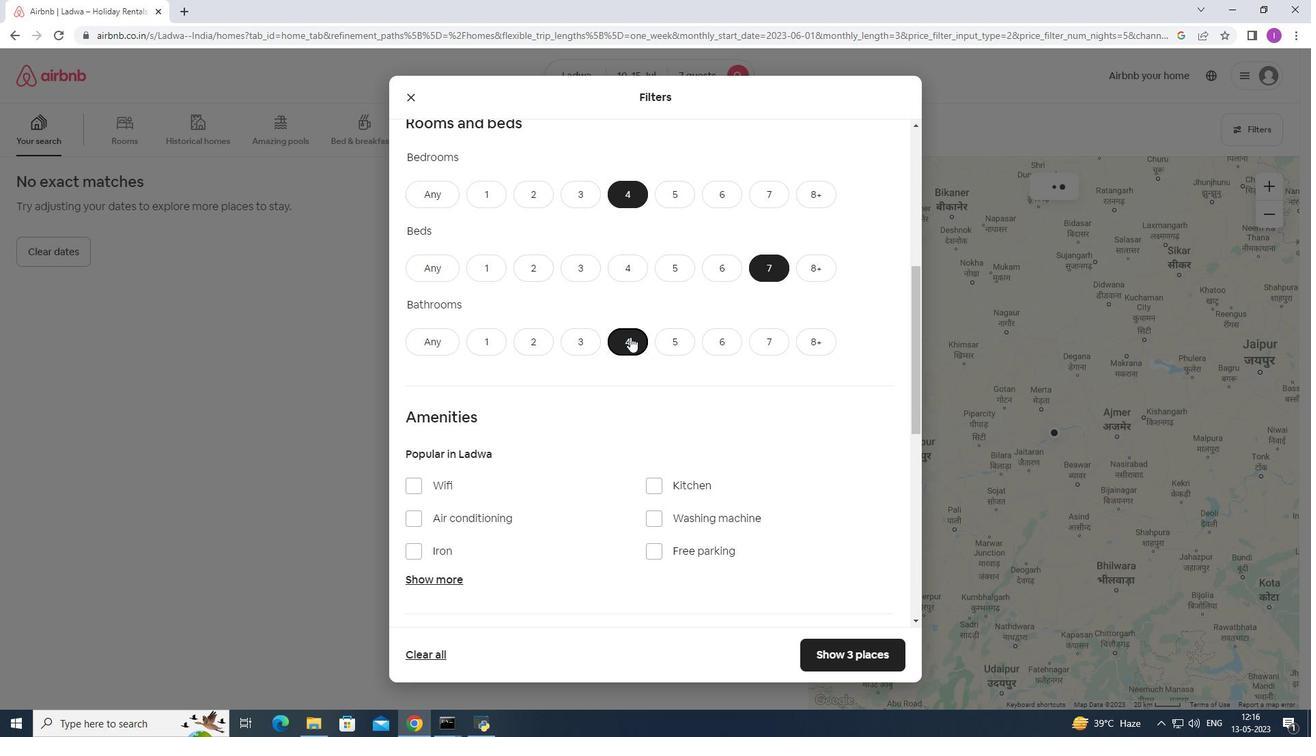 
Action: Mouse scrolled (630, 336) with delta (0, 0)
Screenshot: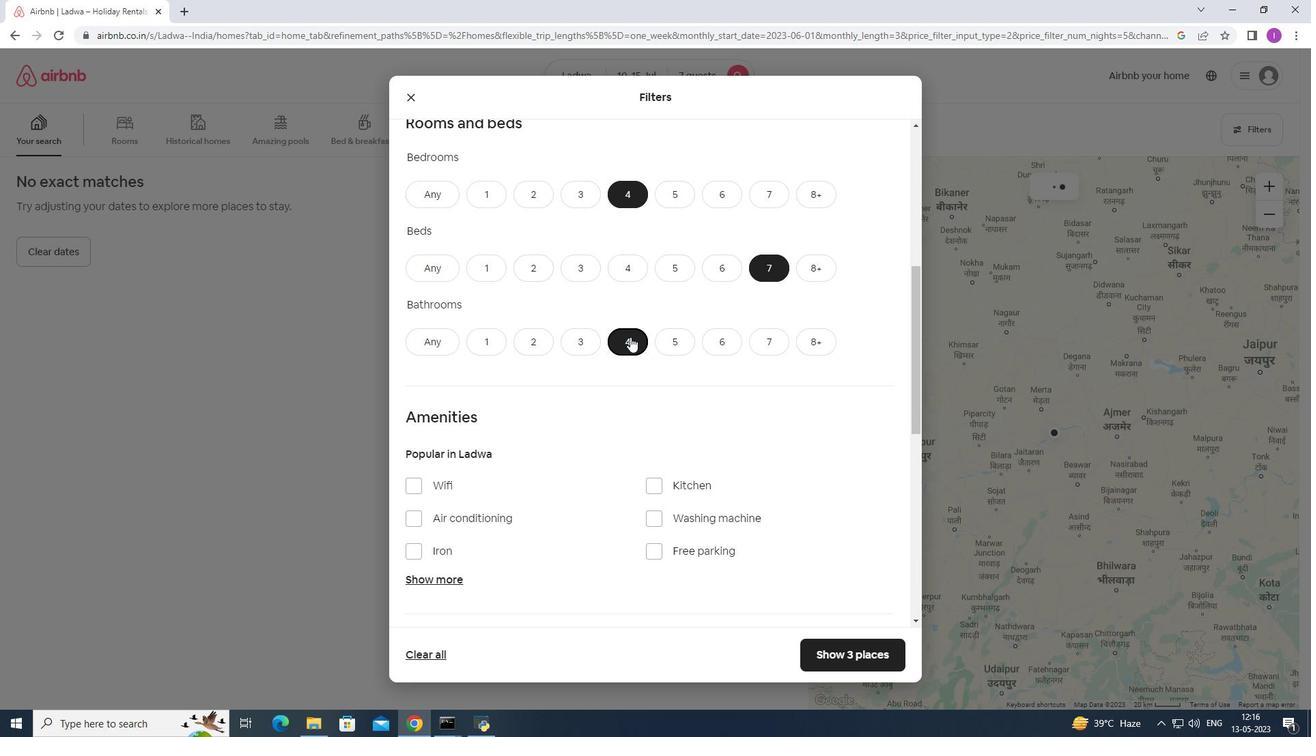 
Action: Mouse scrolled (630, 336) with delta (0, 0)
Screenshot: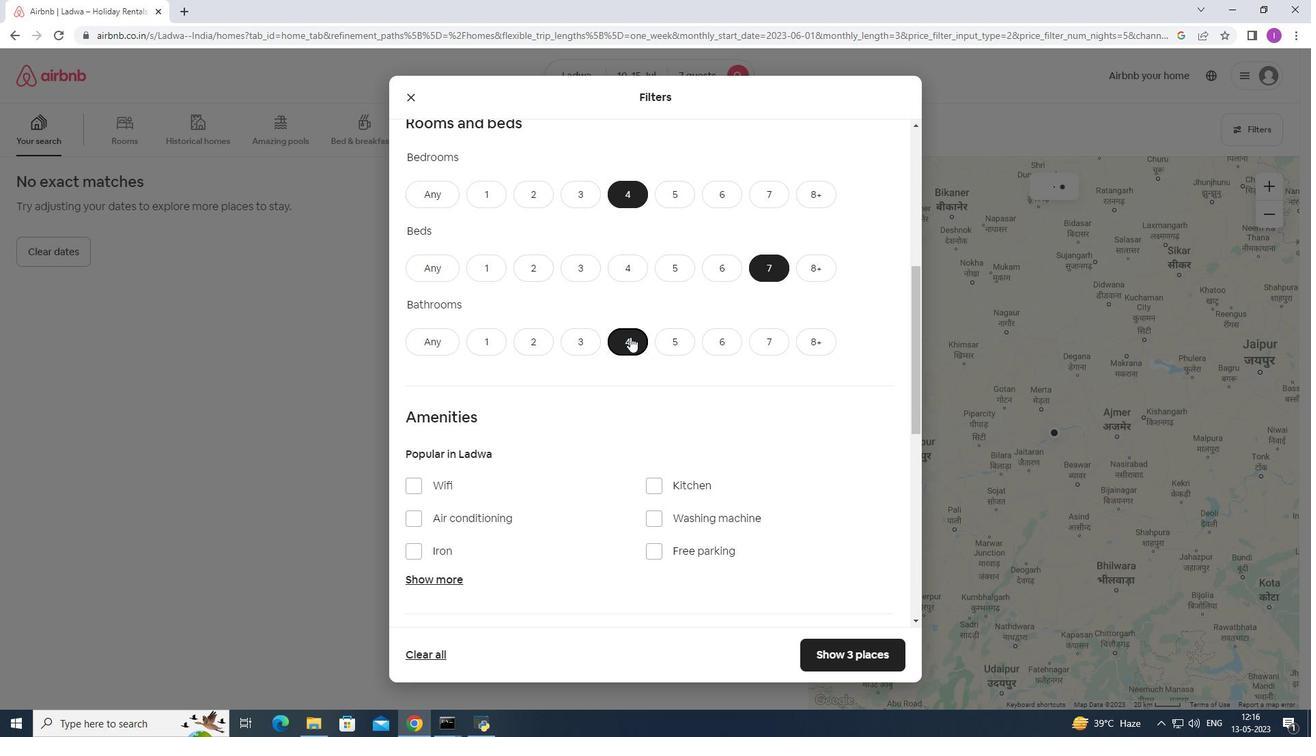 
Action: Mouse moved to (428, 276)
Screenshot: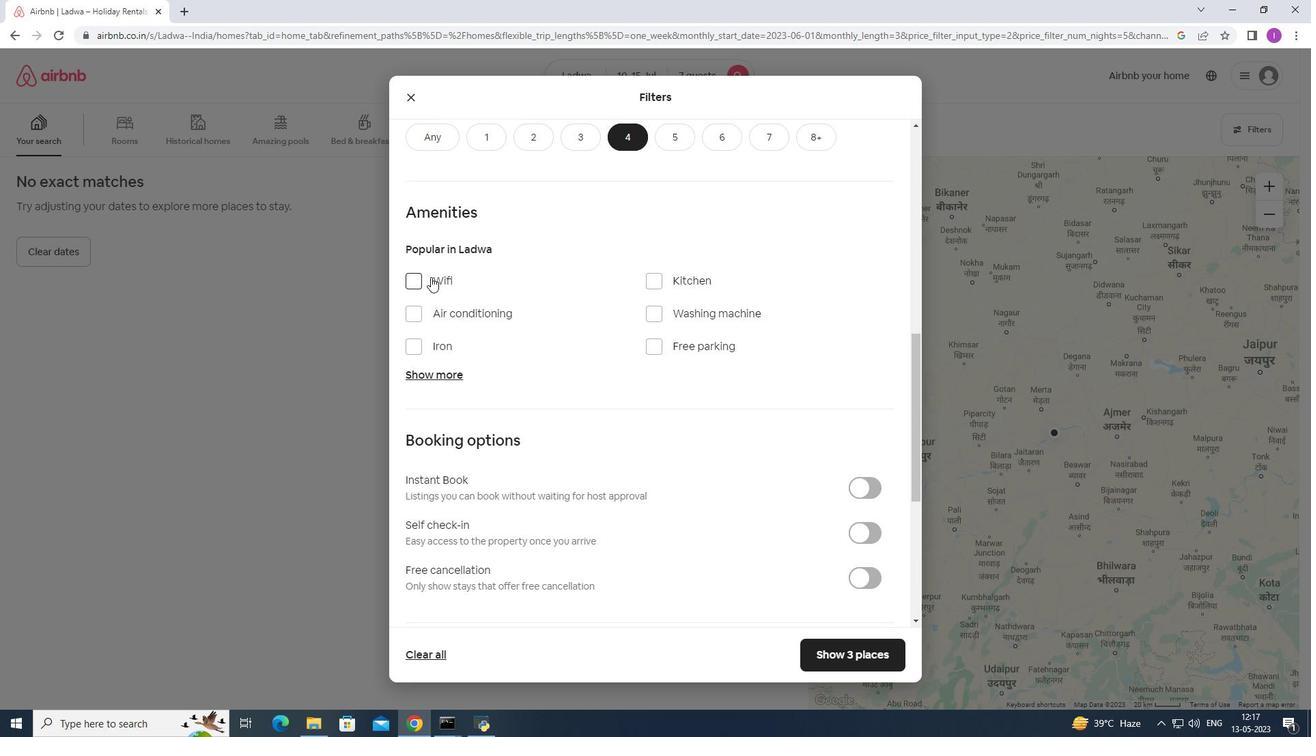 
Action: Mouse pressed left at (428, 276)
Screenshot: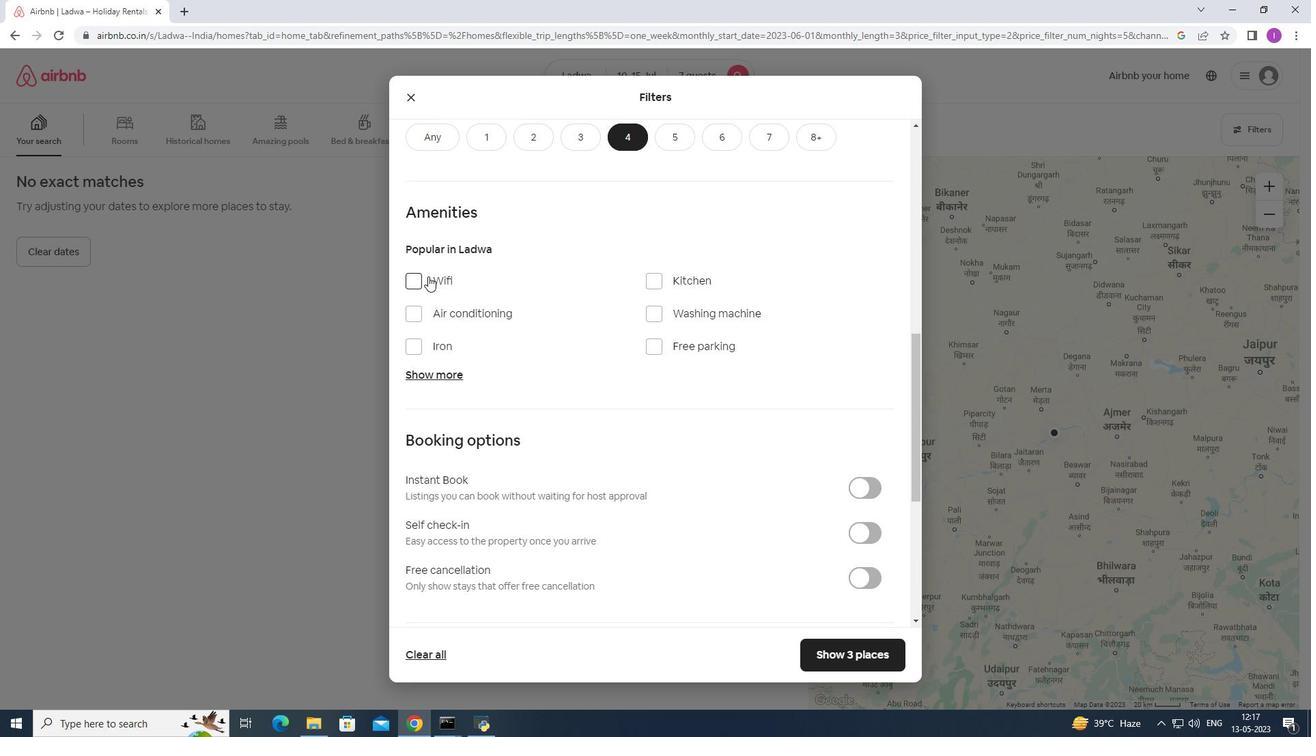 
Action: Mouse moved to (661, 344)
Screenshot: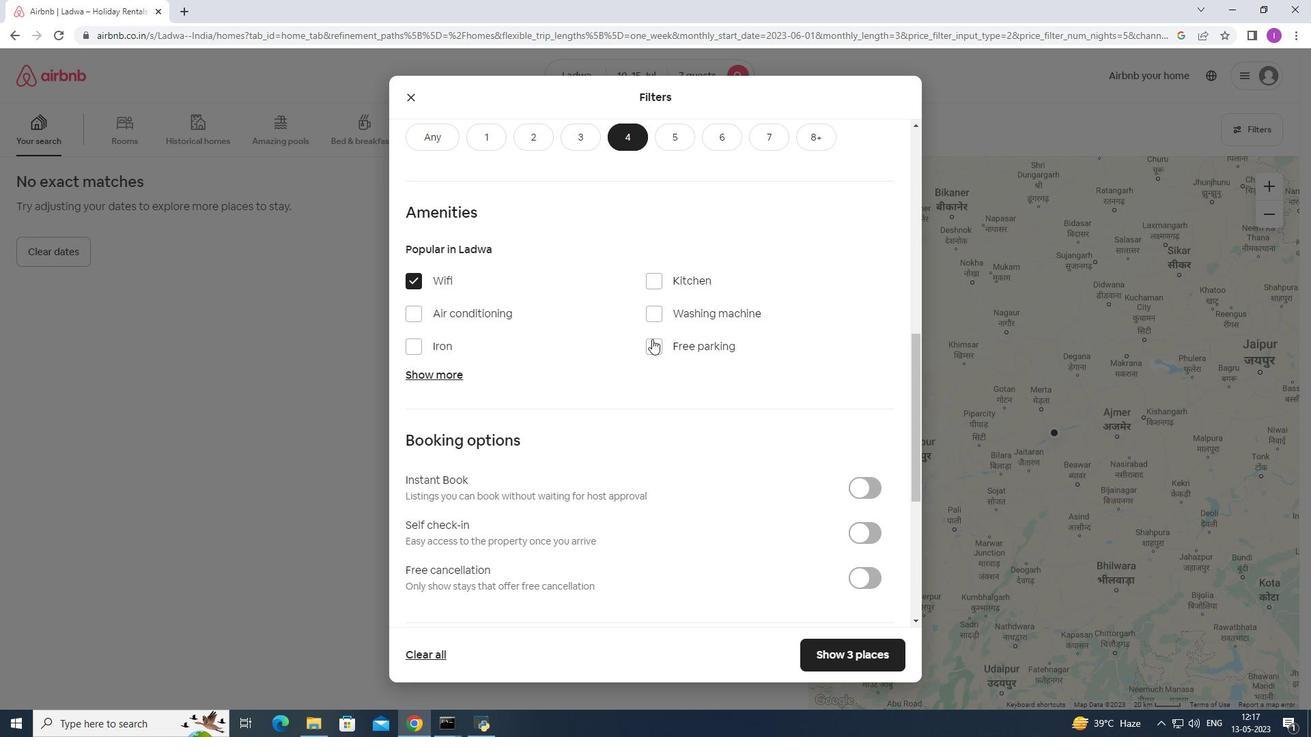 
Action: Mouse pressed left at (661, 344)
Screenshot: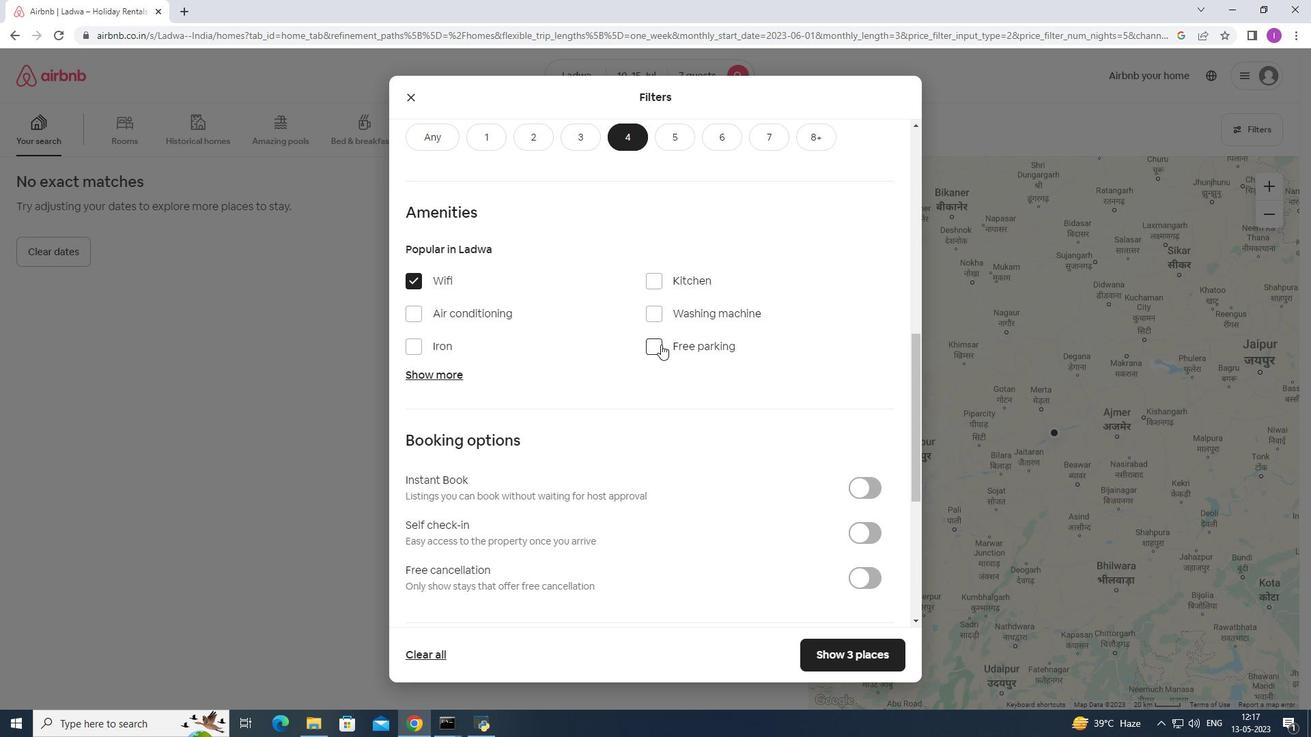 
Action: Mouse moved to (454, 377)
Screenshot: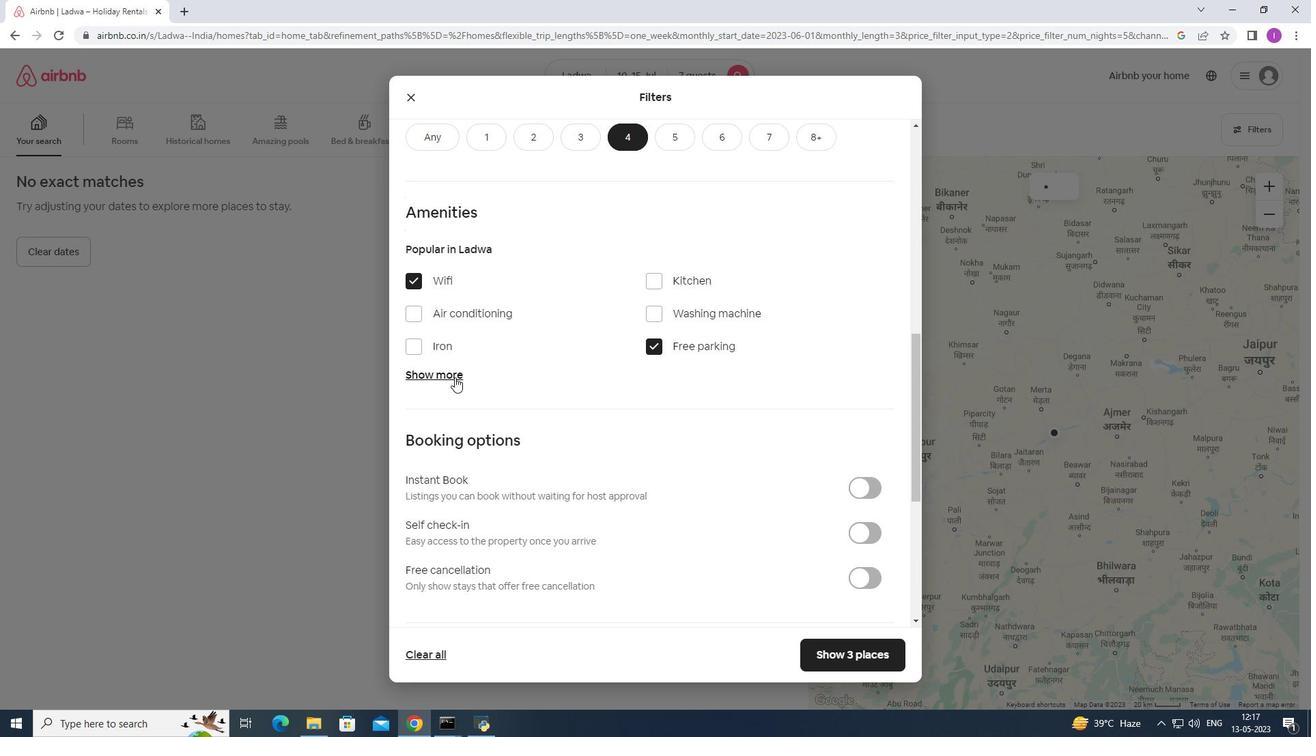 
Action: Mouse pressed left at (454, 377)
Screenshot: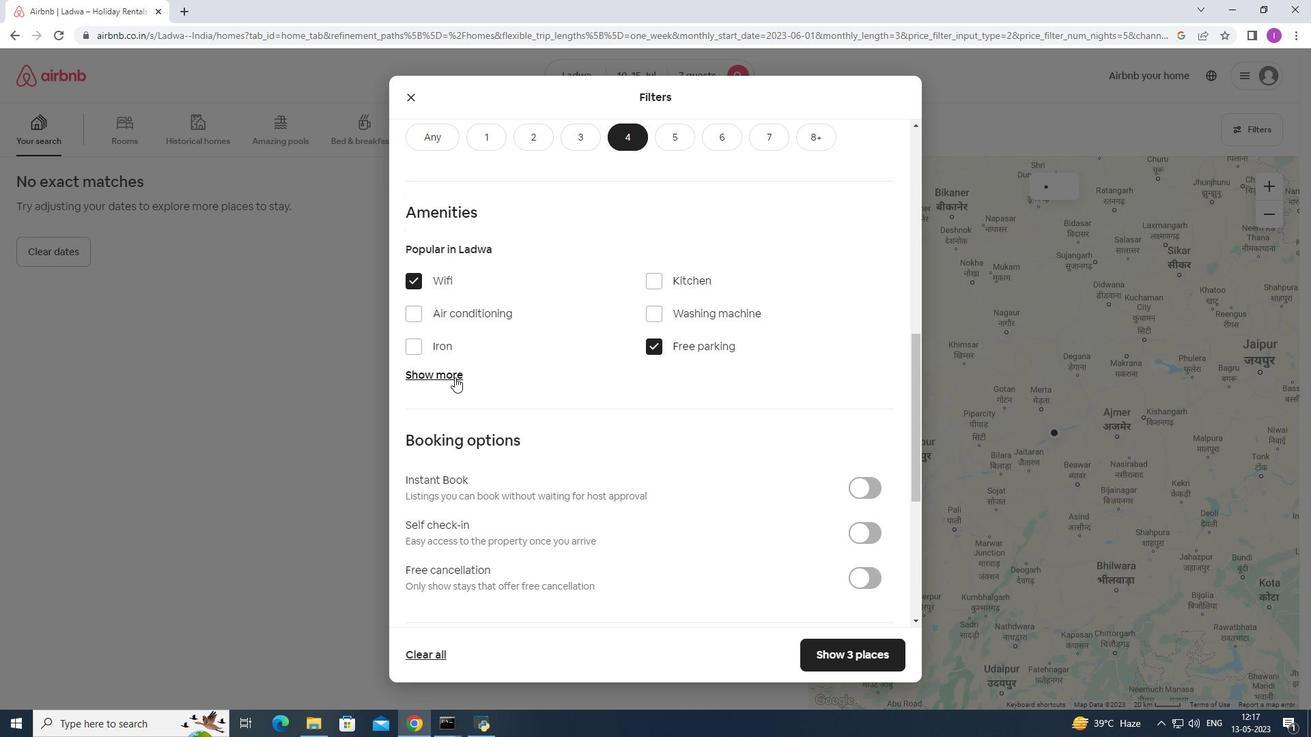 
Action: Mouse moved to (650, 456)
Screenshot: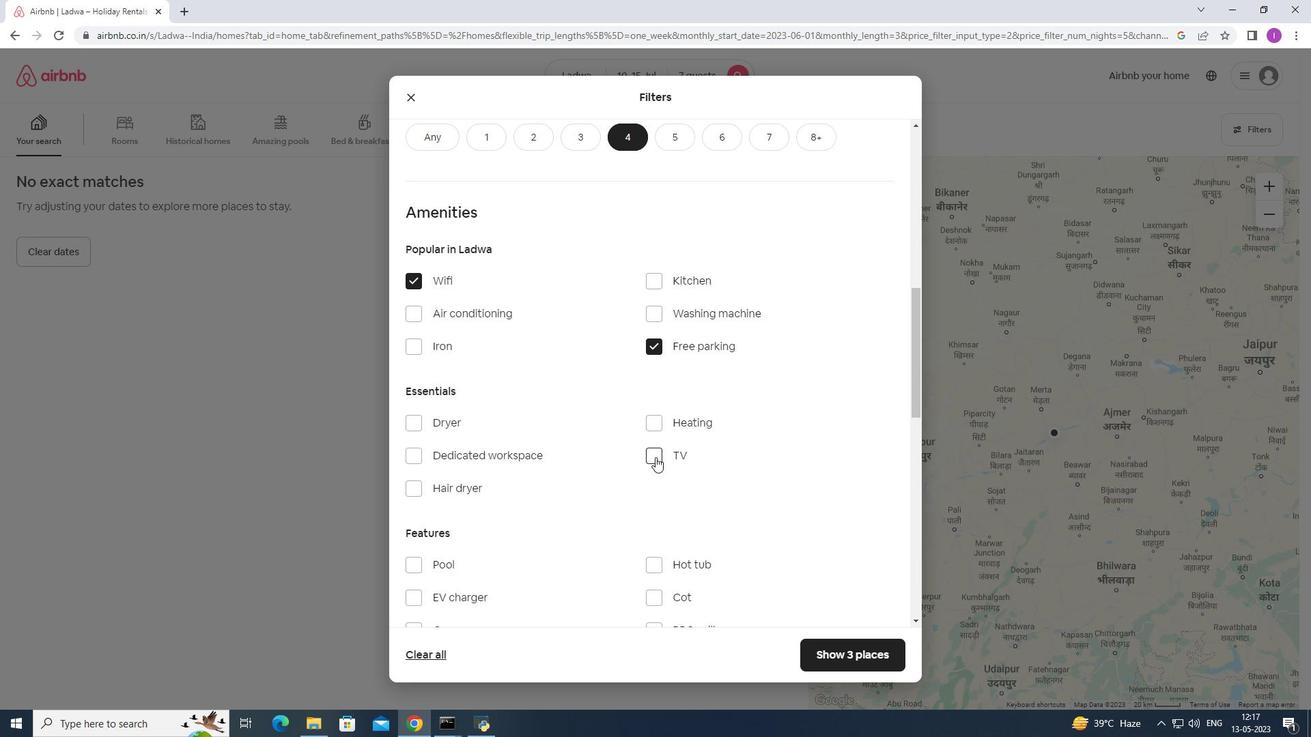 
Action: Mouse pressed left at (650, 456)
Screenshot: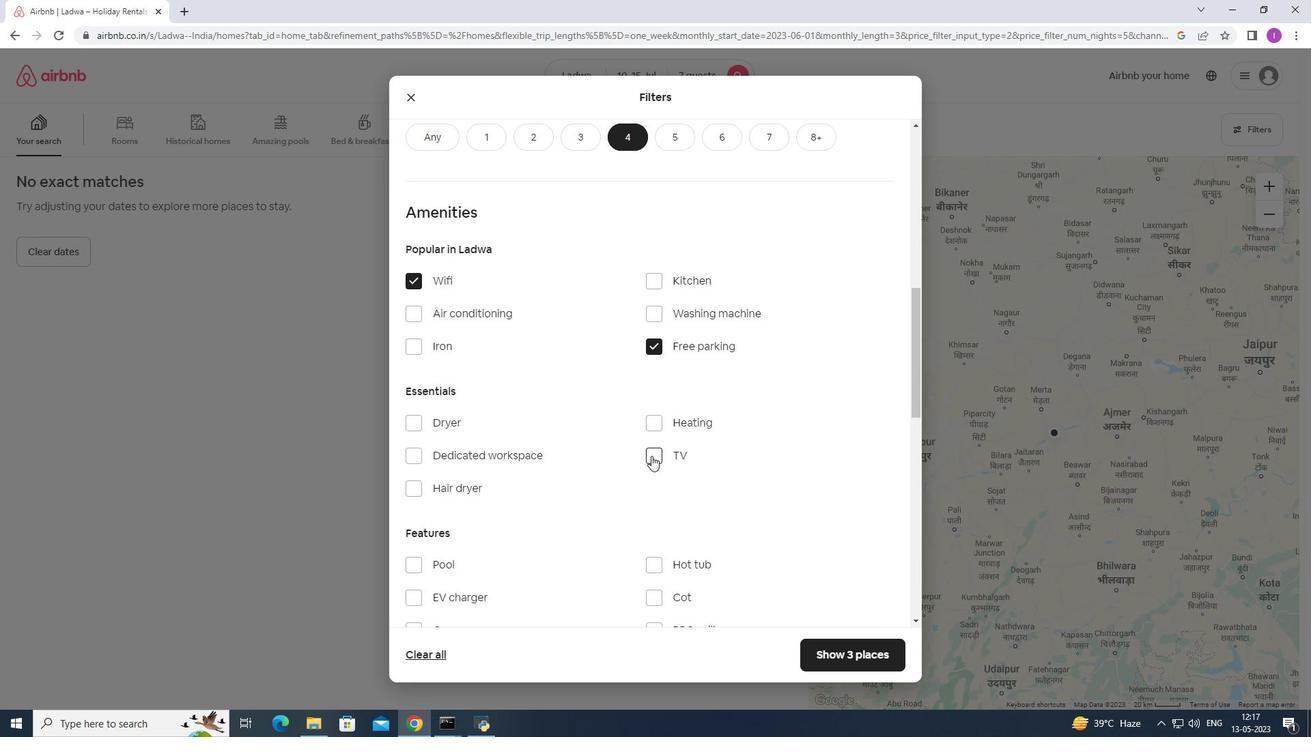 
Action: Mouse moved to (491, 501)
Screenshot: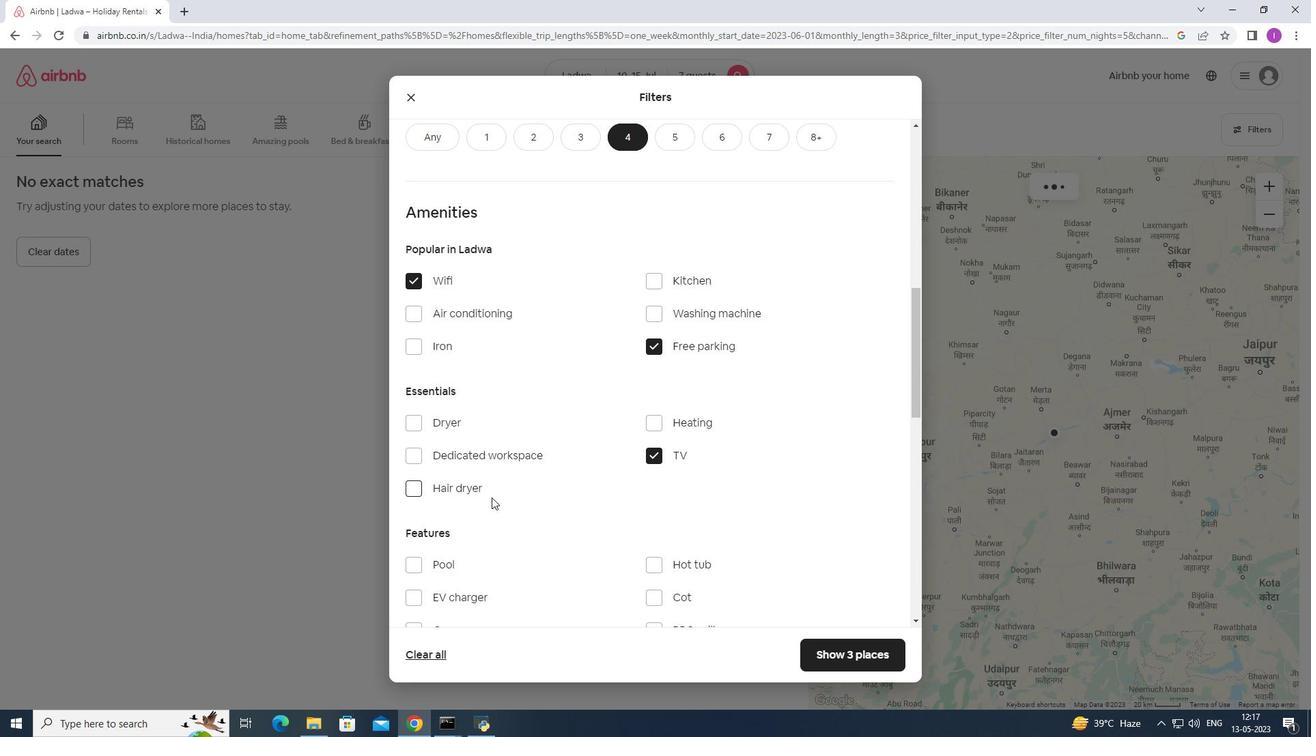 
Action: Mouse scrolled (491, 500) with delta (0, 0)
Screenshot: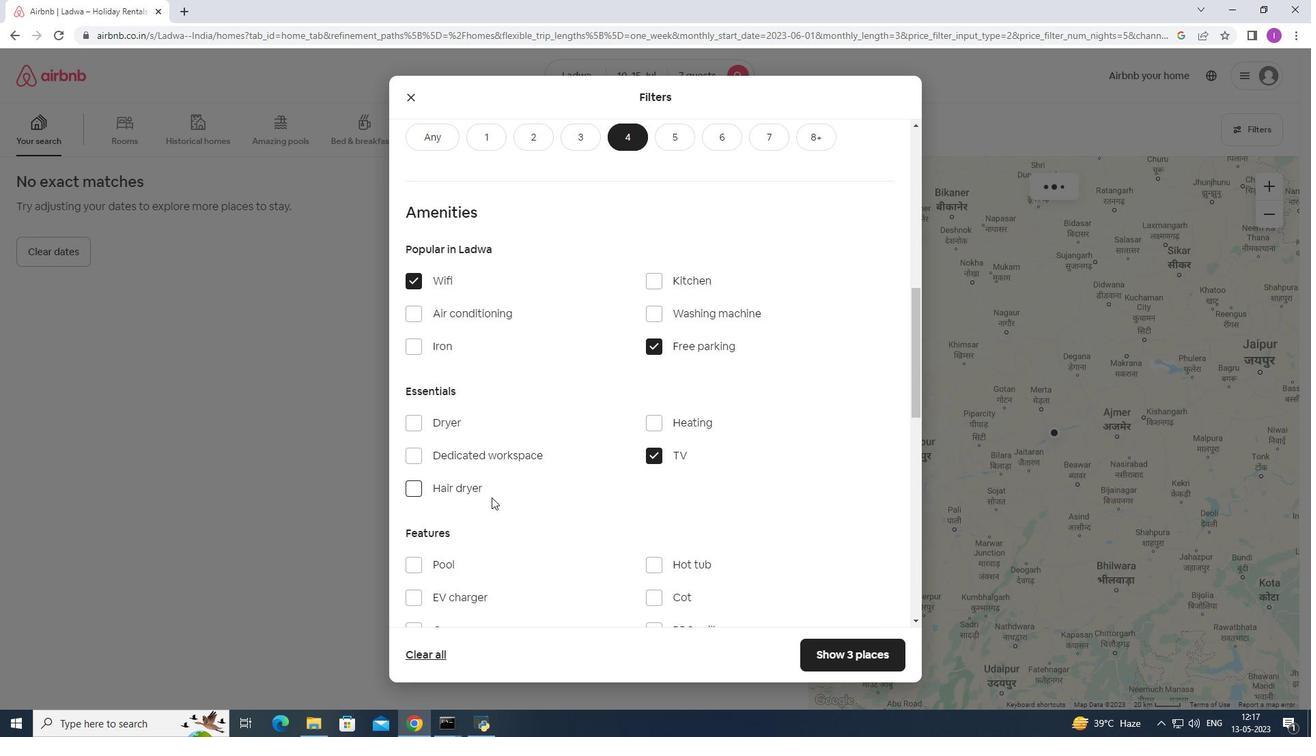
Action: Mouse scrolled (491, 500) with delta (0, 0)
Screenshot: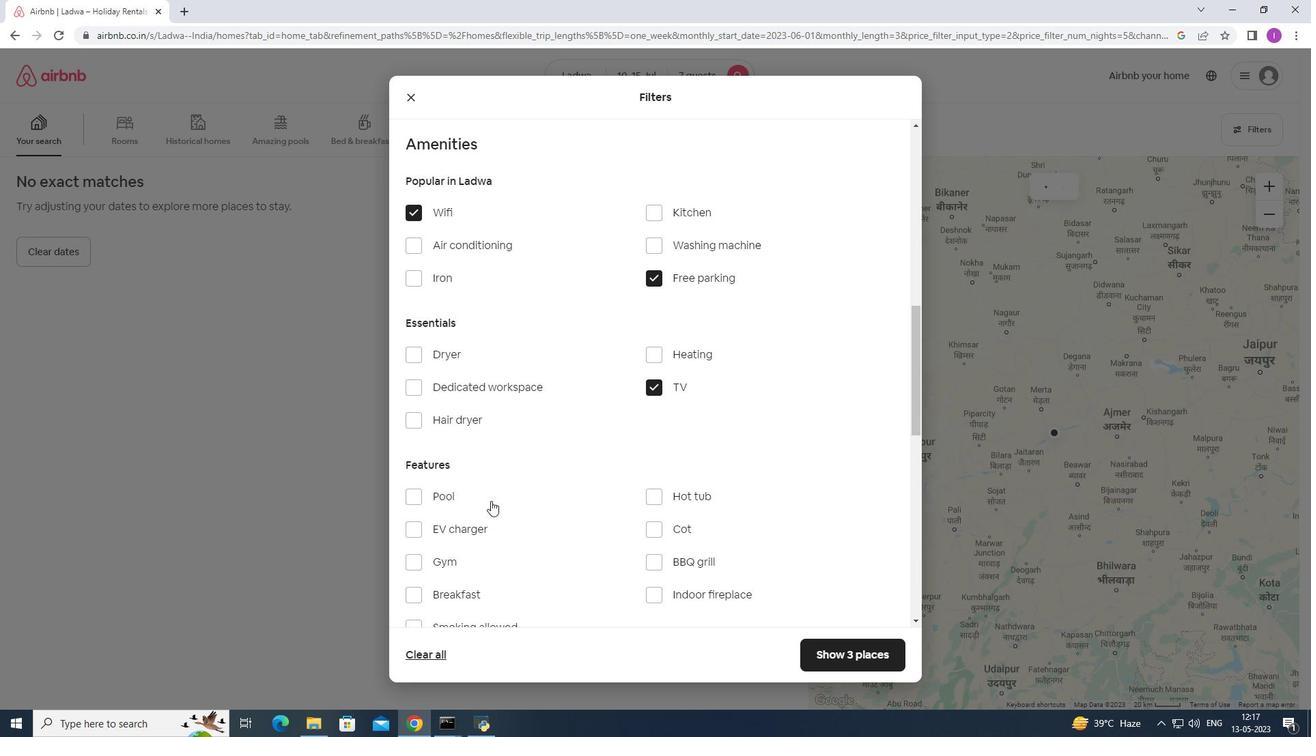 
Action: Mouse scrolled (491, 500) with delta (0, 0)
Screenshot: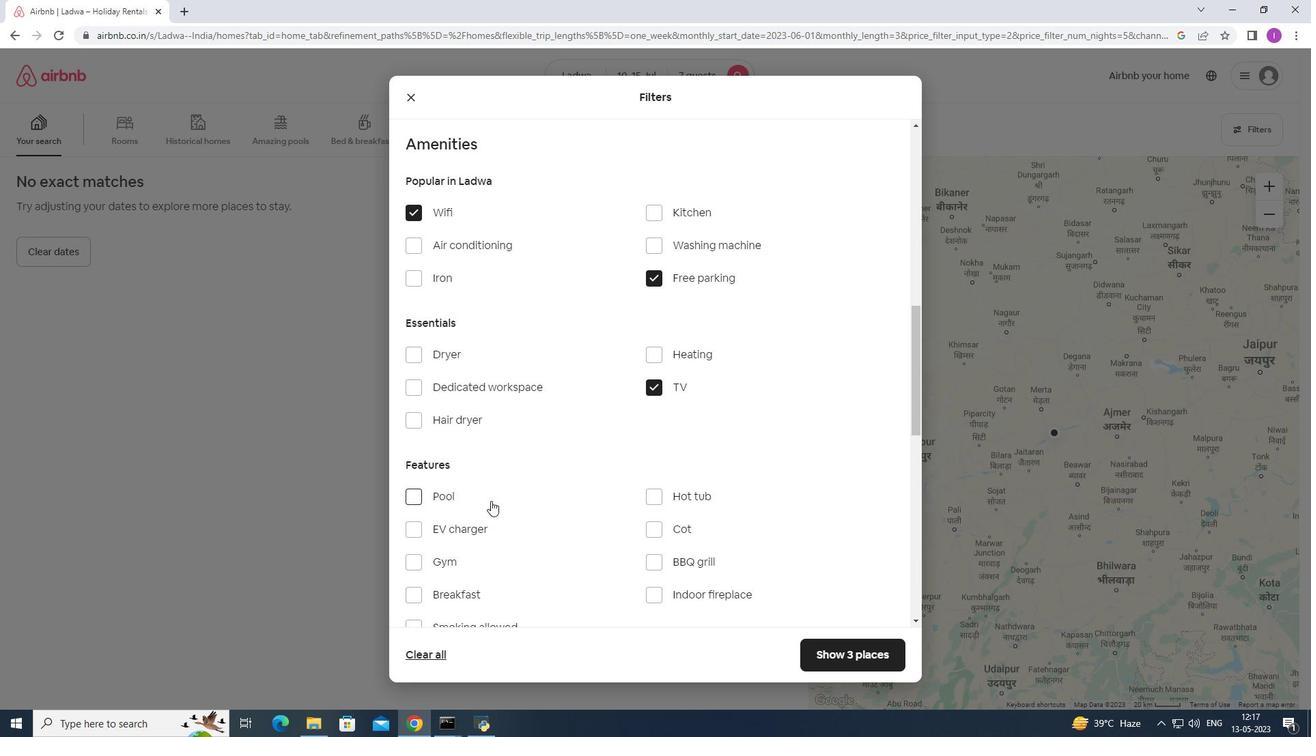 
Action: Mouse scrolled (491, 500) with delta (0, 0)
Screenshot: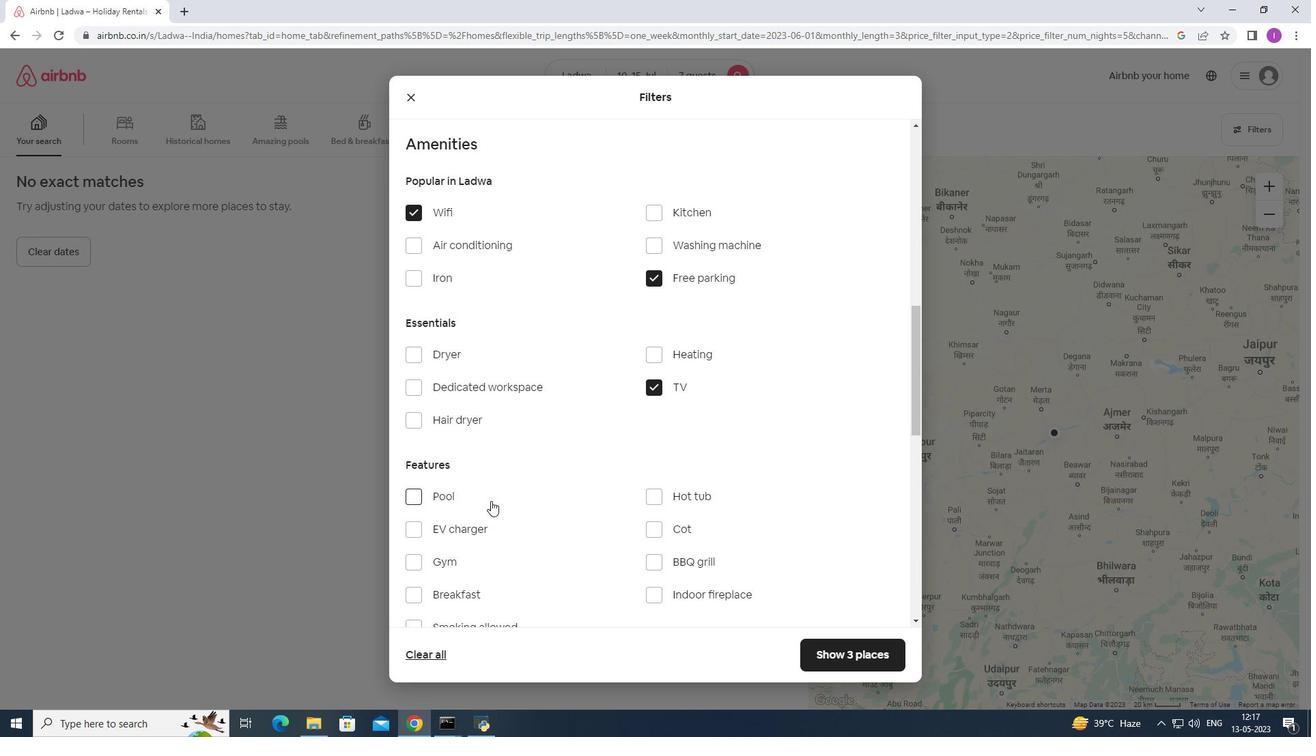 
Action: Mouse moved to (409, 354)
Screenshot: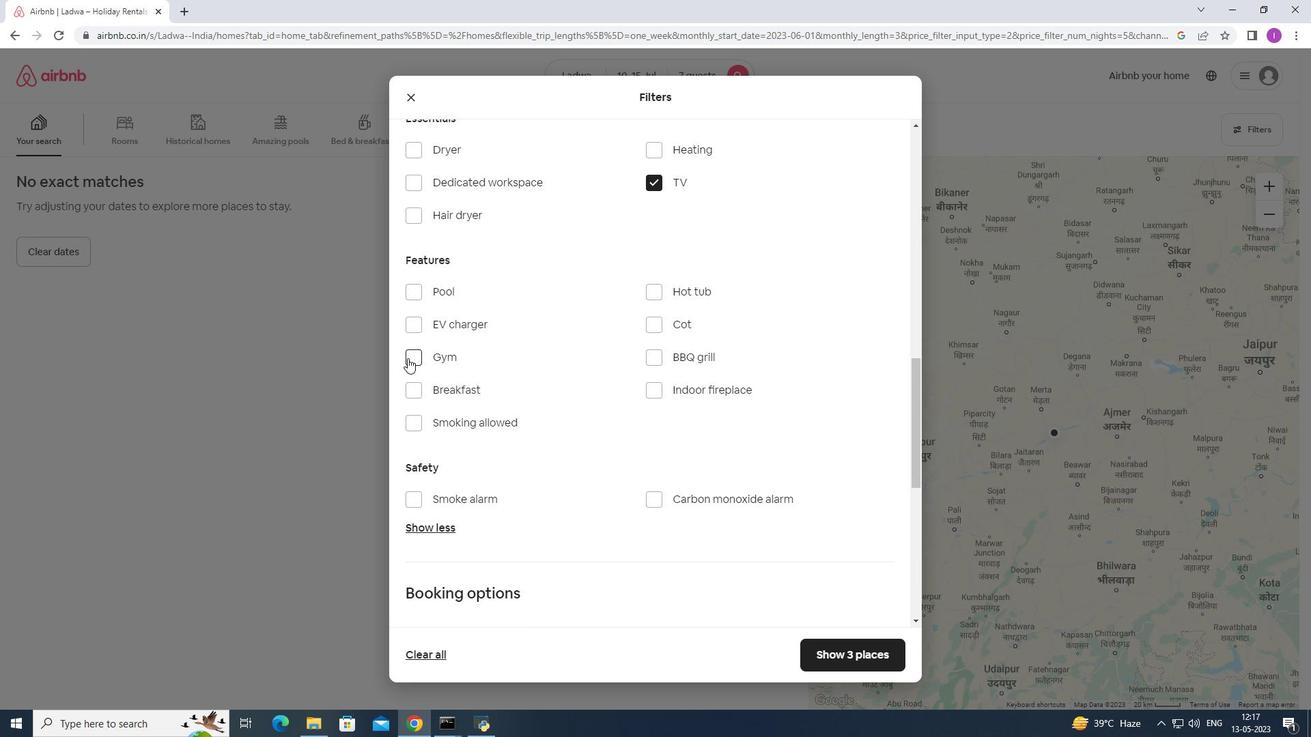 
Action: Mouse pressed left at (409, 354)
Screenshot: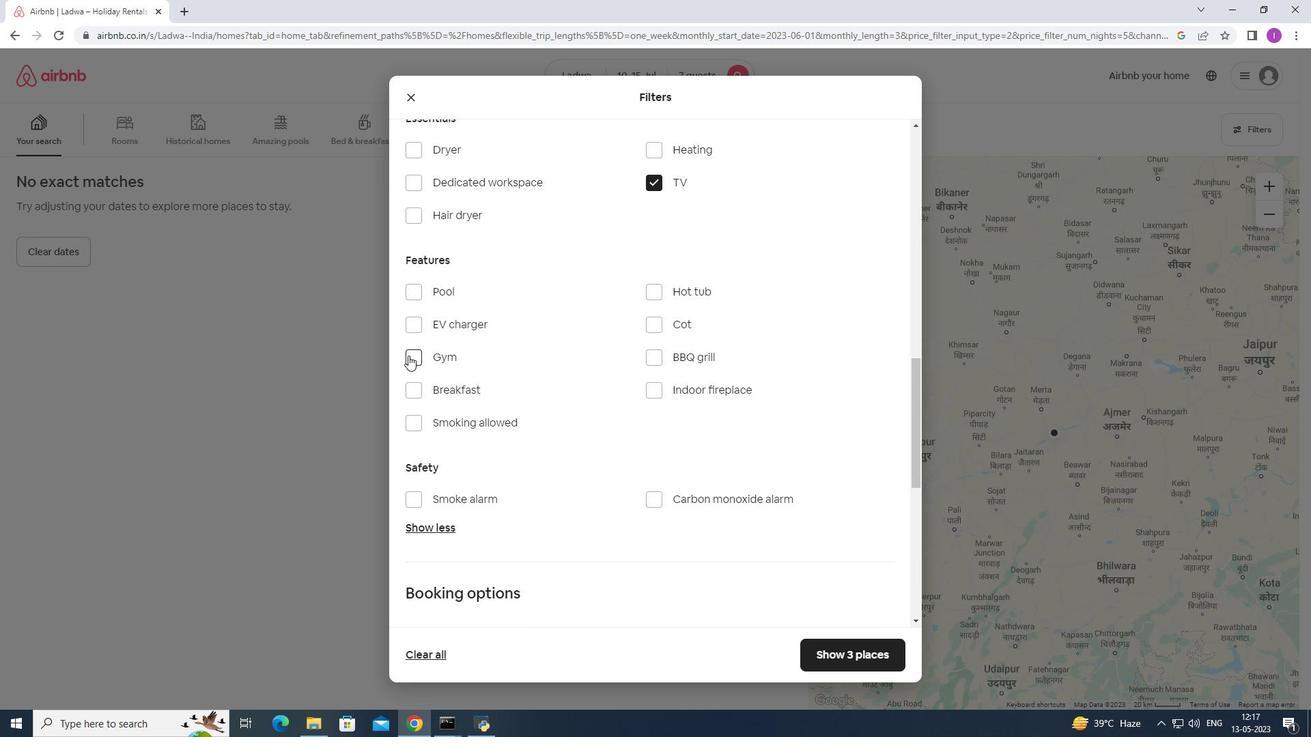 
Action: Mouse moved to (410, 388)
Screenshot: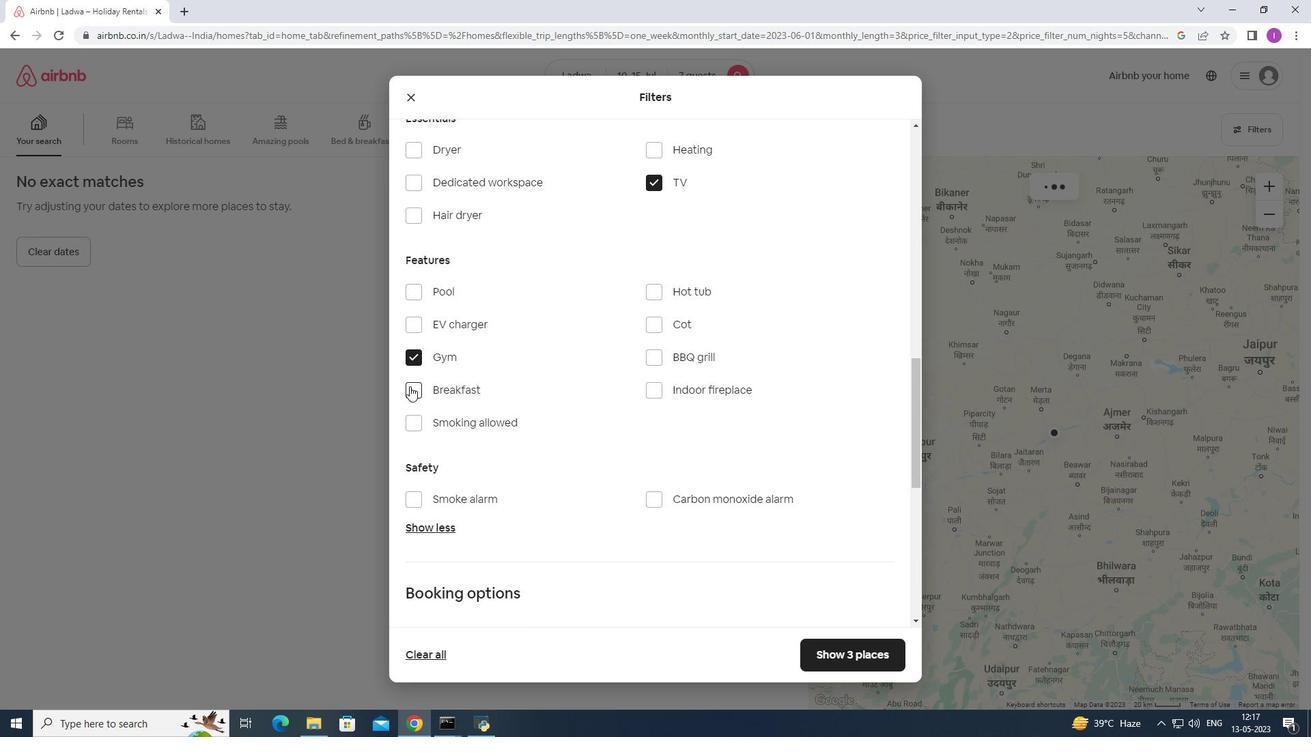 
Action: Mouse pressed left at (410, 388)
Screenshot: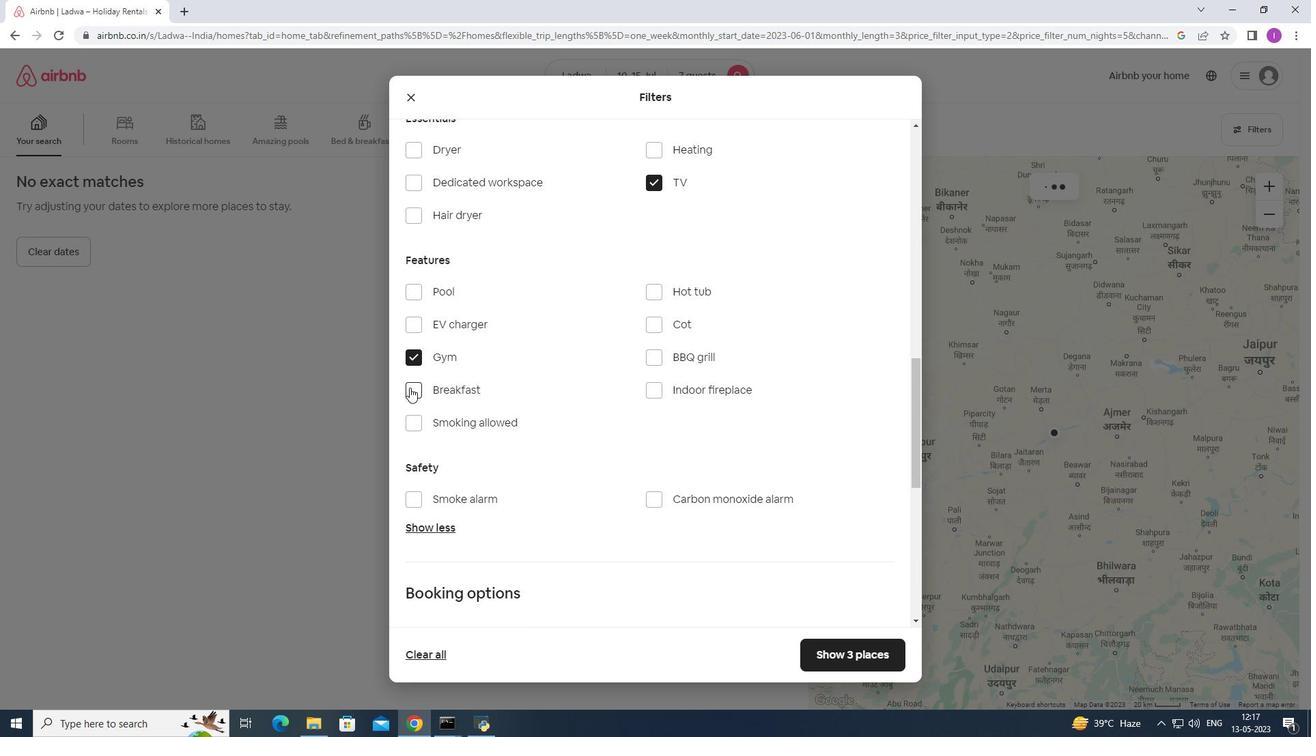 
Action: Mouse moved to (564, 433)
Screenshot: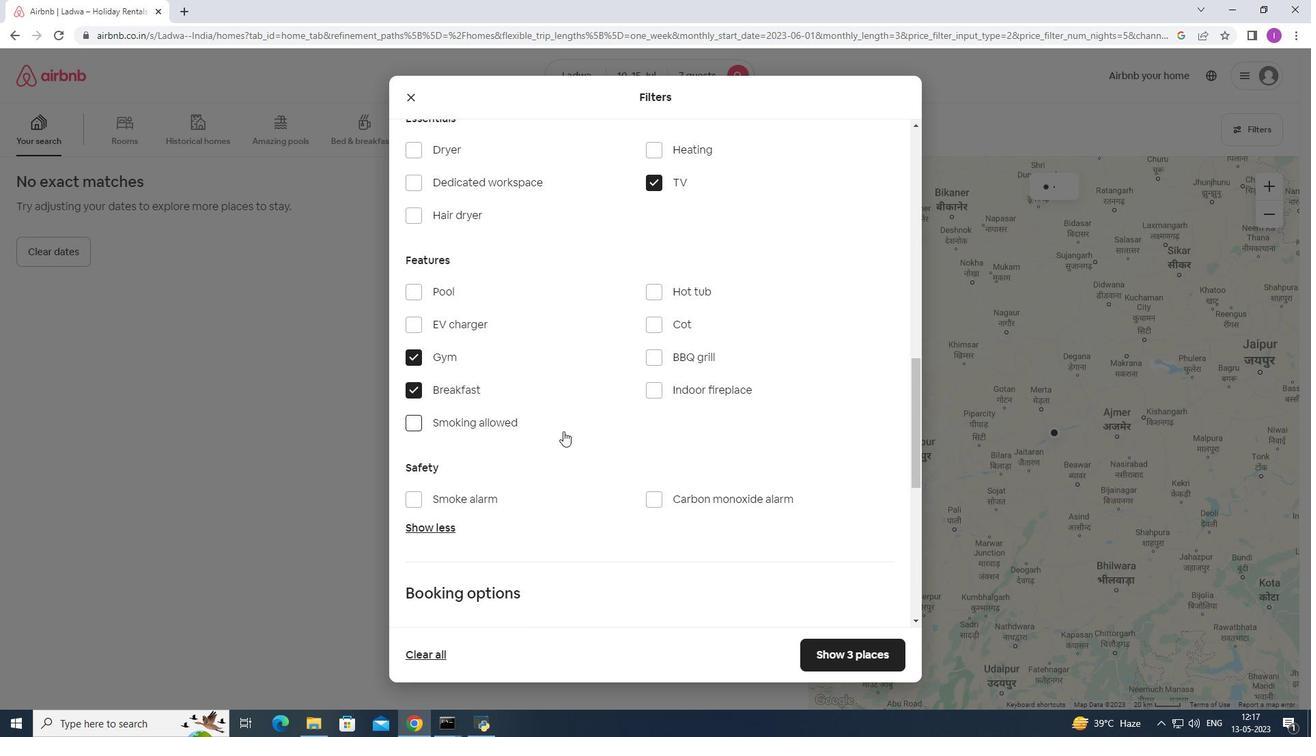 
Action: Mouse scrolled (564, 433) with delta (0, 0)
Screenshot: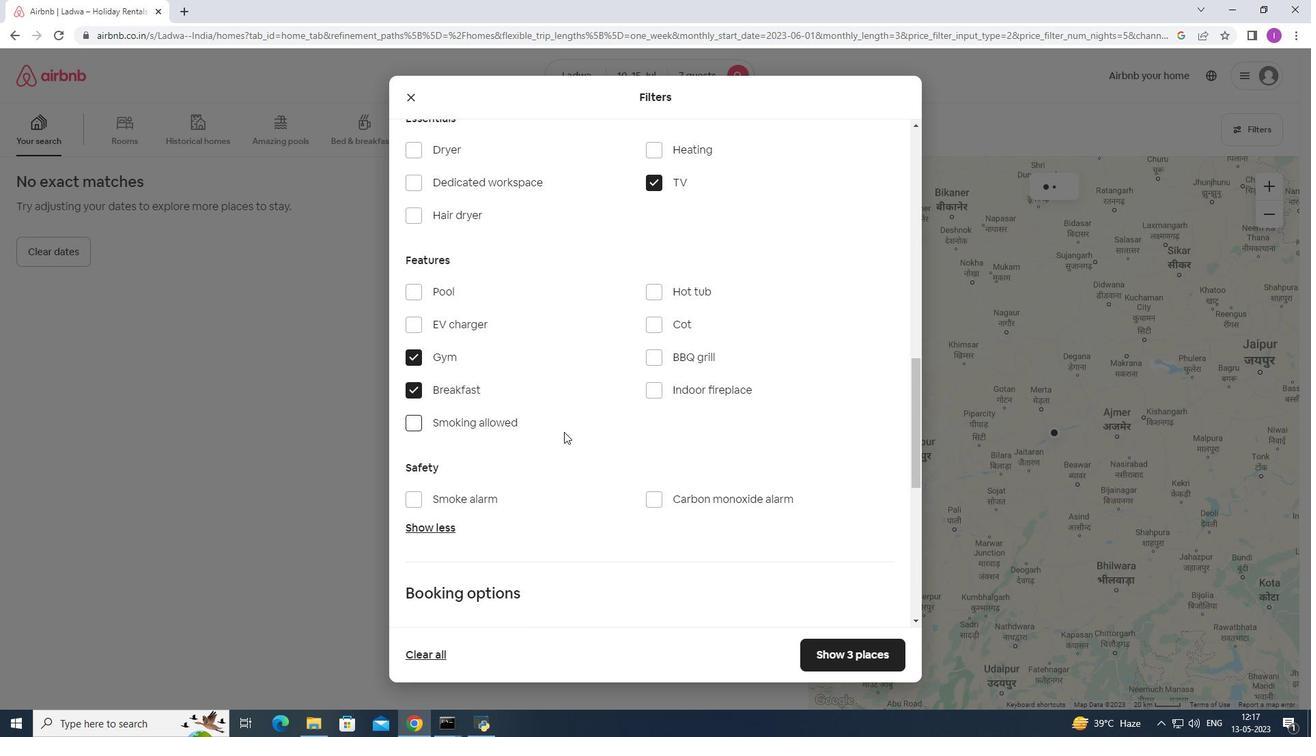 
Action: Mouse moved to (565, 434)
Screenshot: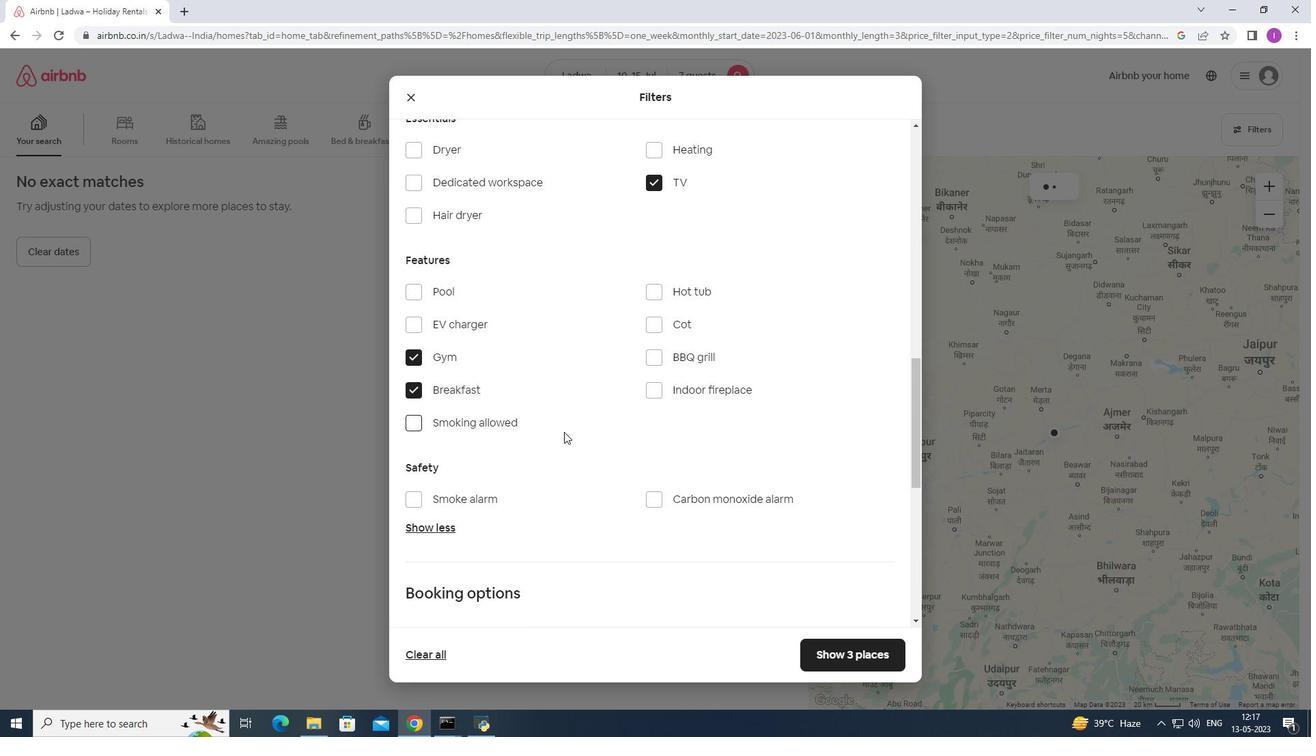 
Action: Mouse scrolled (565, 433) with delta (0, 0)
Screenshot: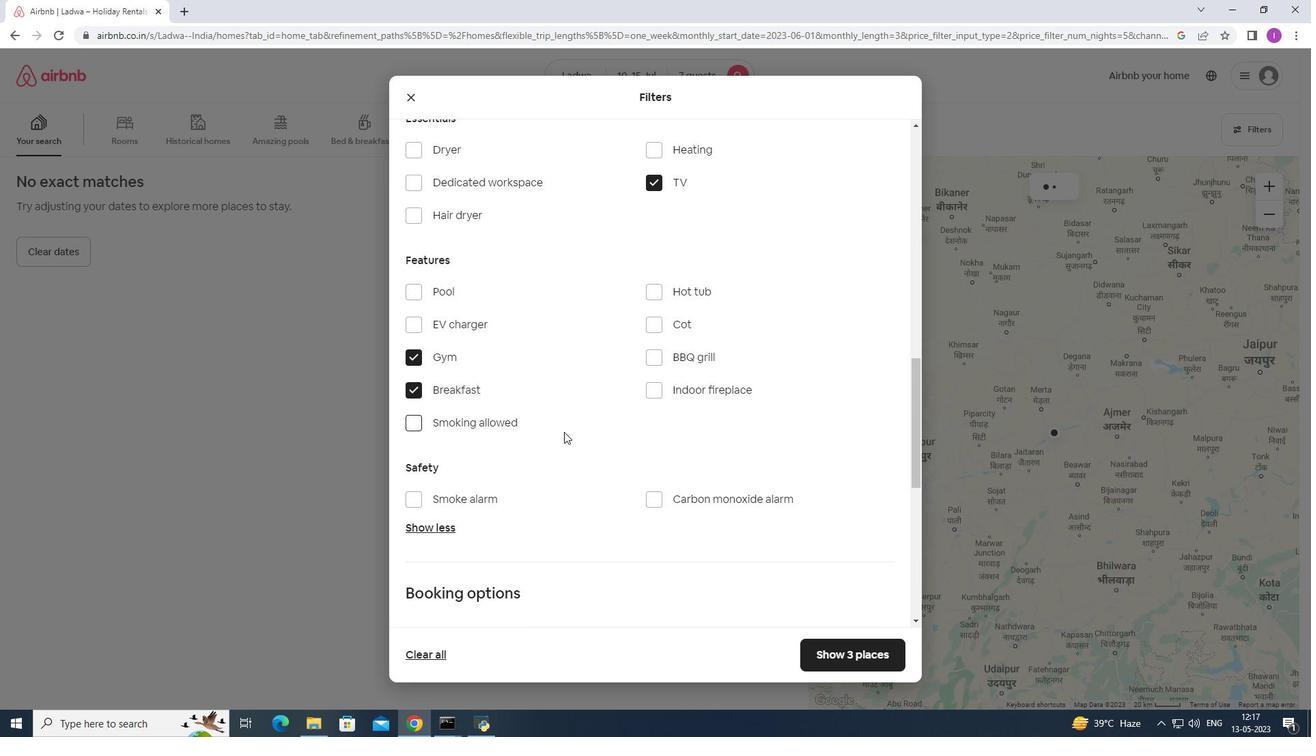 
Action: Mouse scrolled (565, 433) with delta (0, 0)
Screenshot: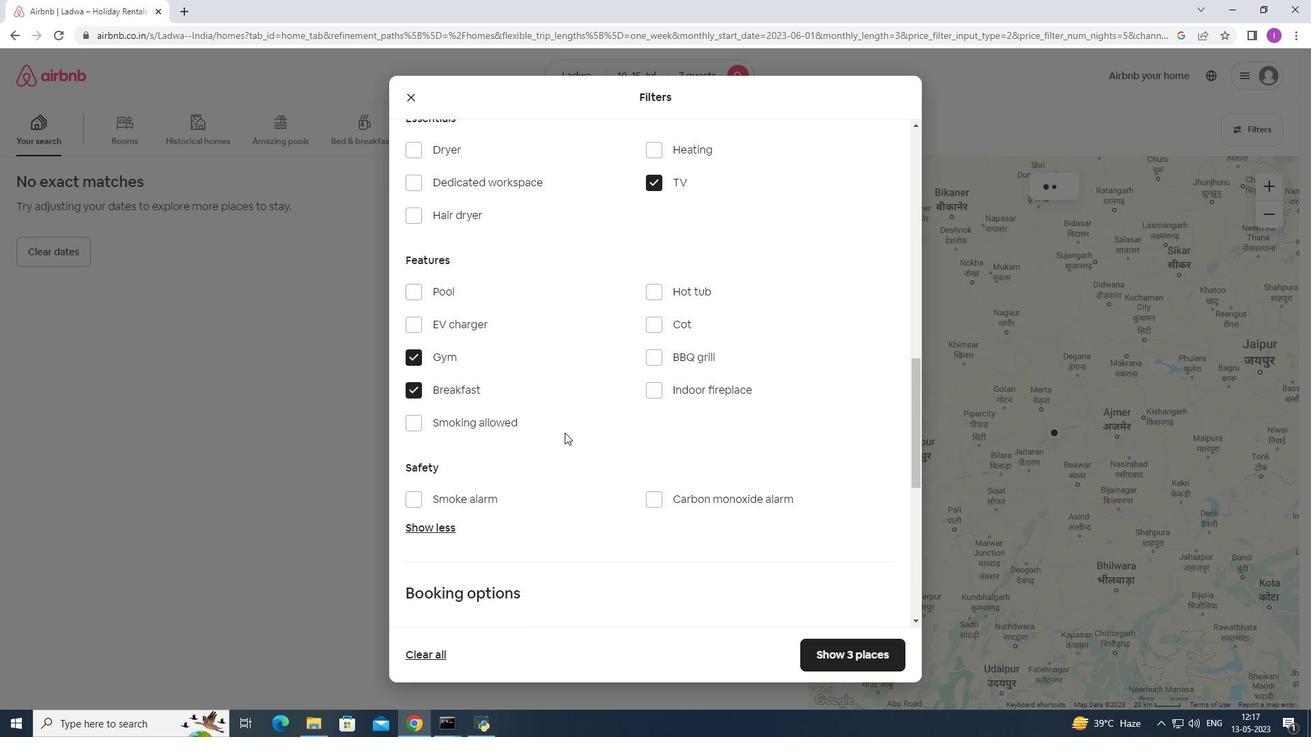 
Action: Mouse scrolled (565, 433) with delta (0, 0)
Screenshot: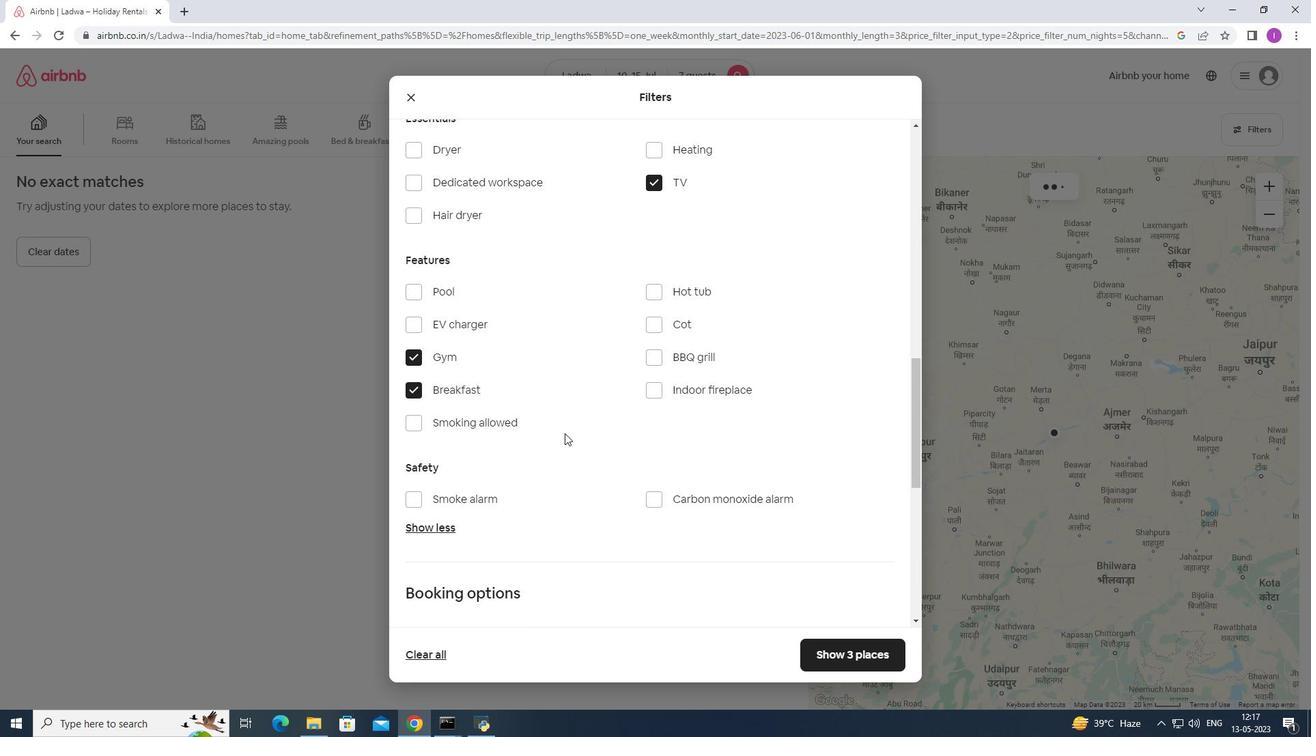 
Action: Mouse moved to (859, 408)
Screenshot: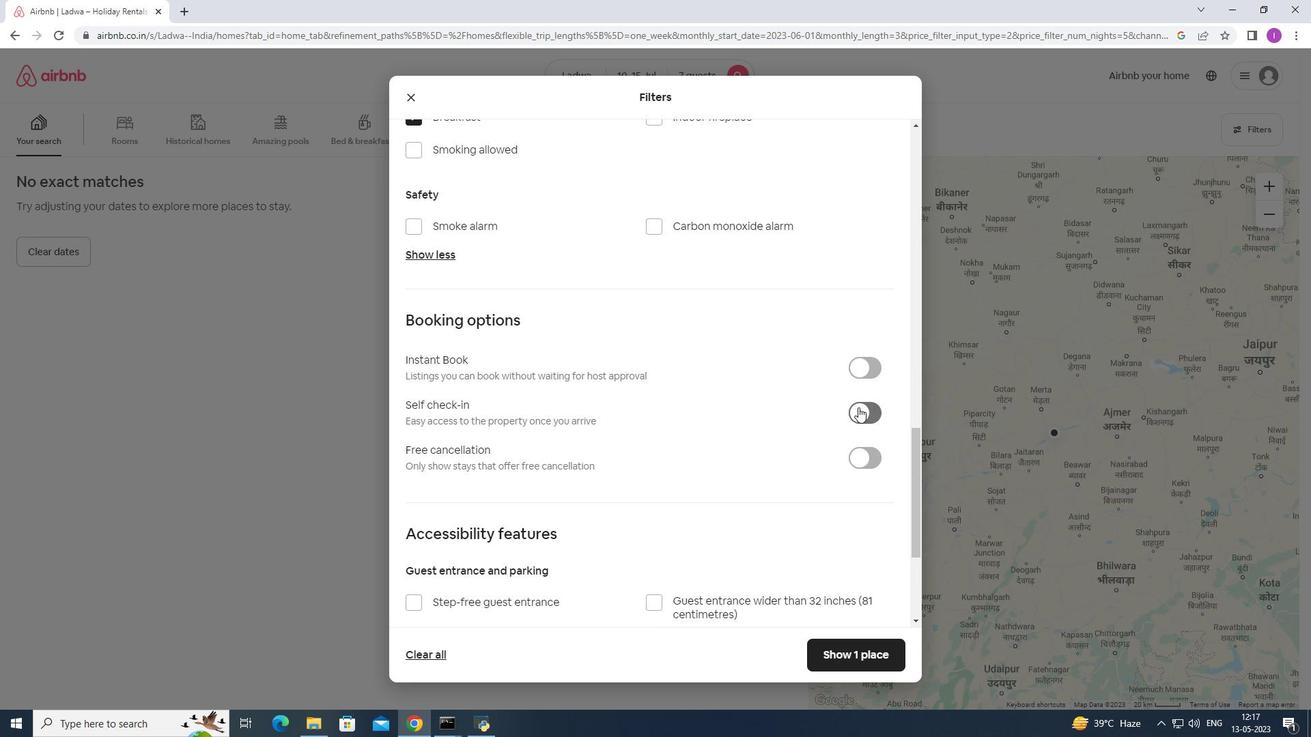 
Action: Mouse pressed left at (859, 408)
Screenshot: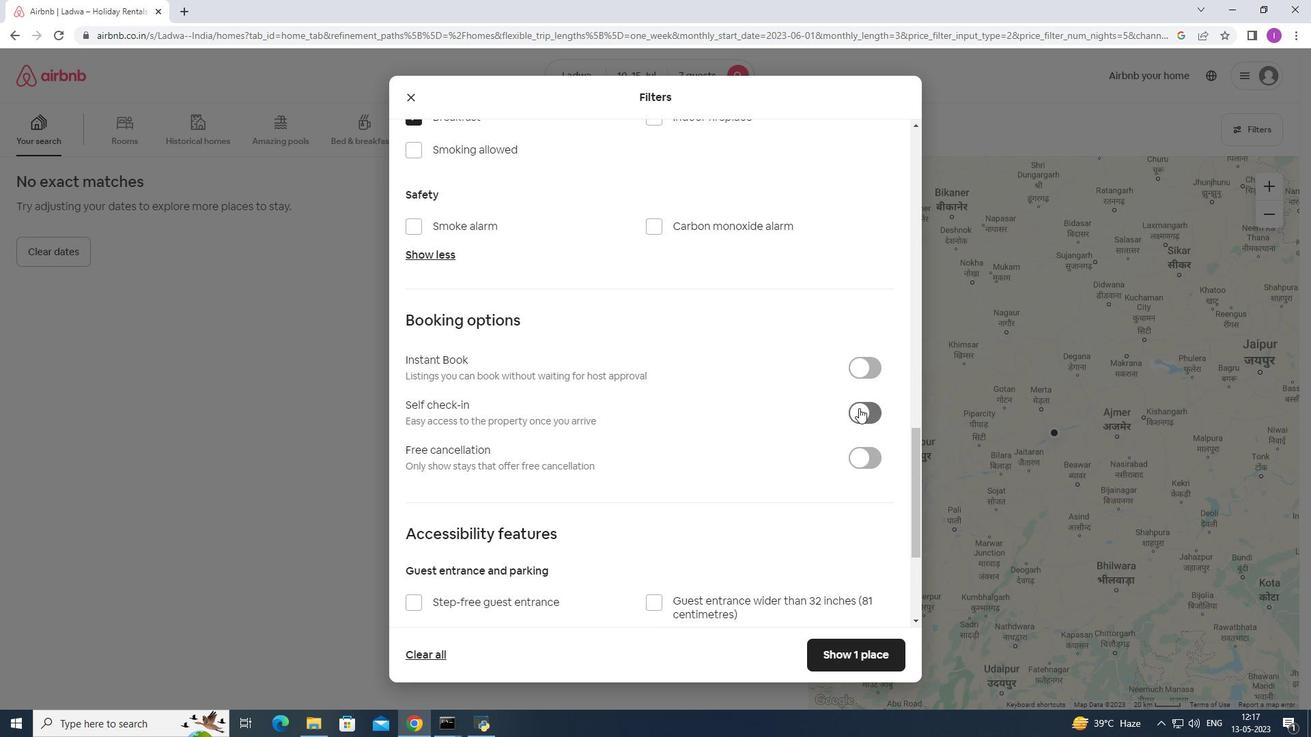 
Action: Mouse moved to (701, 476)
Screenshot: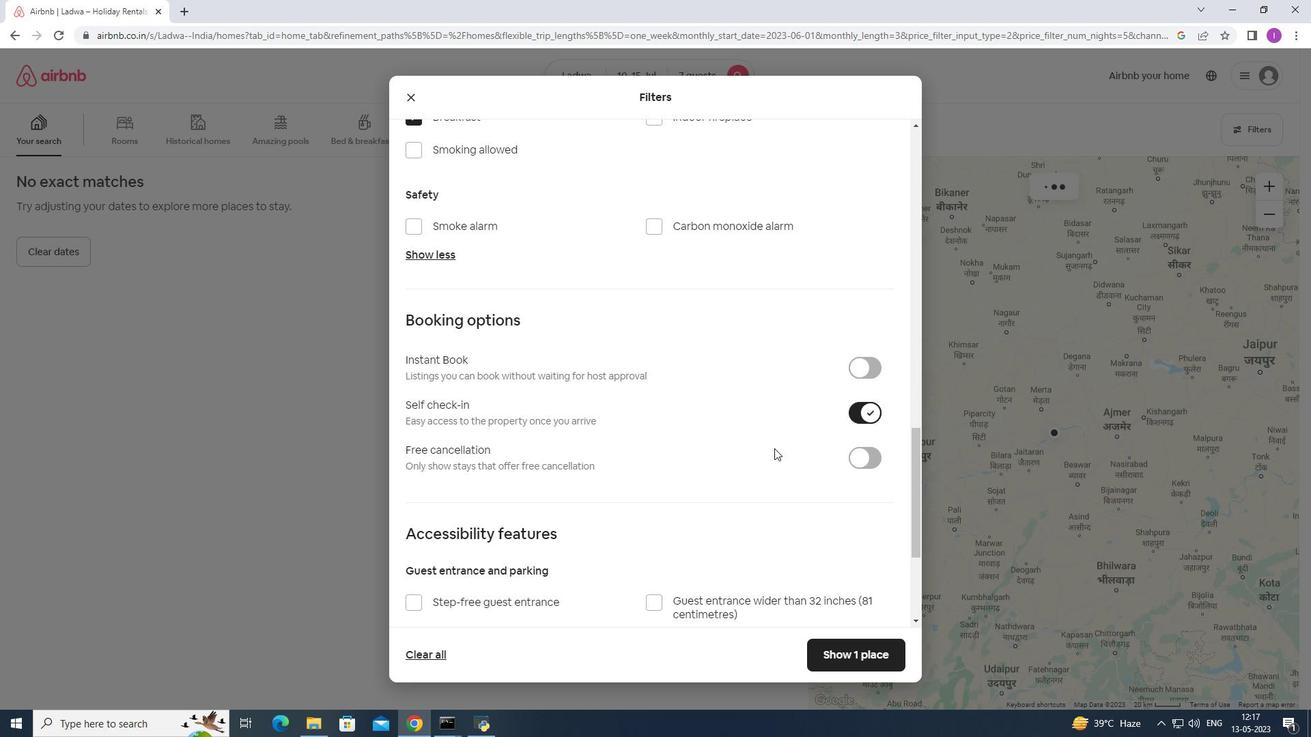 
Action: Mouse scrolled (701, 474) with delta (0, 0)
Screenshot: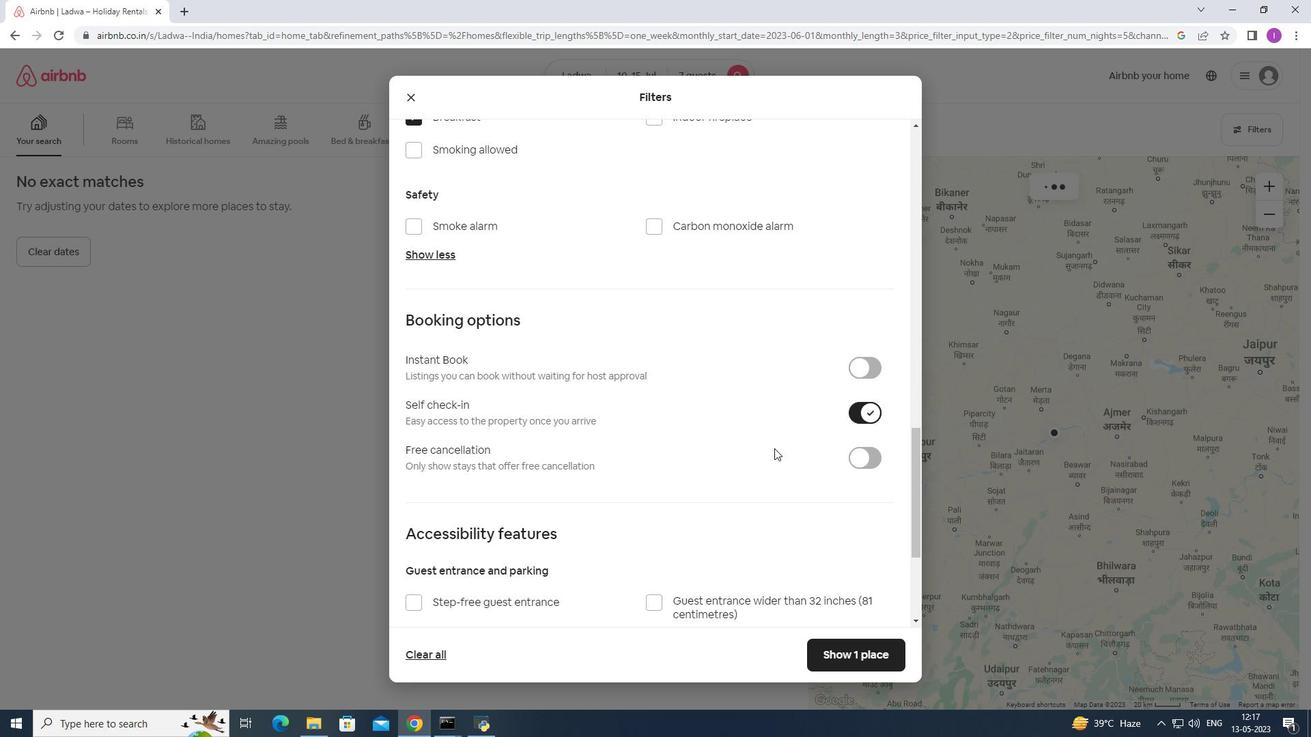 
Action: Mouse moved to (698, 480)
Screenshot: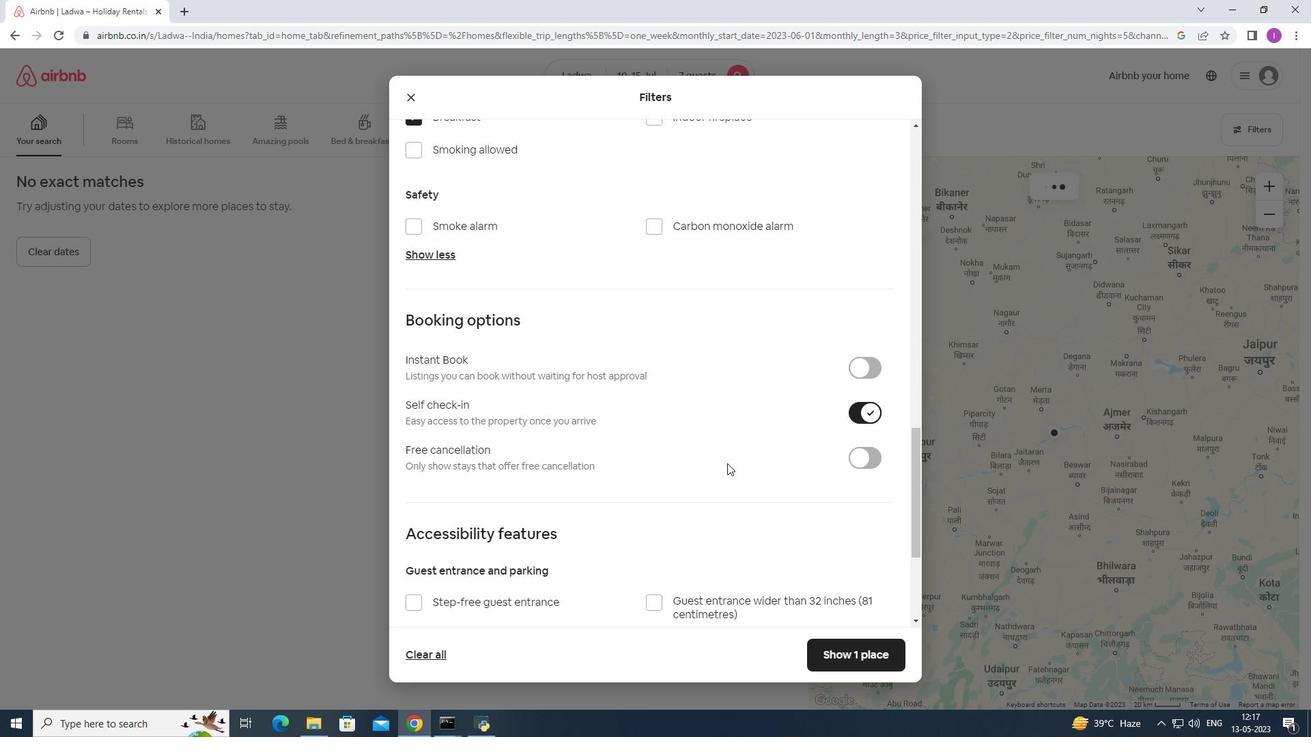 
Action: Mouse scrolled (698, 480) with delta (0, 0)
Screenshot: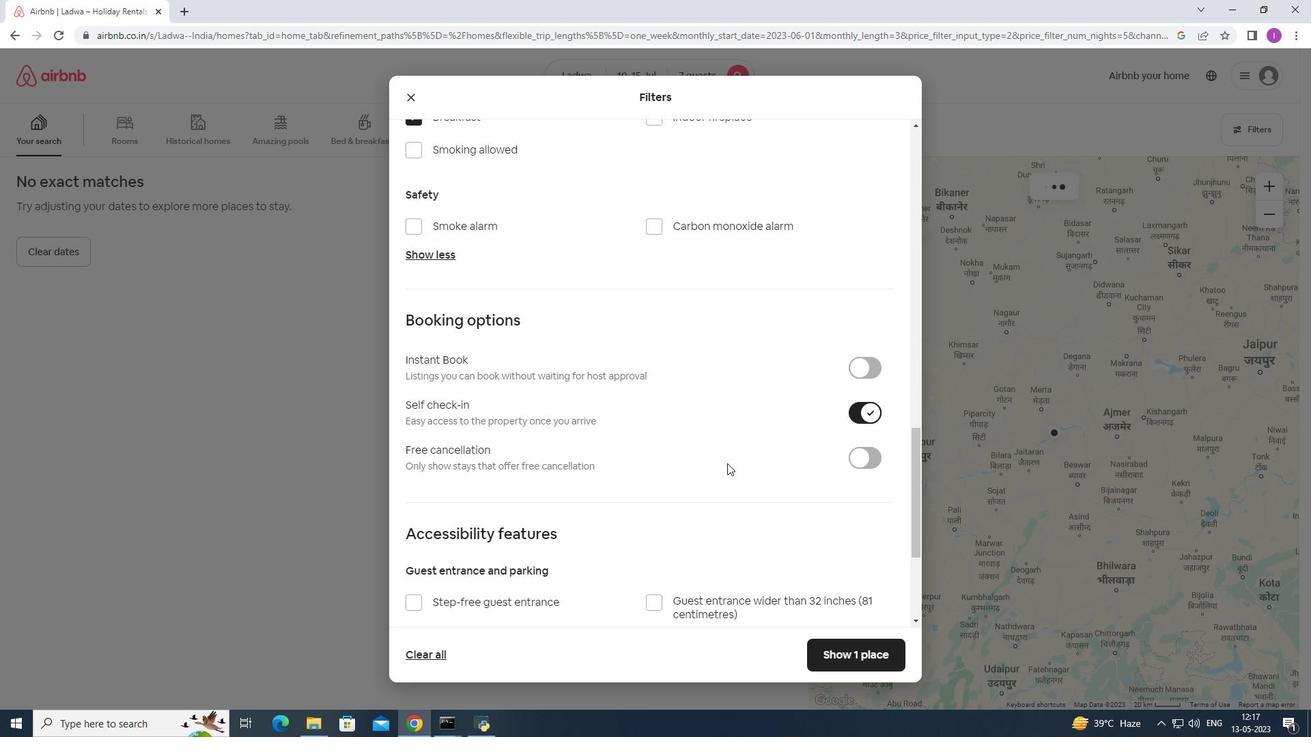 
Action: Mouse moved to (695, 484)
Screenshot: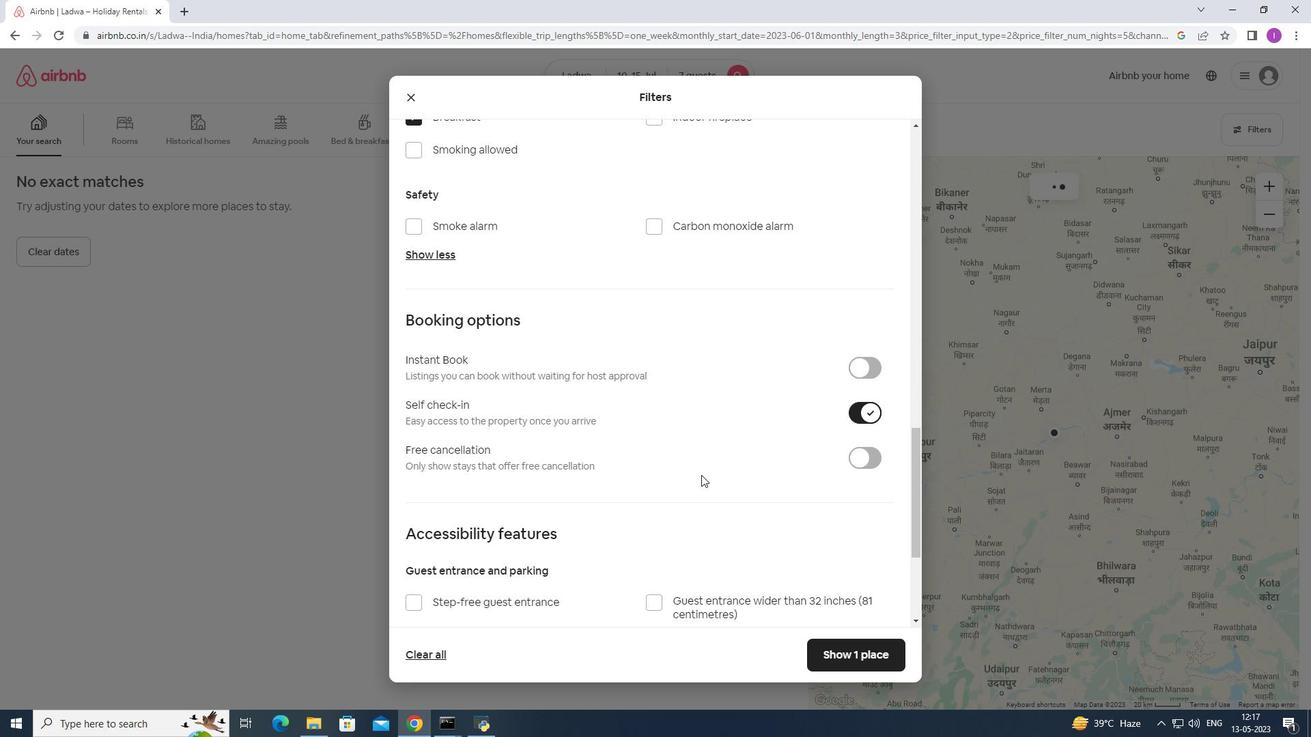 
Action: Mouse scrolled (695, 483) with delta (0, 0)
Screenshot: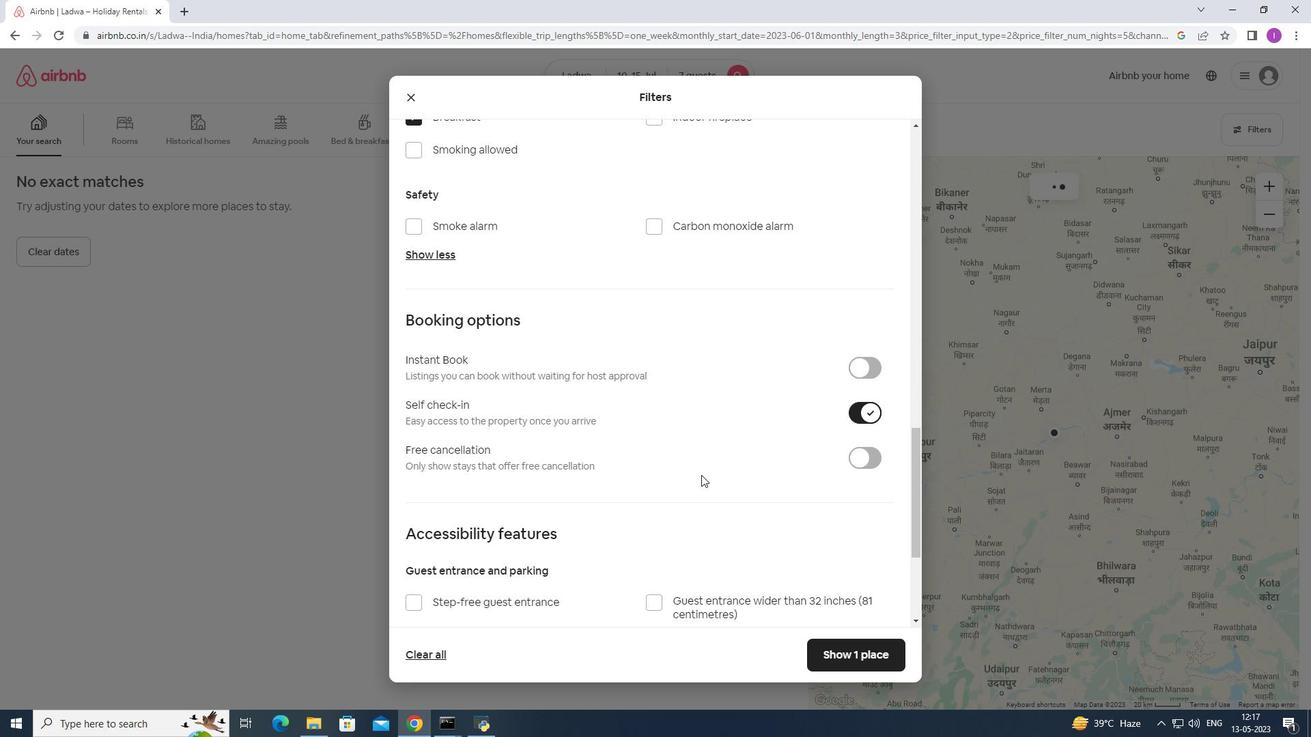 
Action: Mouse moved to (694, 484)
Screenshot: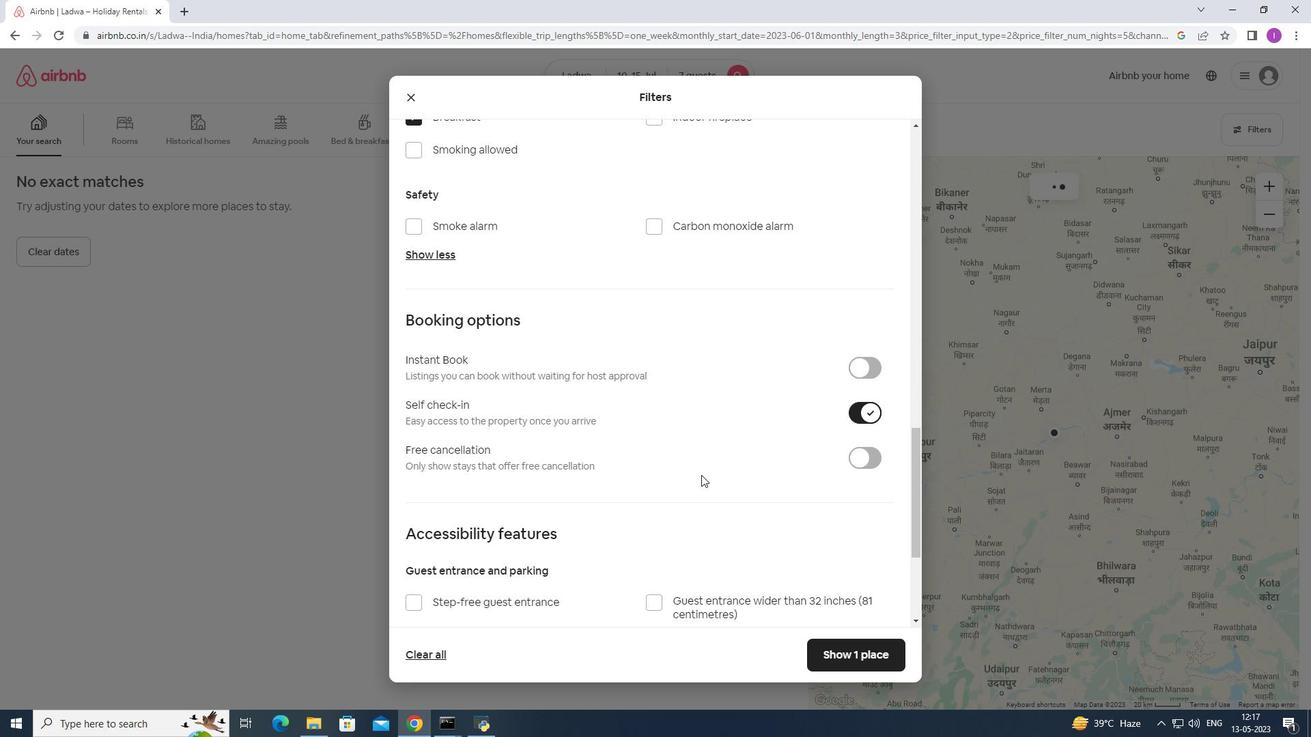 
Action: Mouse scrolled (694, 484) with delta (0, 0)
Screenshot: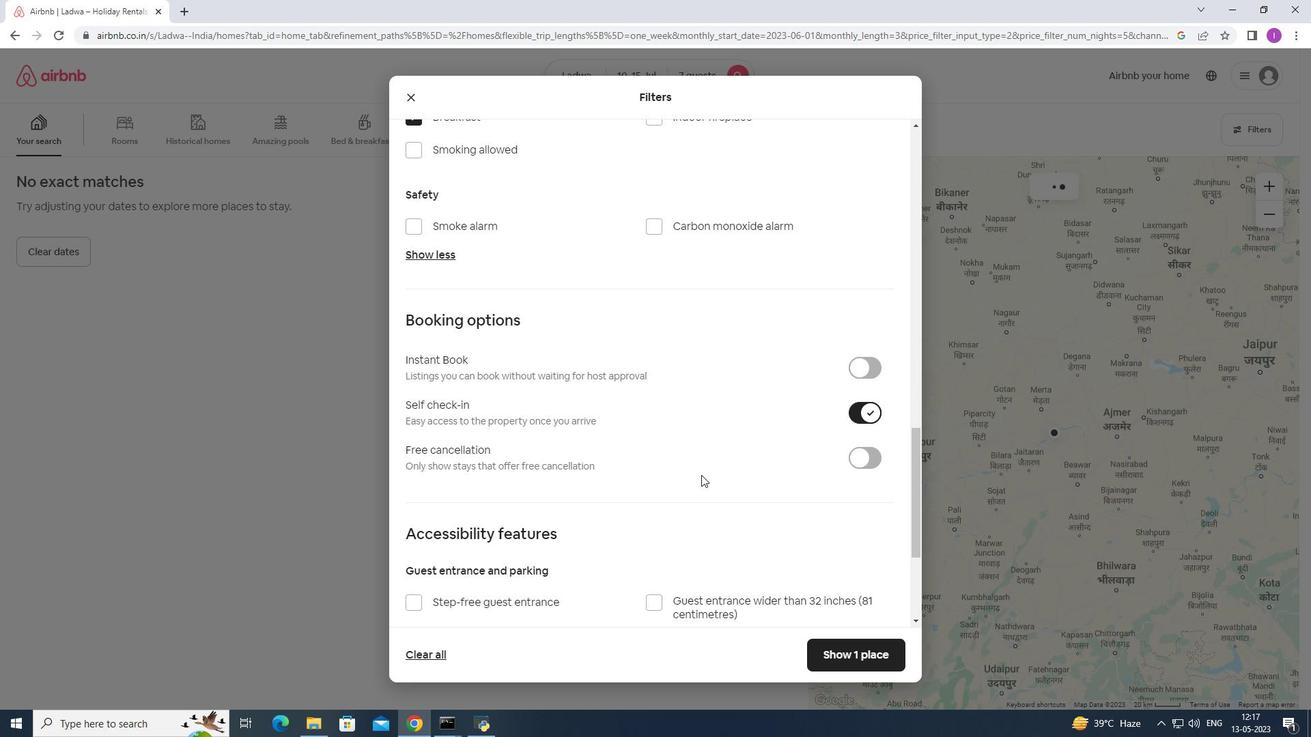 
Action: Mouse moved to (674, 482)
Screenshot: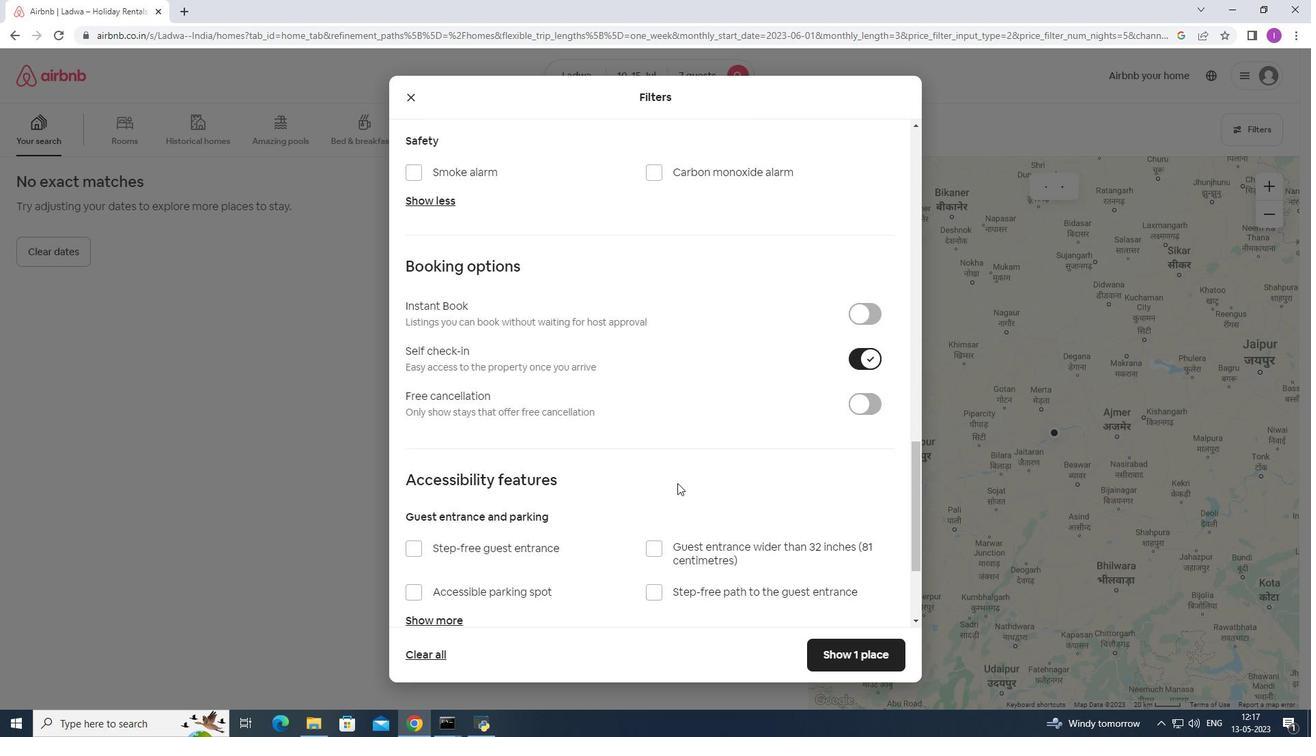 
Action: Mouse scrolled (674, 481) with delta (0, 0)
Screenshot: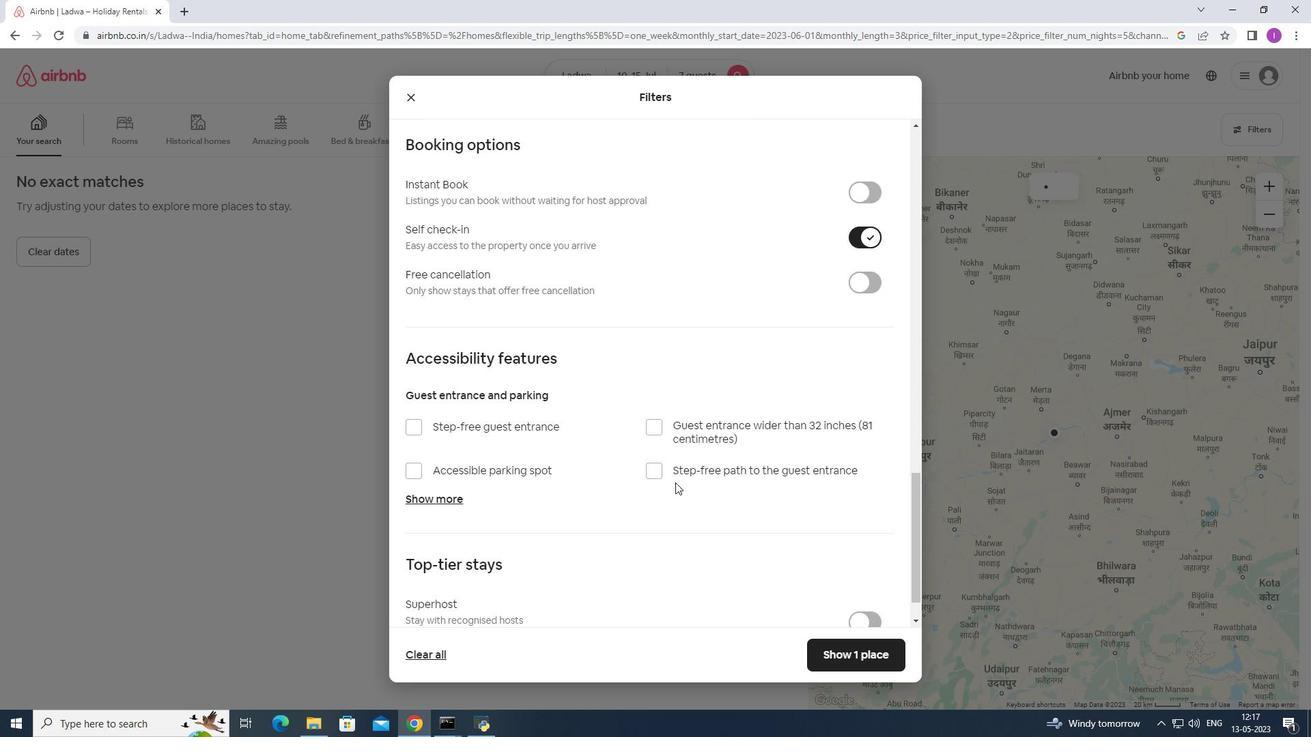 
Action: Mouse scrolled (674, 481) with delta (0, 0)
Screenshot: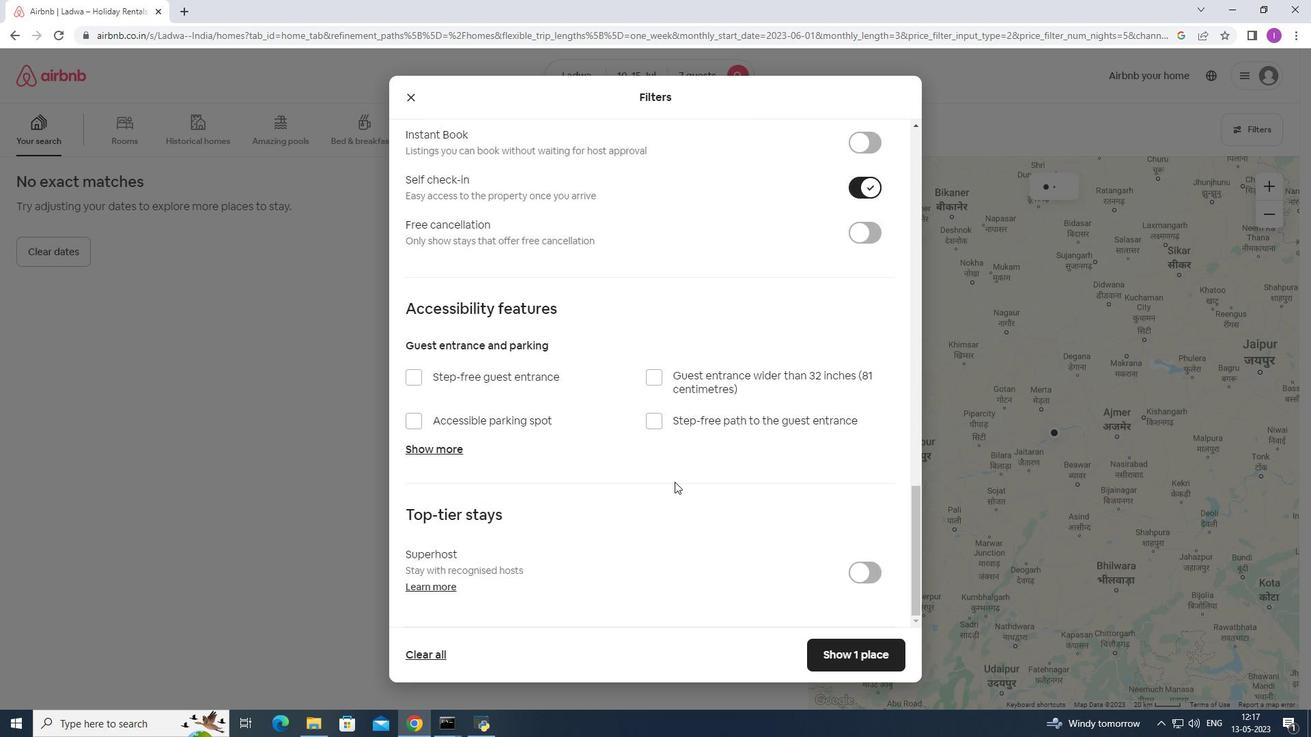 
Action: Mouse scrolled (674, 481) with delta (0, 0)
Screenshot: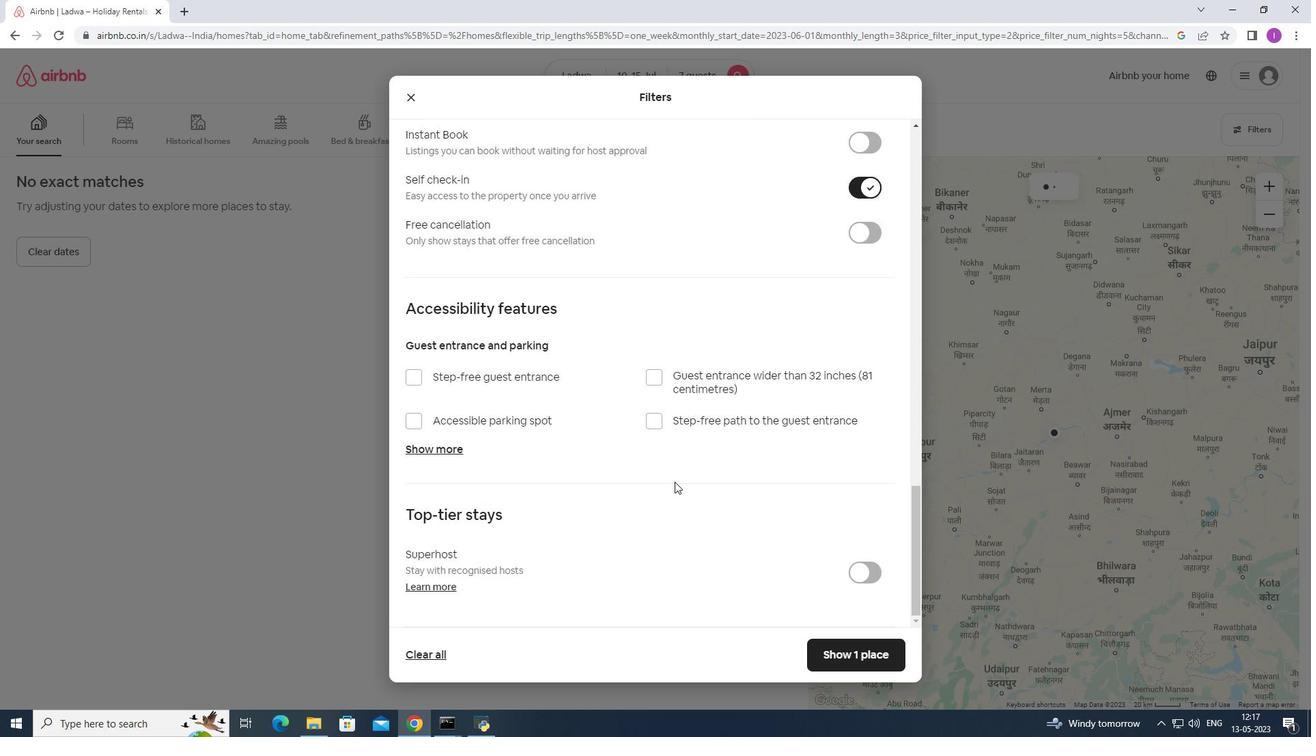 
Action: Mouse scrolled (674, 481) with delta (0, 0)
Screenshot: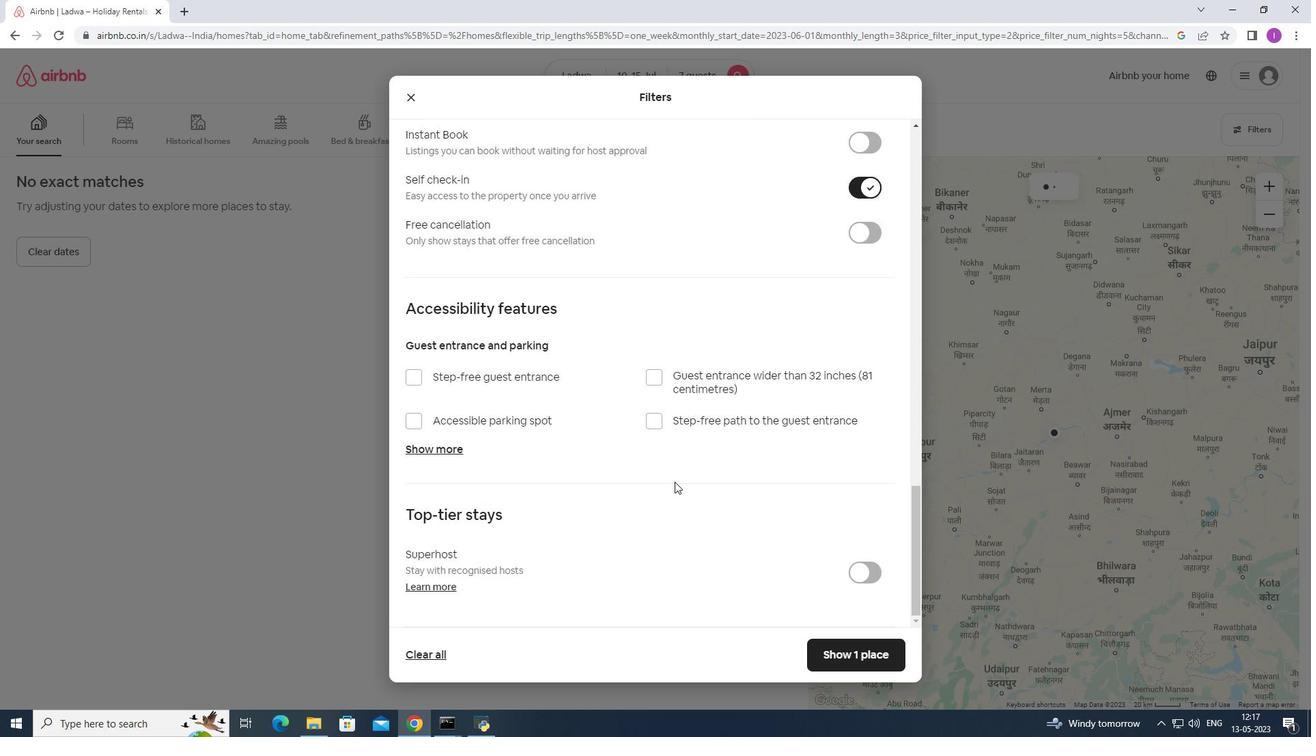 
Action: Mouse scrolled (674, 481) with delta (0, 0)
Screenshot: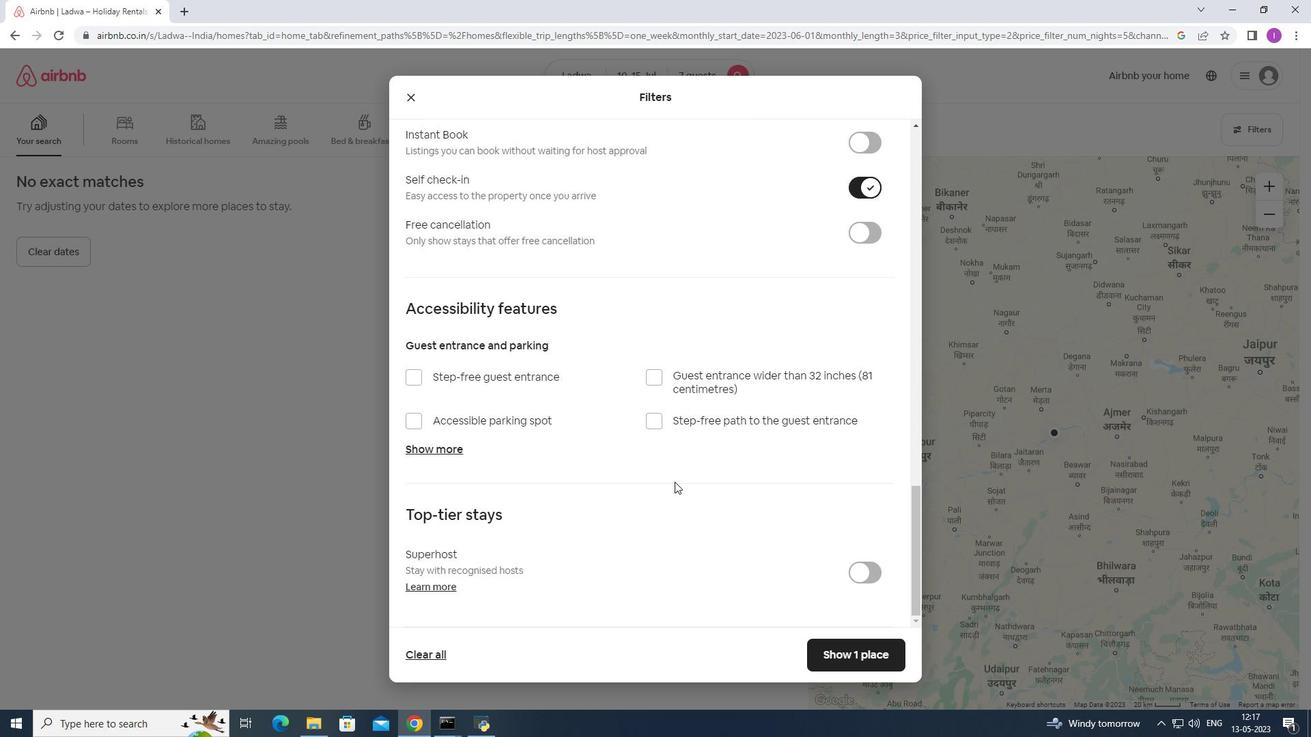 
Action: Mouse scrolled (674, 481) with delta (0, 0)
Screenshot: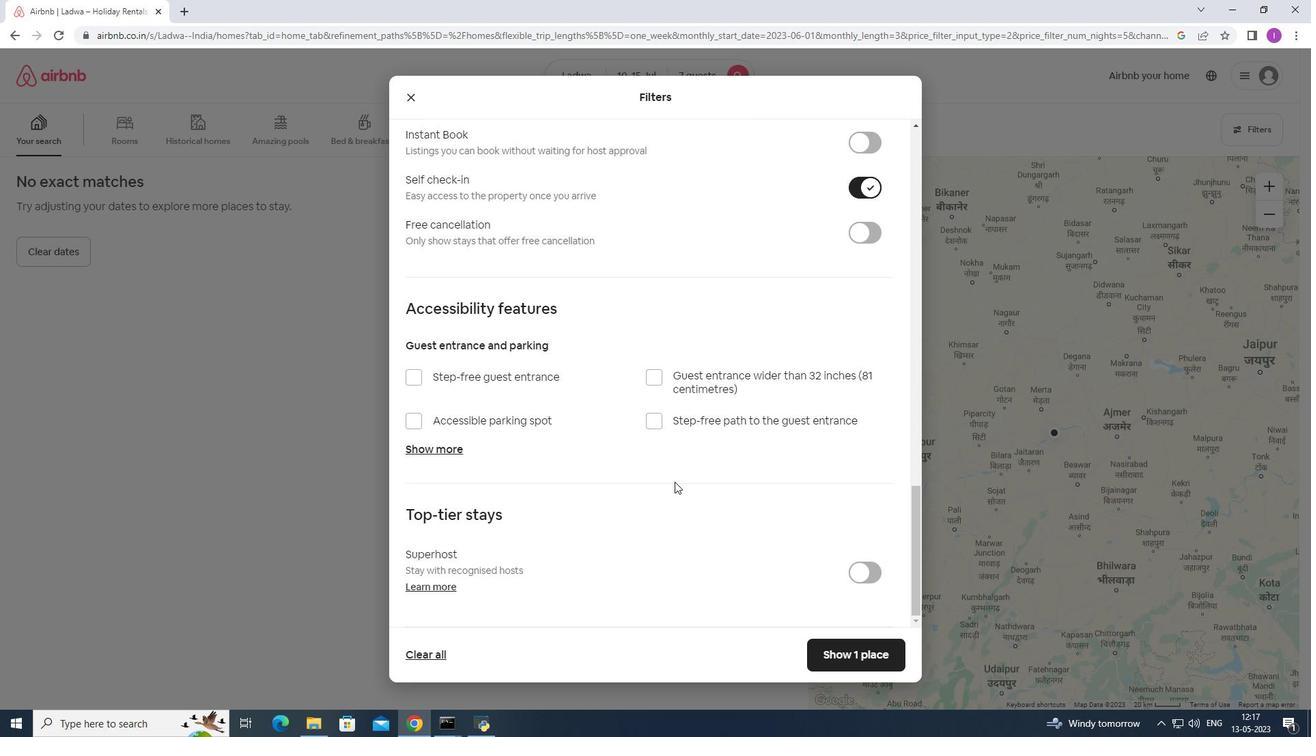 
Action: Mouse moved to (673, 482)
Screenshot: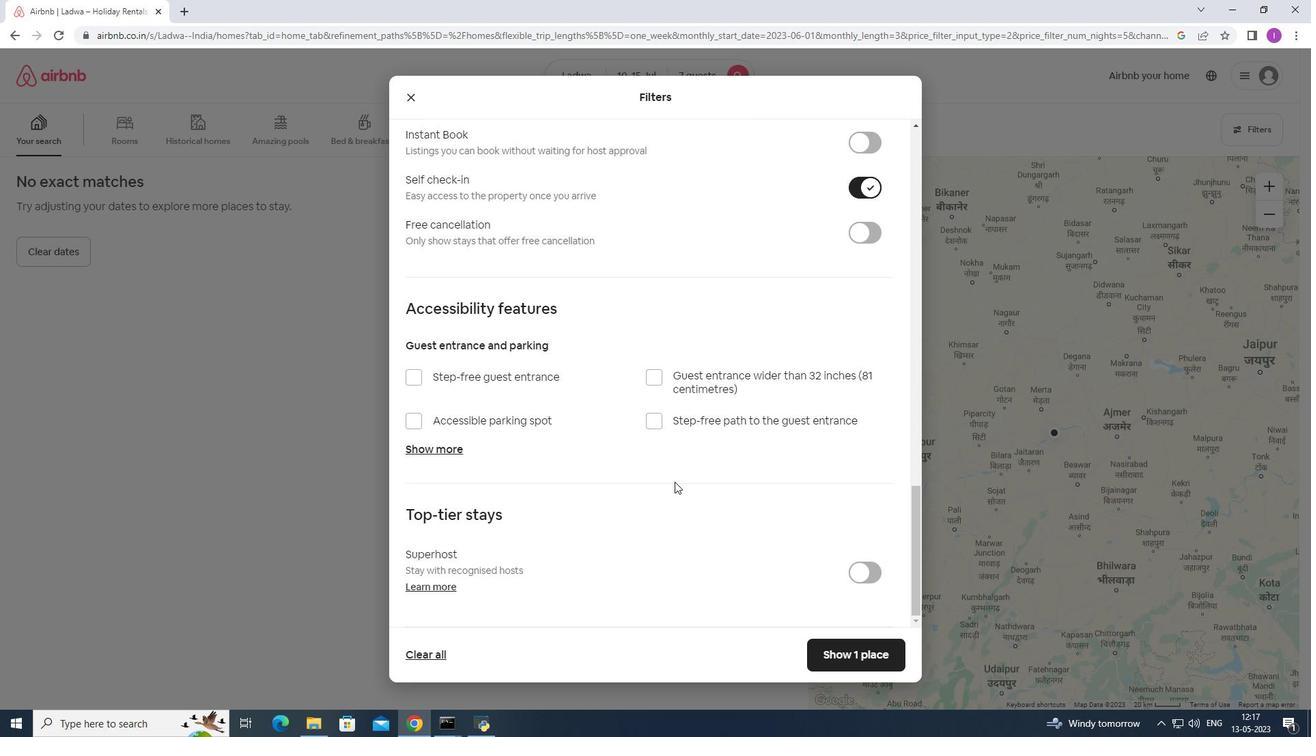 
Action: Mouse scrolled (673, 481) with delta (0, 0)
Screenshot: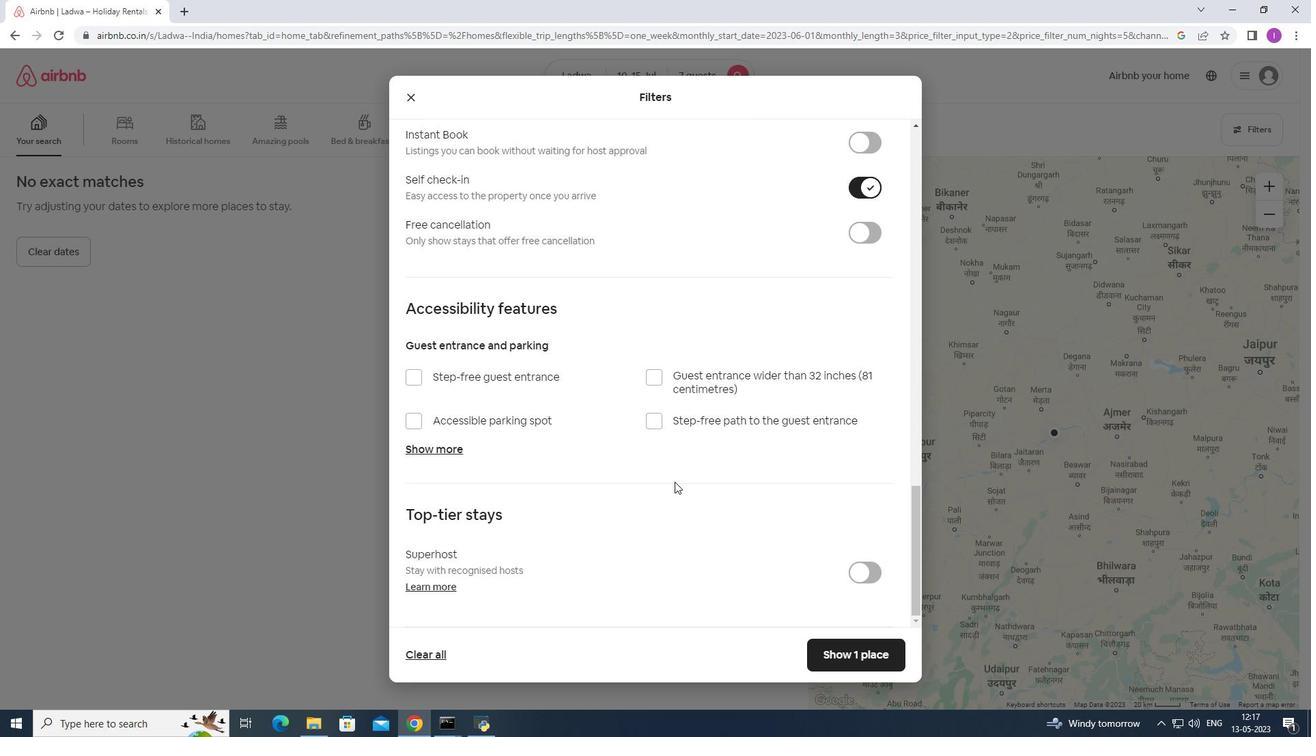 
Action: Mouse moved to (672, 482)
Screenshot: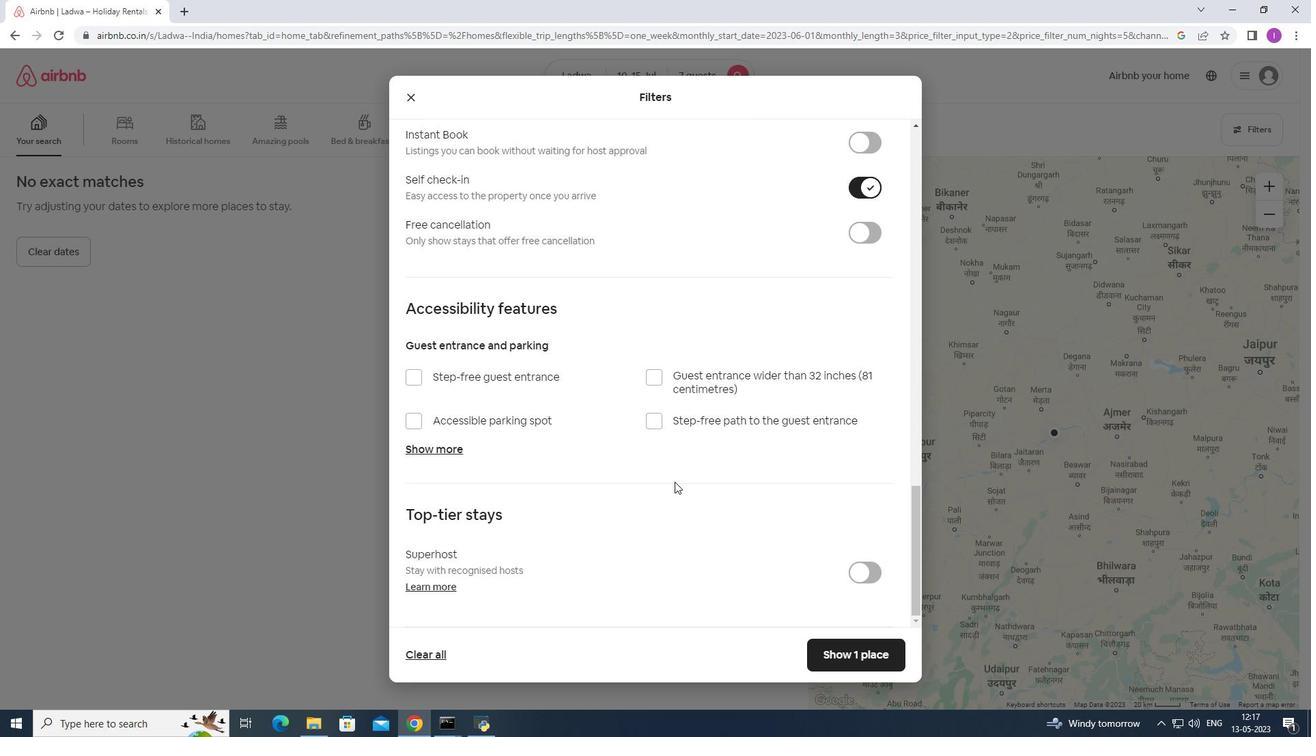 
Action: Mouse scrolled (672, 482) with delta (0, 0)
Screenshot: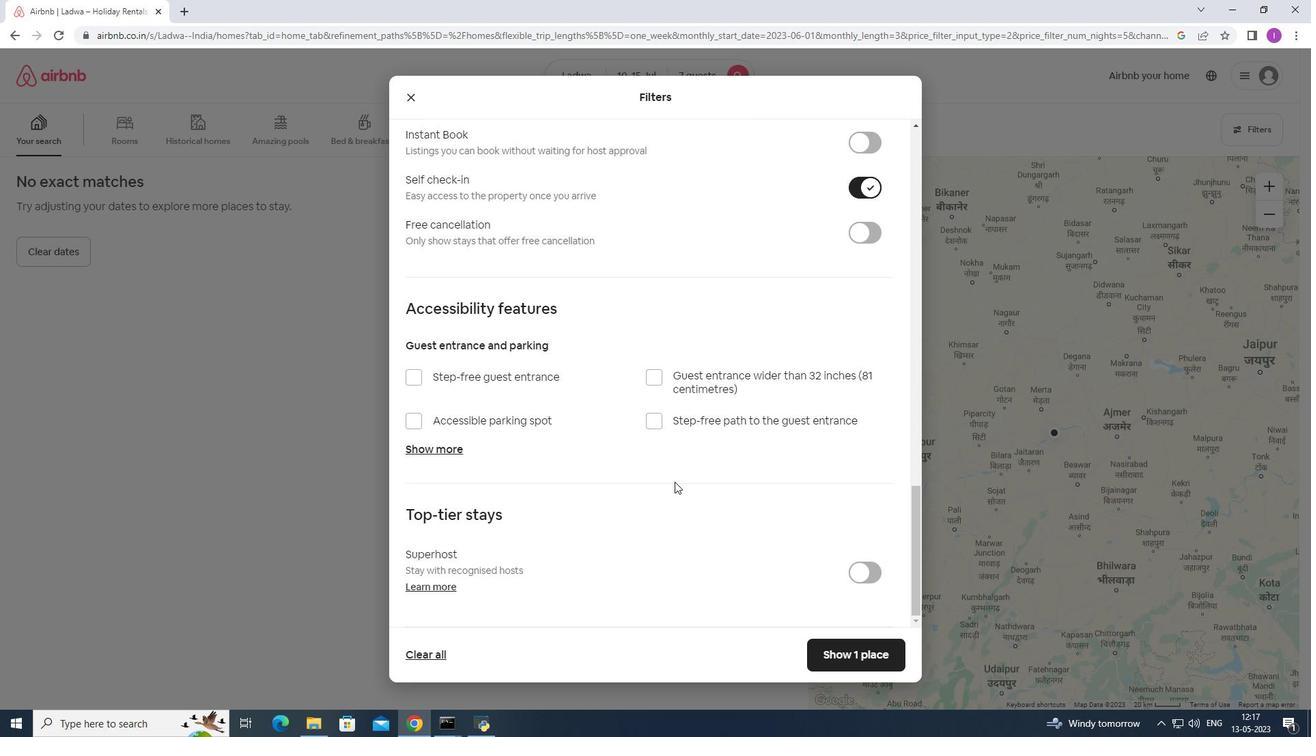 
Action: Mouse moved to (568, 534)
Screenshot: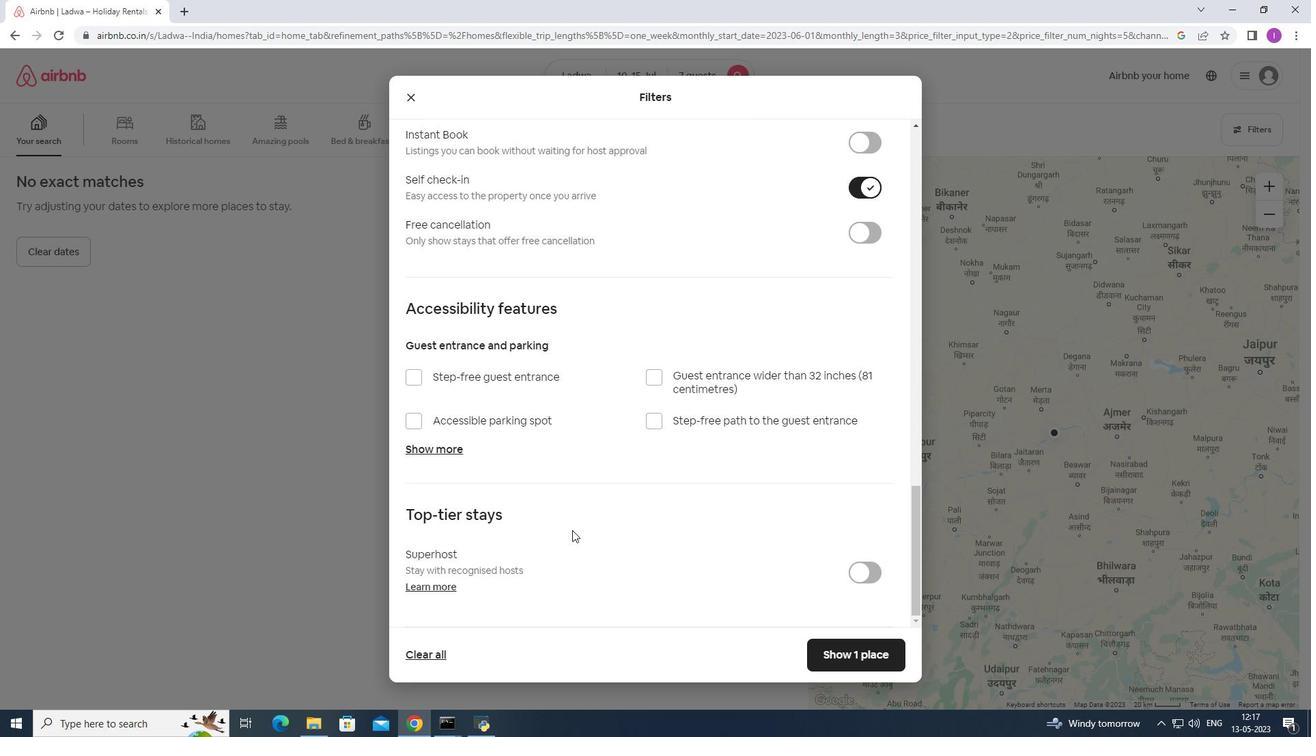 
Action: Mouse scrolled (568, 533) with delta (0, 0)
Screenshot: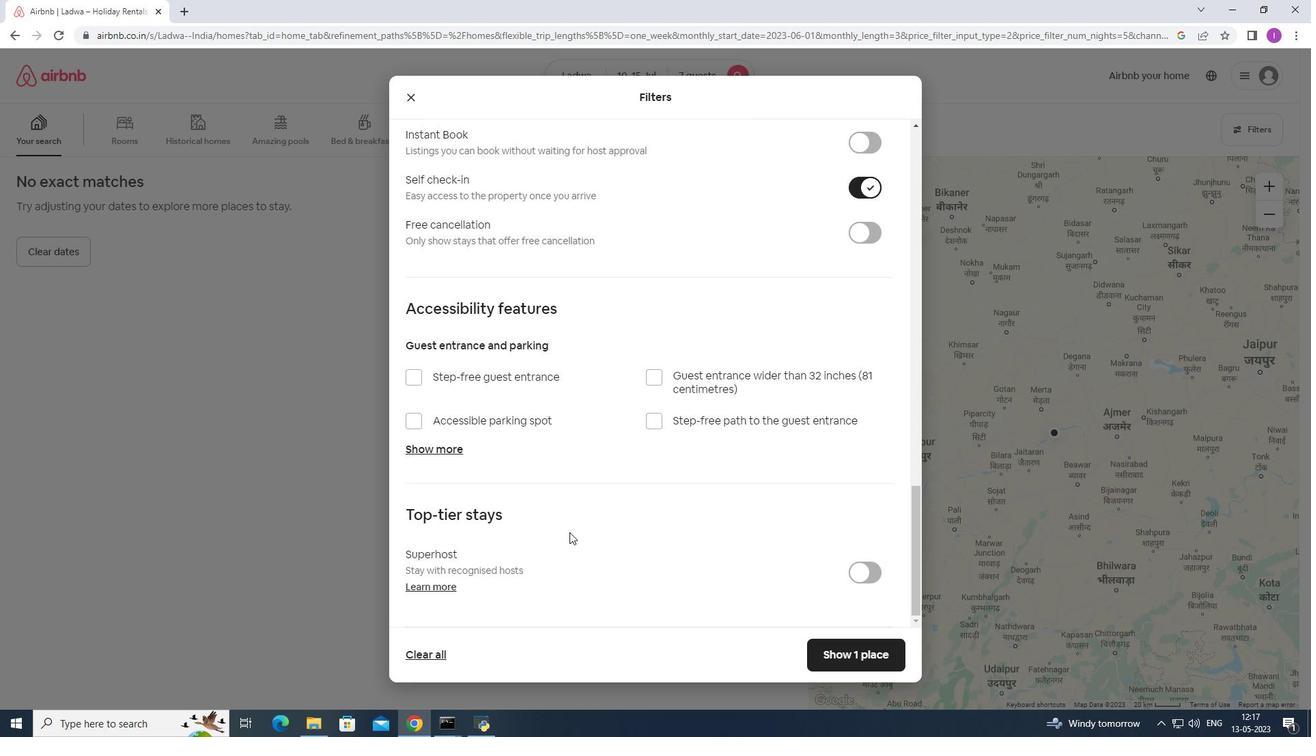 
Action: Mouse moved to (568, 534)
Screenshot: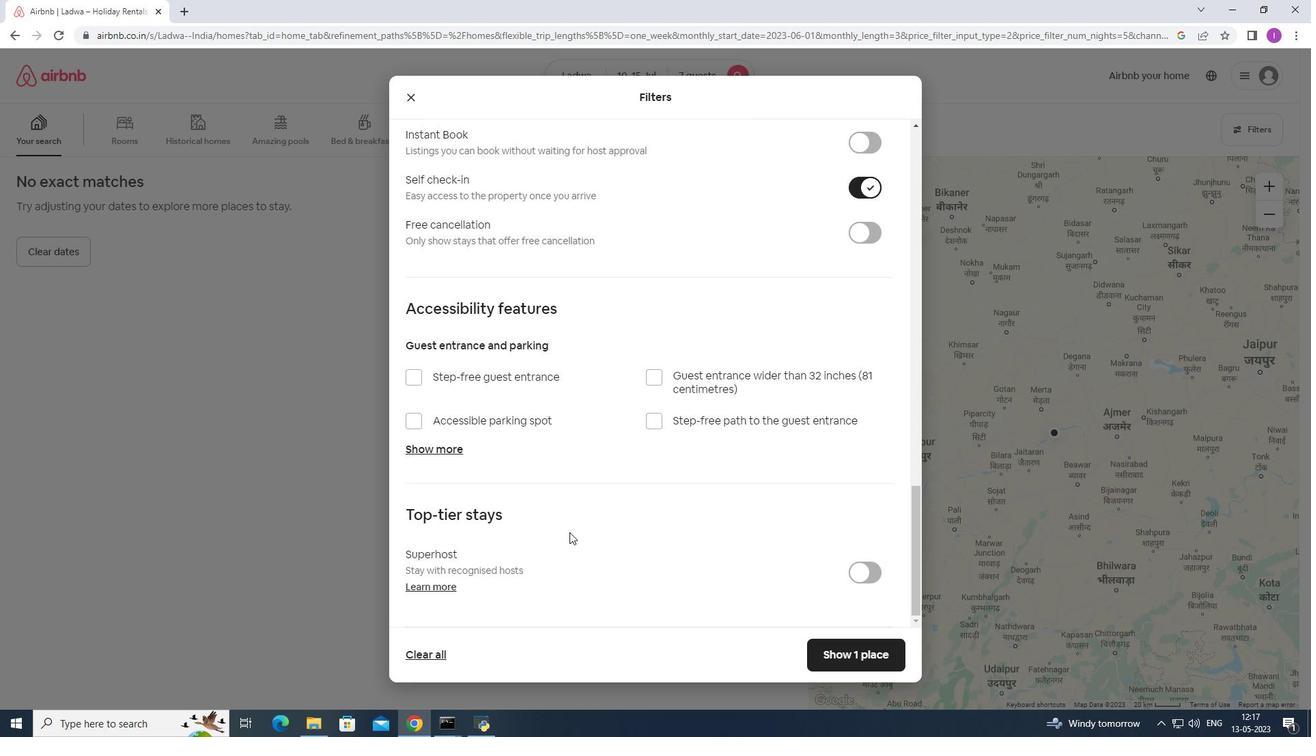 
Action: Mouse scrolled (568, 534) with delta (0, 0)
Screenshot: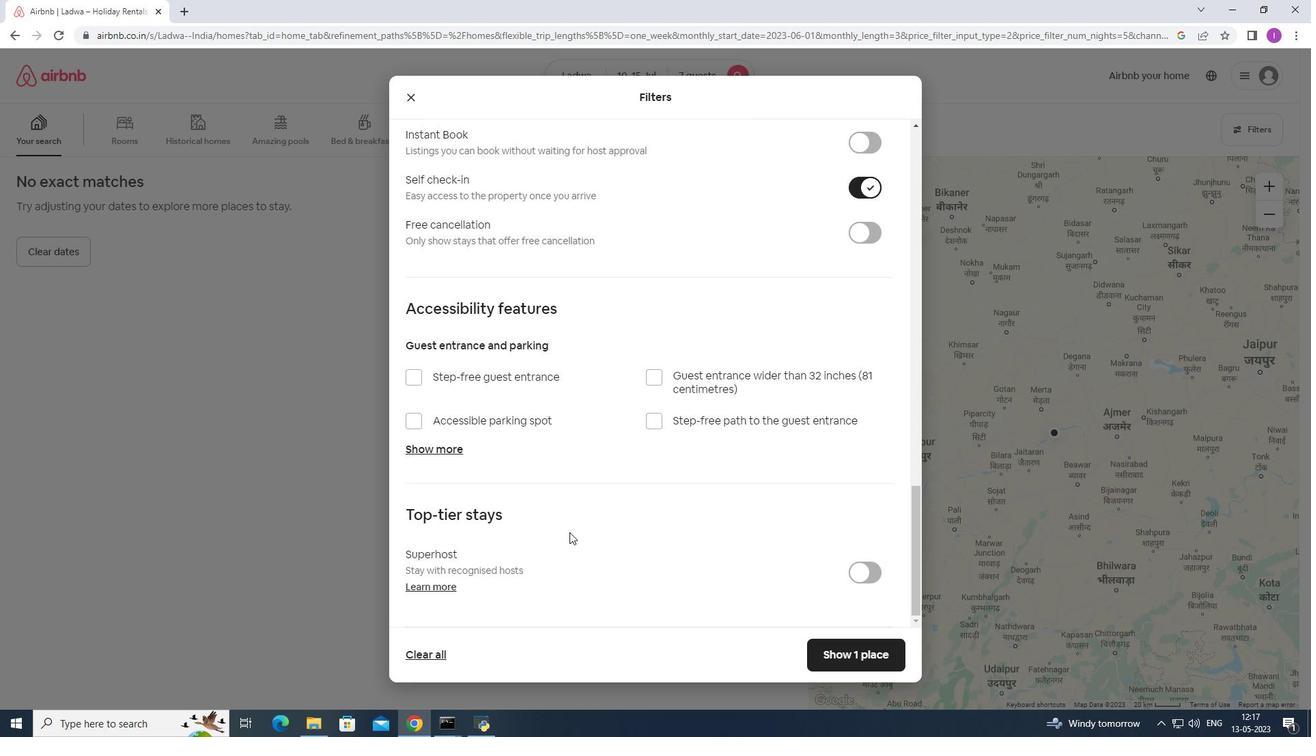 
Action: Mouse moved to (568, 534)
Screenshot: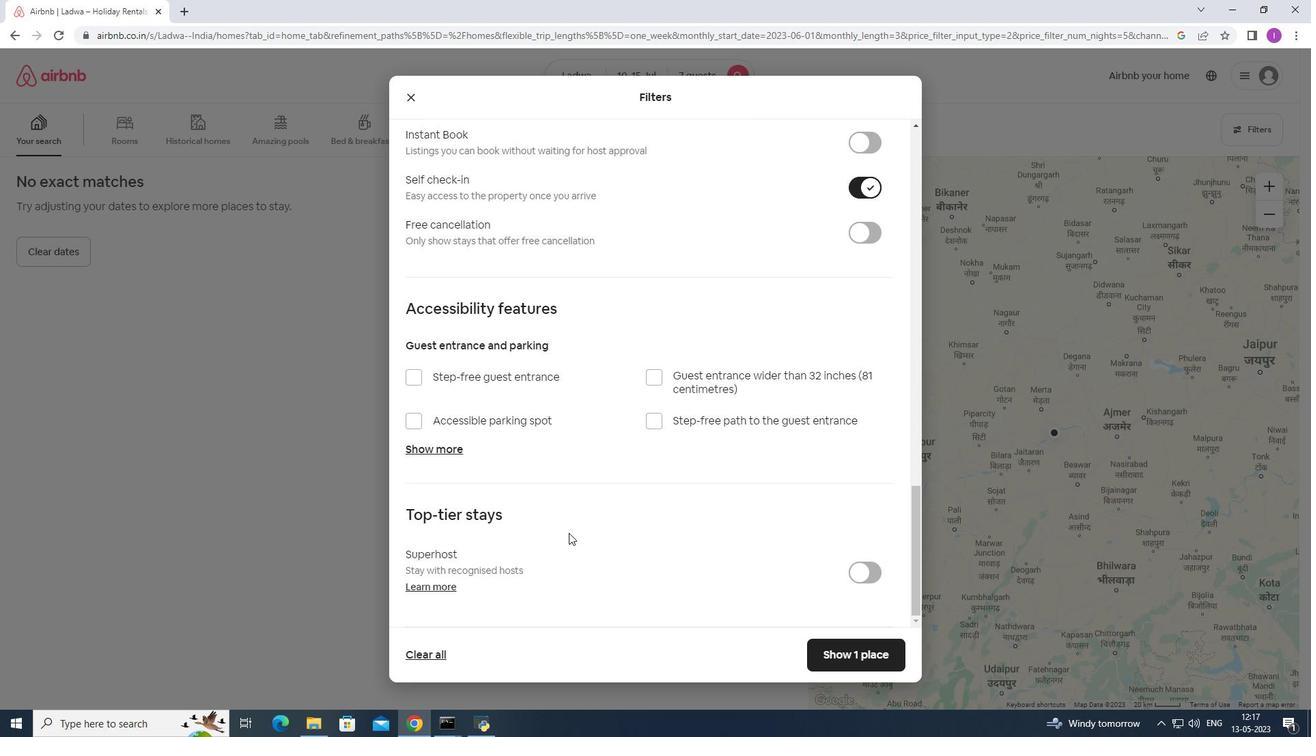 
Action: Mouse scrolled (568, 534) with delta (0, 0)
Screenshot: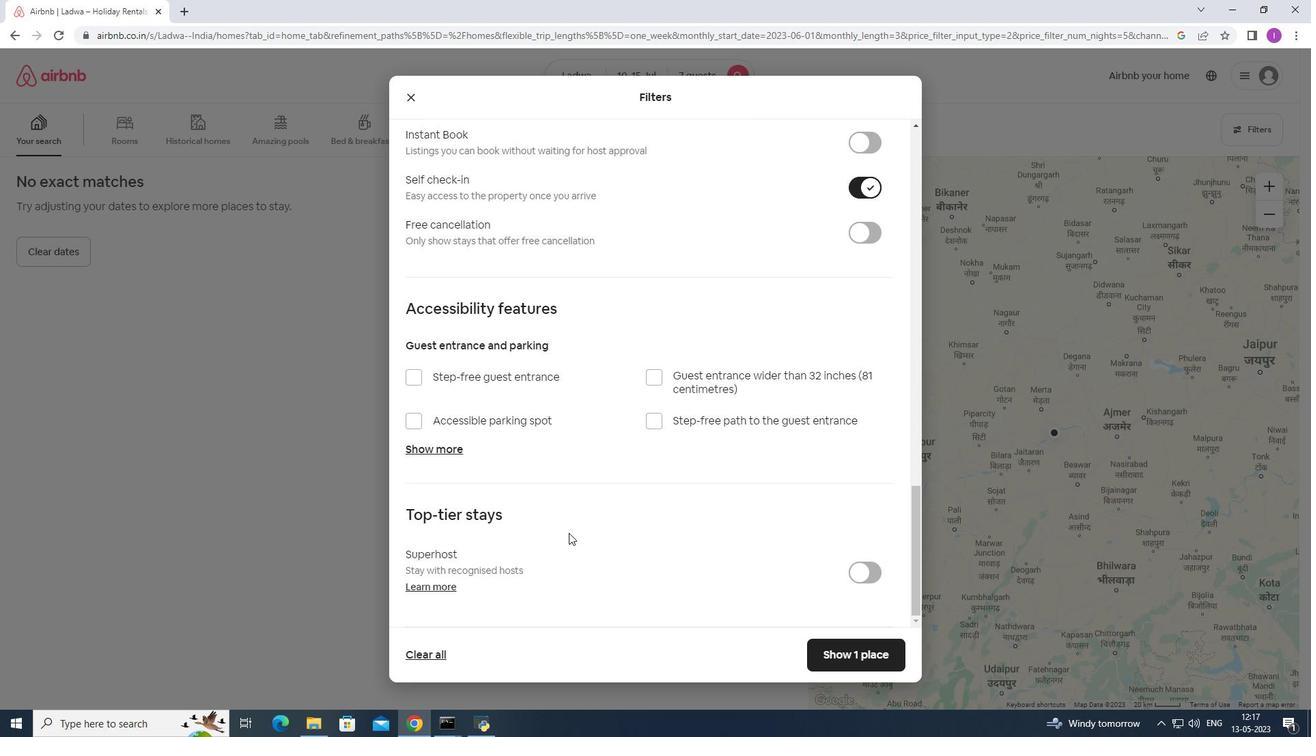 
Action: Mouse scrolled (568, 534) with delta (0, 0)
Screenshot: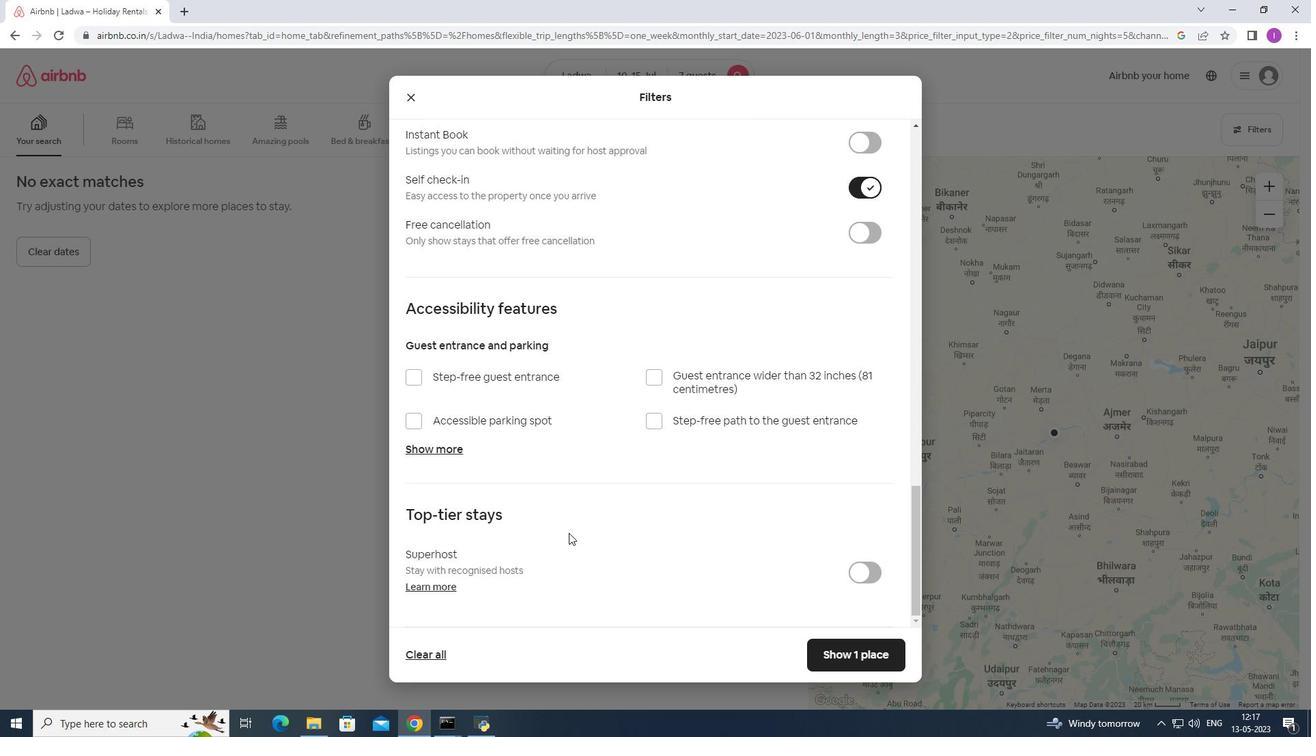 
Action: Mouse scrolled (568, 535) with delta (0, 0)
Screenshot: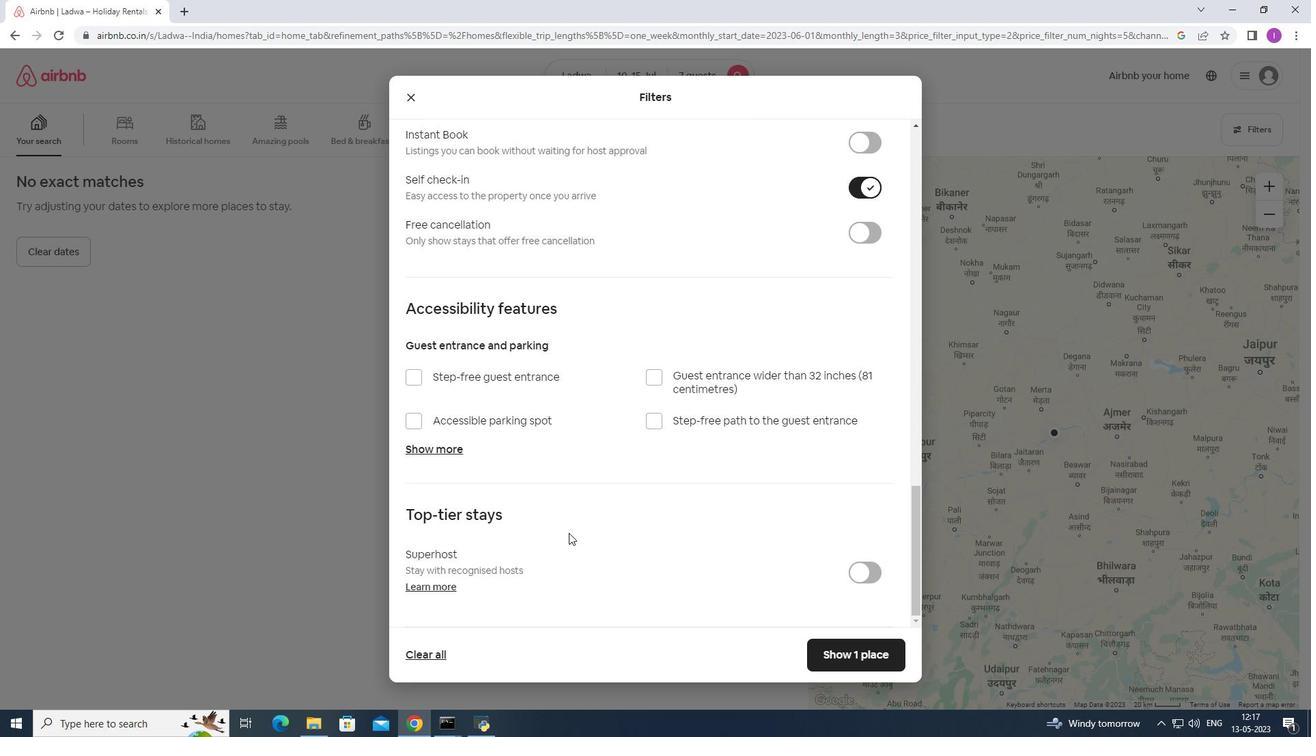 
Action: Mouse moved to (724, 579)
Screenshot: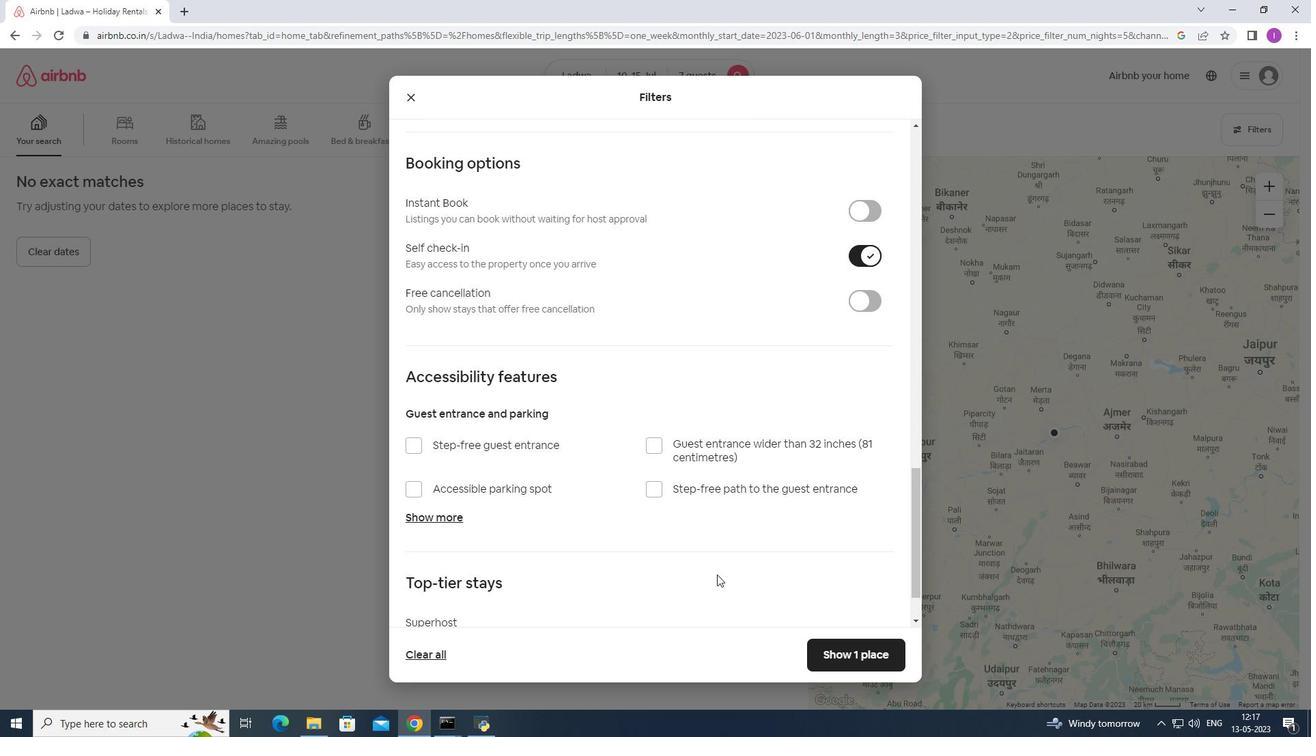 
Action: Mouse scrolled (724, 579) with delta (0, 0)
Screenshot: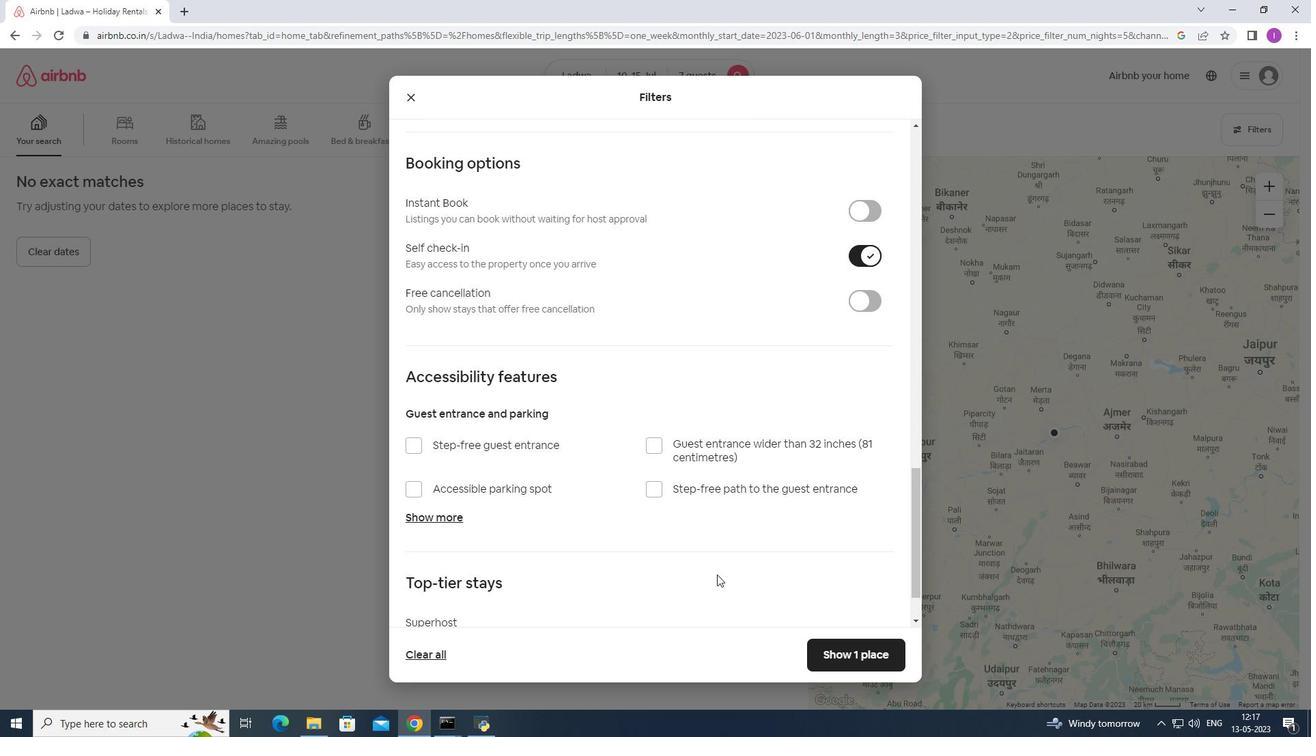
Action: Mouse scrolled (724, 579) with delta (0, 0)
Screenshot: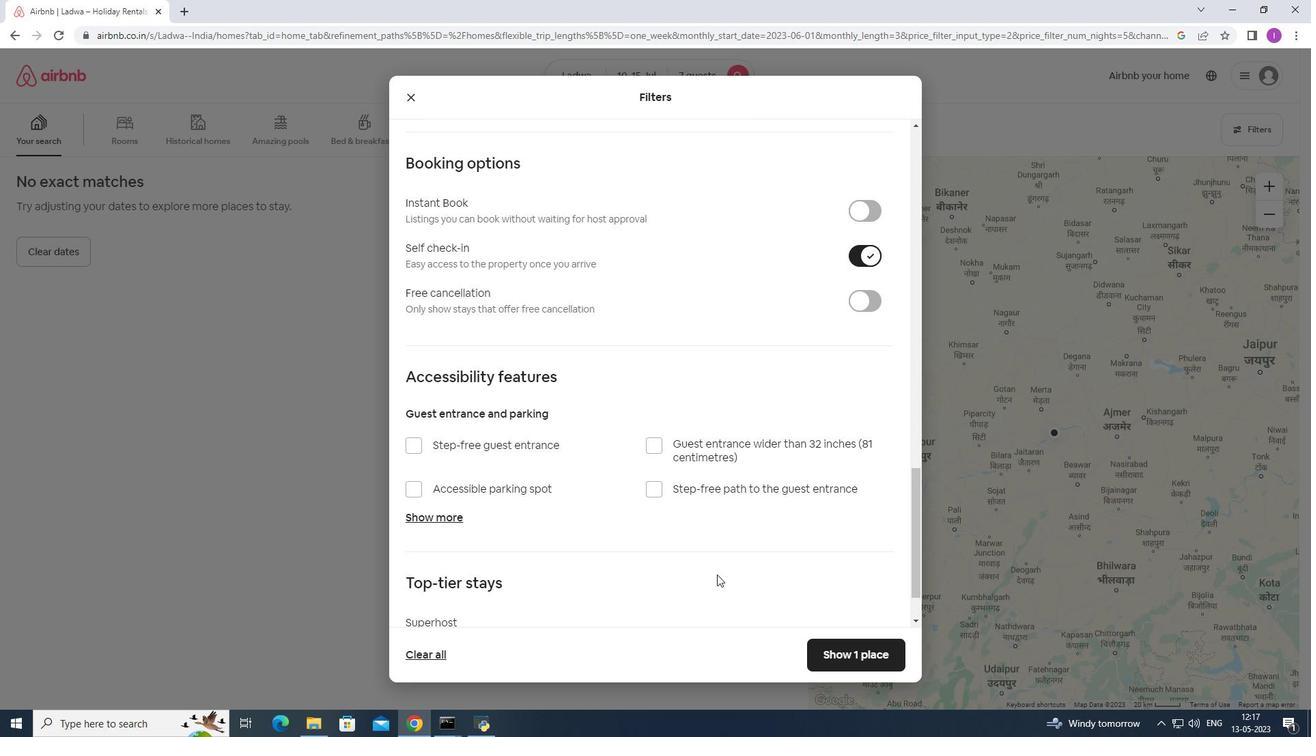 
Action: Mouse scrolled (724, 579) with delta (0, 0)
Screenshot: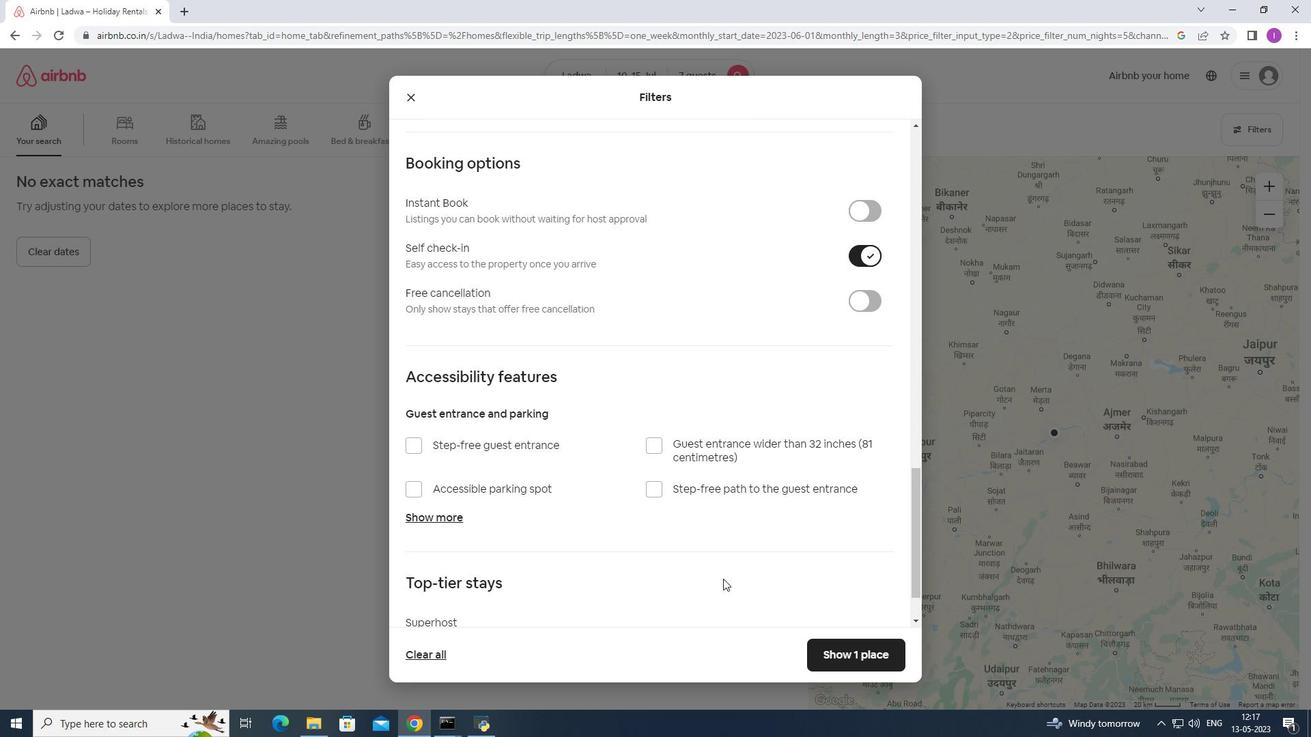 
Action: Mouse scrolled (724, 579) with delta (0, 0)
Screenshot: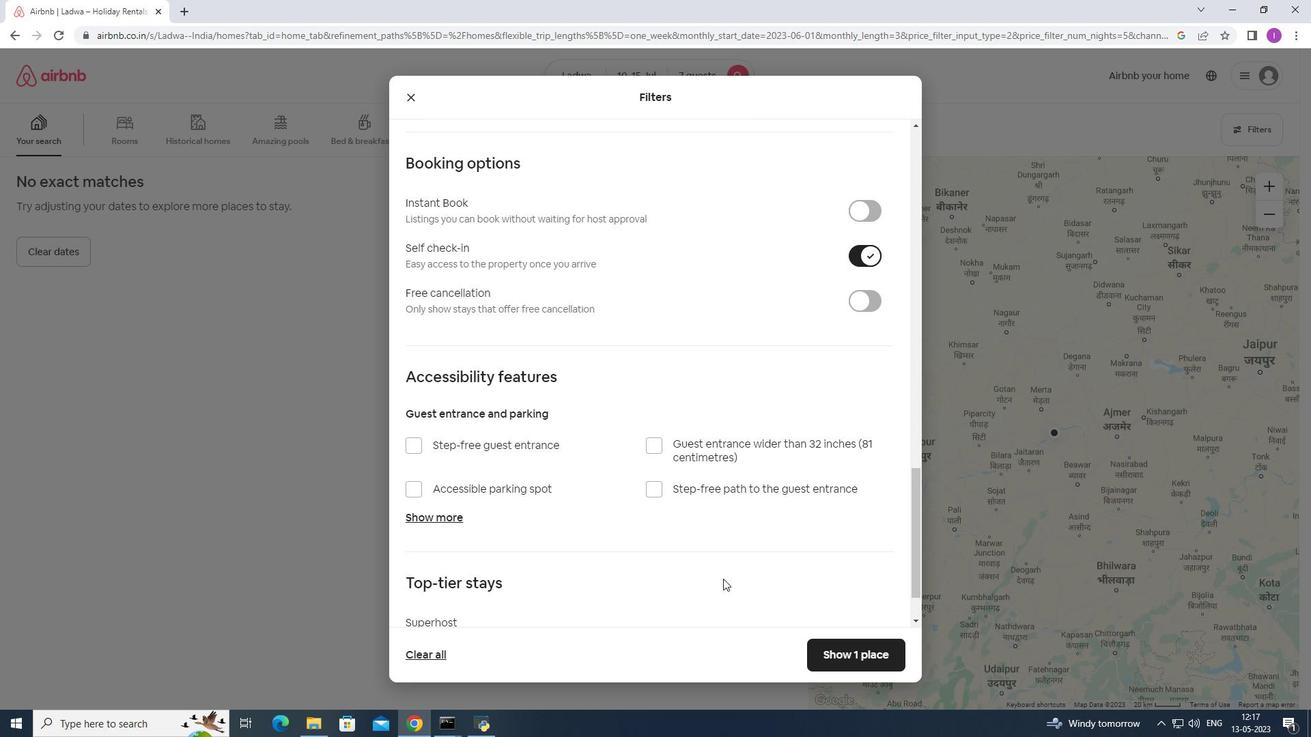 
Action: Mouse scrolled (724, 579) with delta (0, 0)
Screenshot: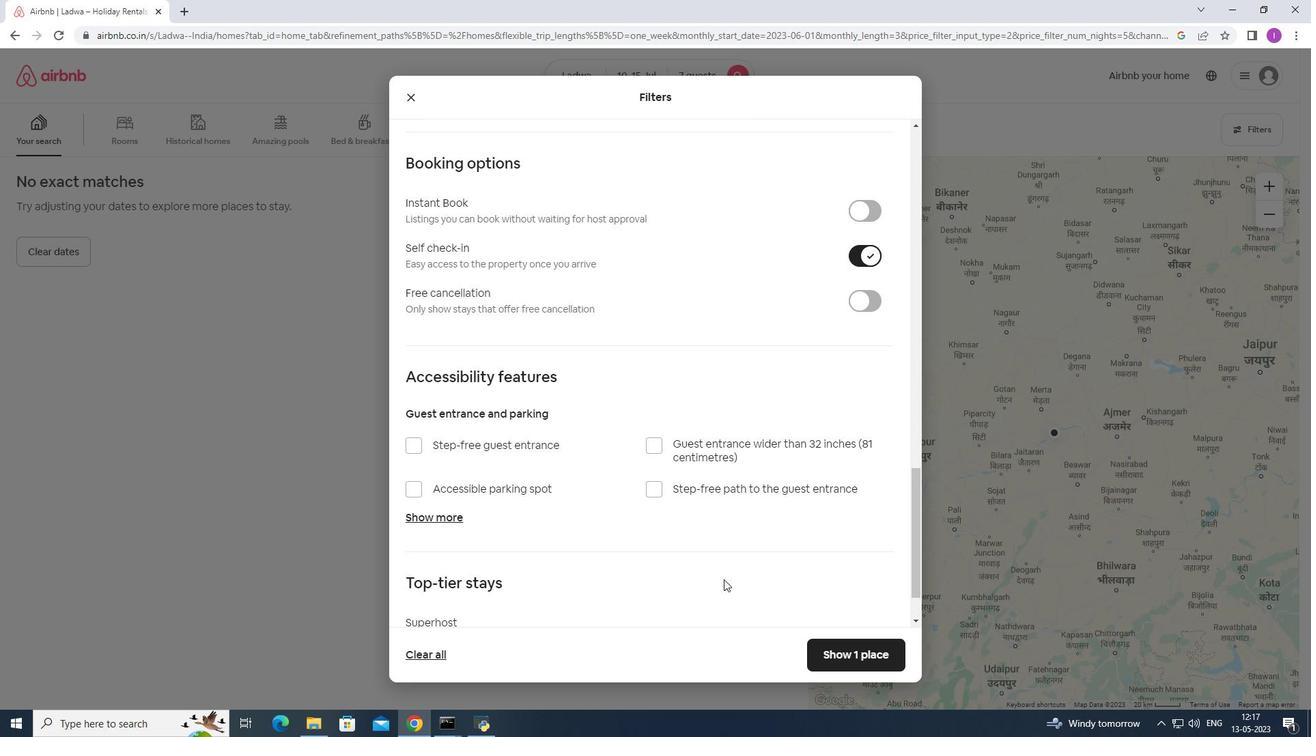 
Action: Mouse moved to (730, 579)
Screenshot: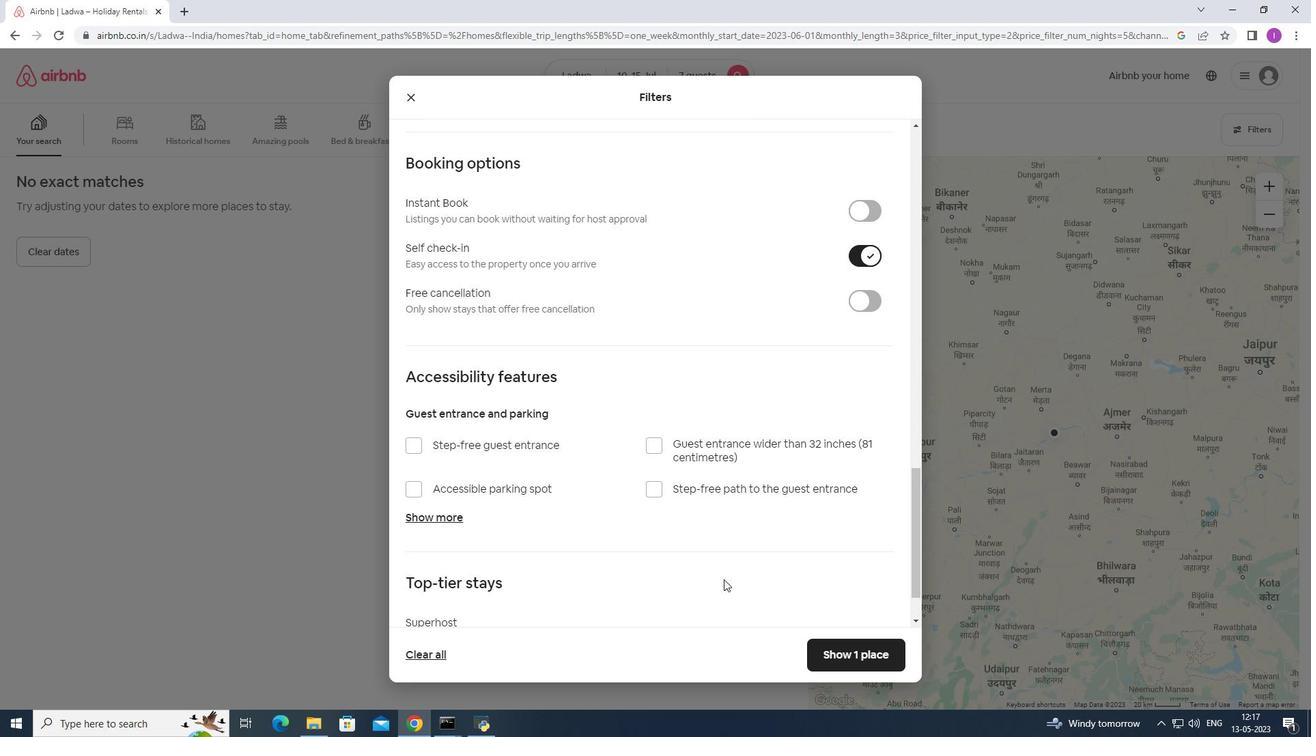 
Action: Mouse scrolled (728, 579) with delta (0, 0)
Screenshot: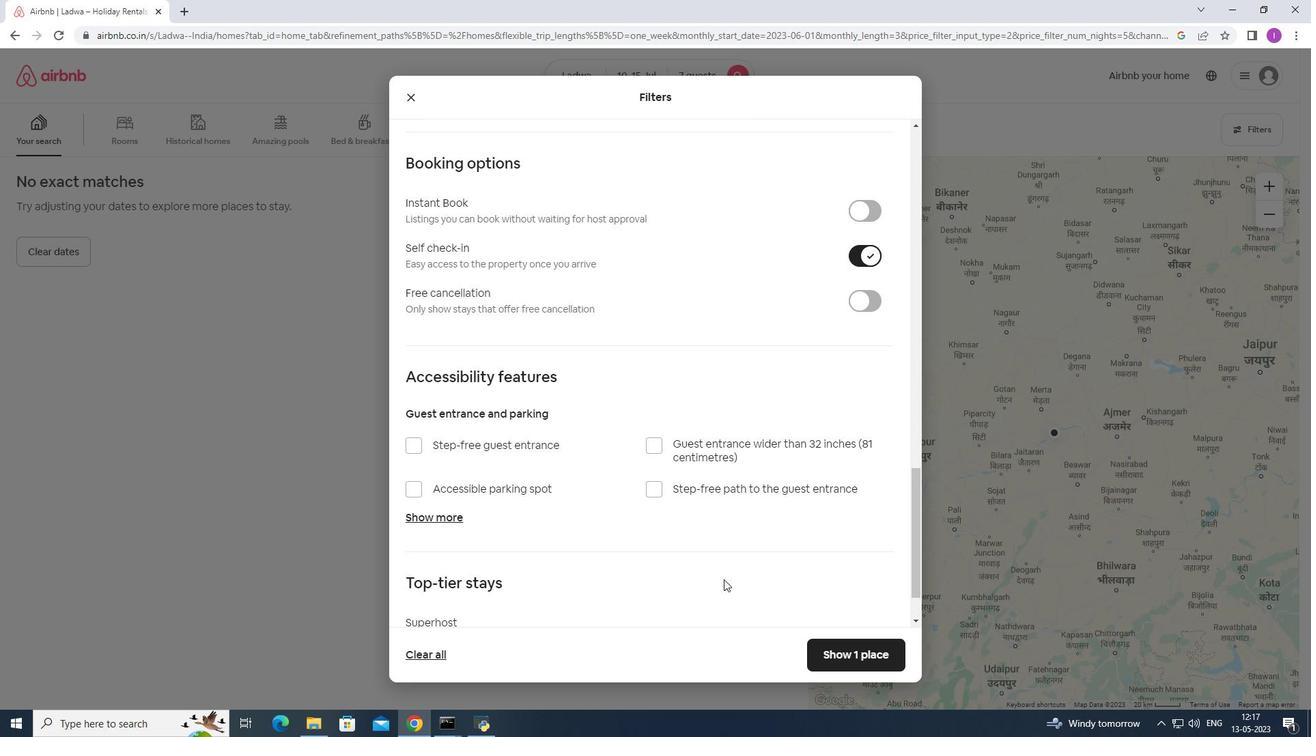 
Action: Mouse moved to (856, 655)
Screenshot: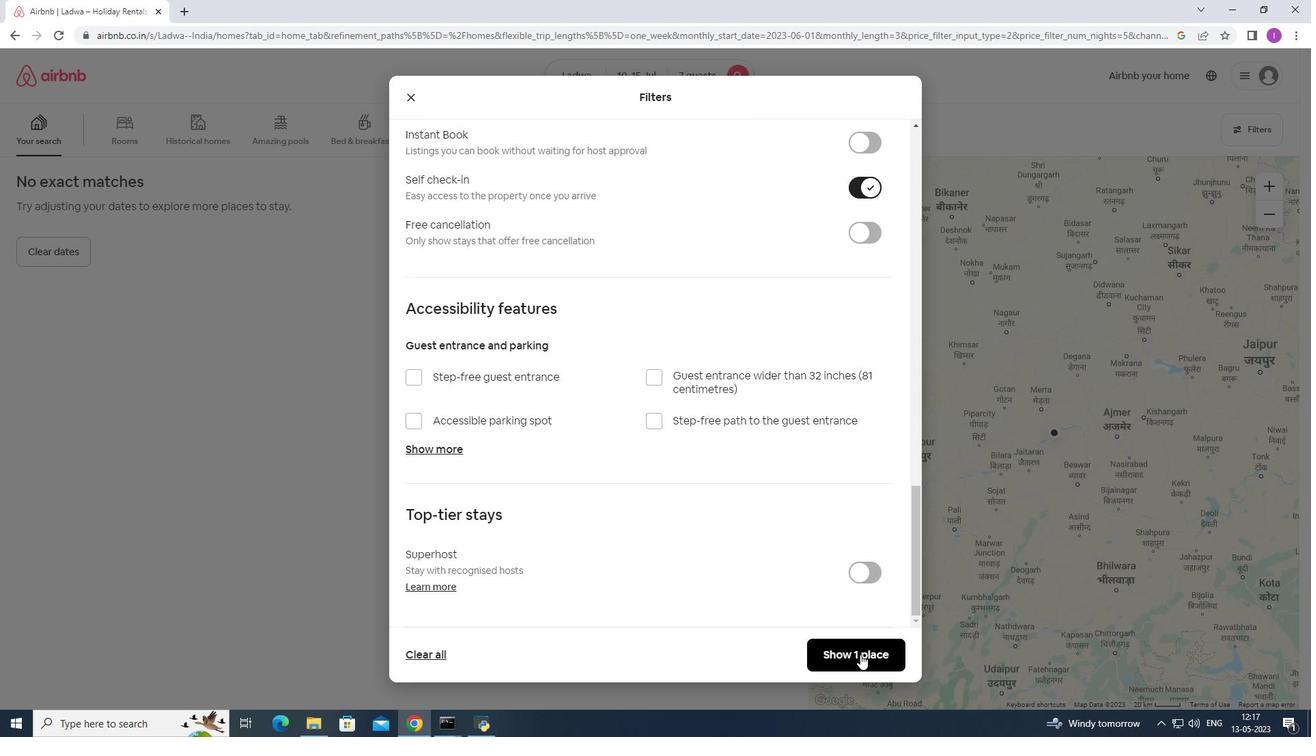 
Action: Mouse pressed left at (856, 655)
Screenshot: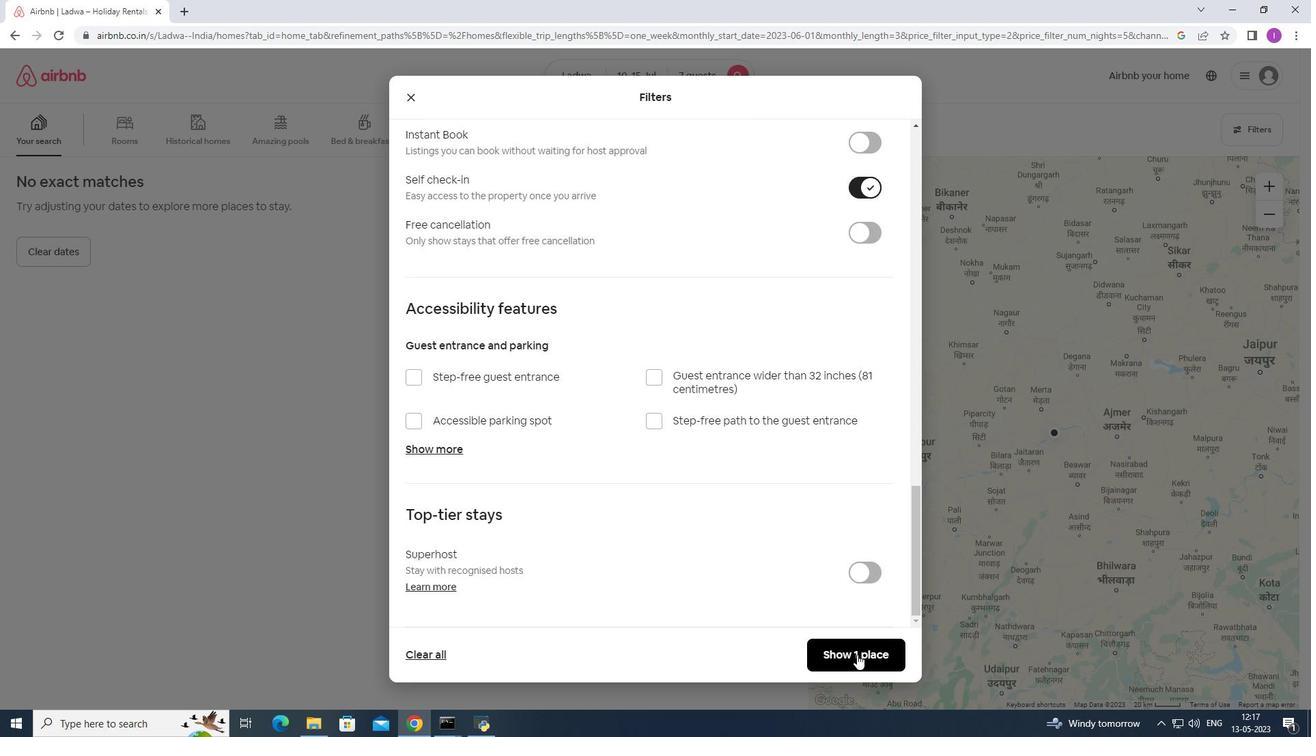 
Action: Mouse moved to (718, 617)
Screenshot: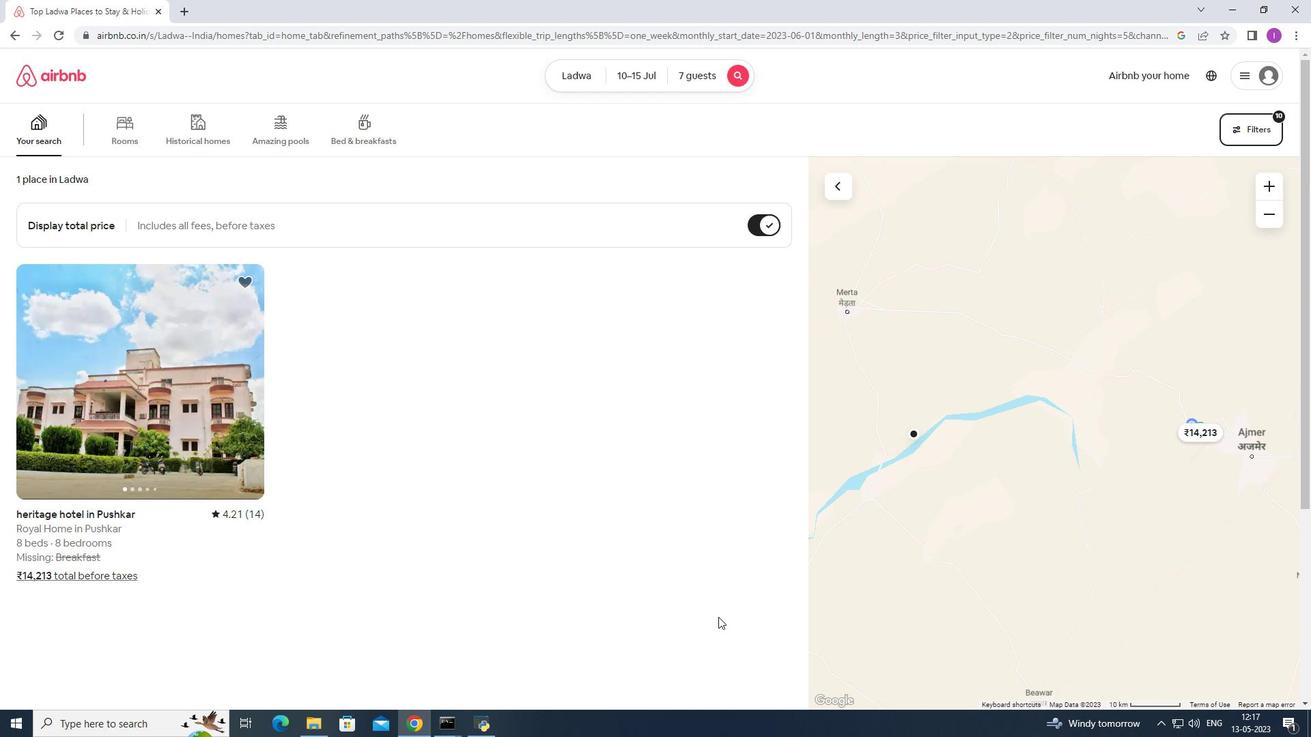 
